 Task: Search one way flight ticket for 4 adults, 2 children, 2 infants in seat and 1 infant on lap in economy from Westerly: Westerly State Airport to Indianapolis: Indianapolis International Airport on 8-5-2023. Choice of flights is Southwest. Number of bags: 10 checked bags. Price is upto 80000. Outbound departure time preference is 21:45.
Action: Mouse moved to (420, 358)
Screenshot: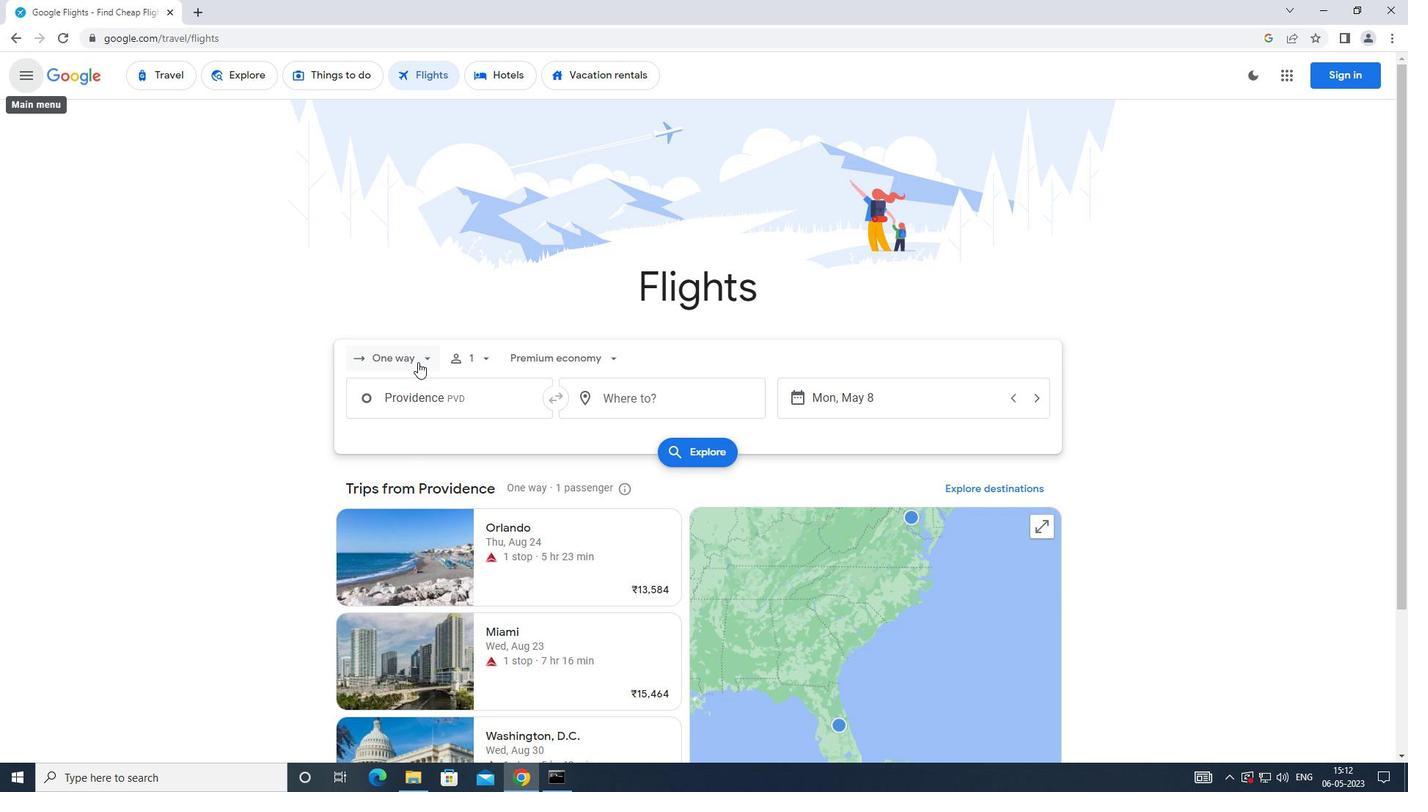 
Action: Mouse pressed left at (420, 358)
Screenshot: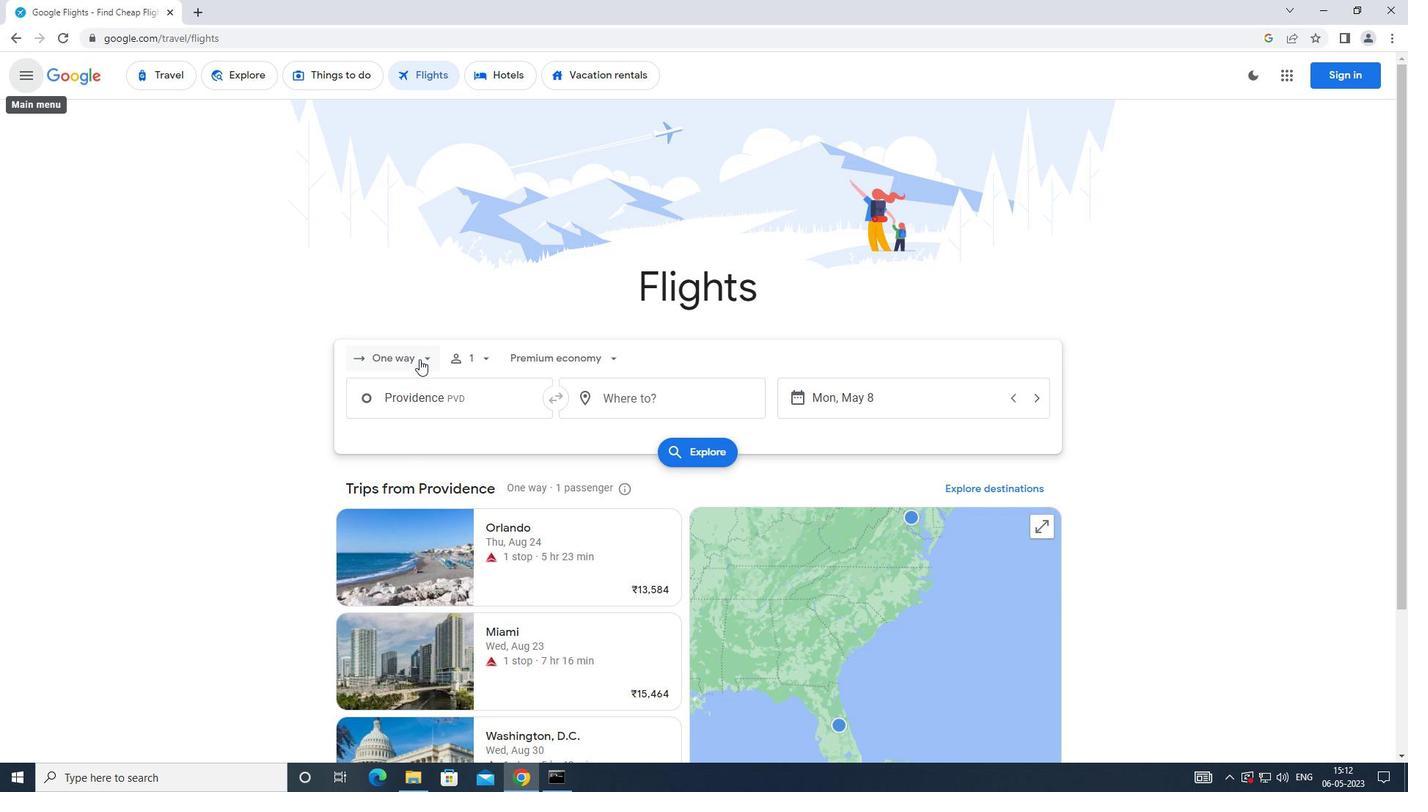 
Action: Mouse moved to (438, 426)
Screenshot: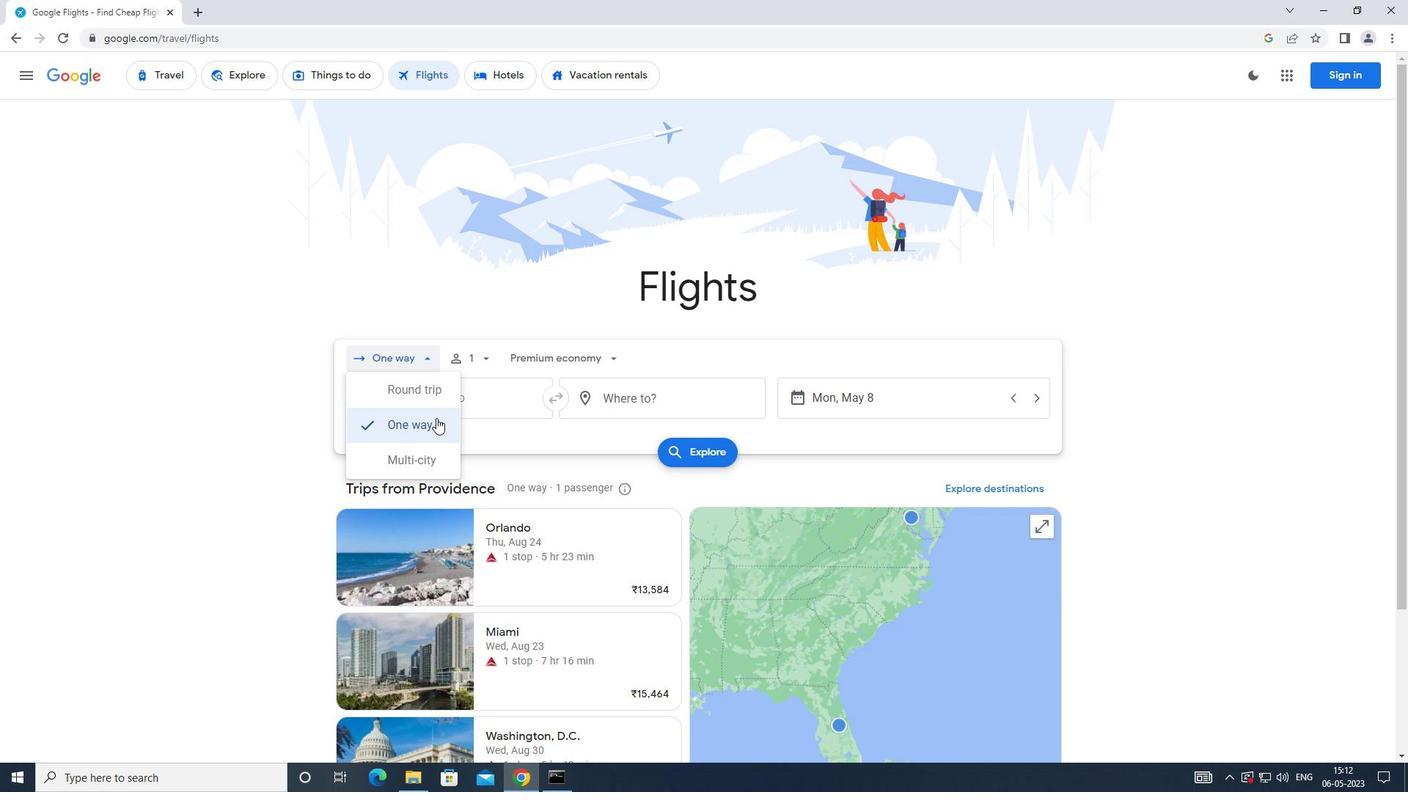 
Action: Mouse pressed left at (438, 426)
Screenshot: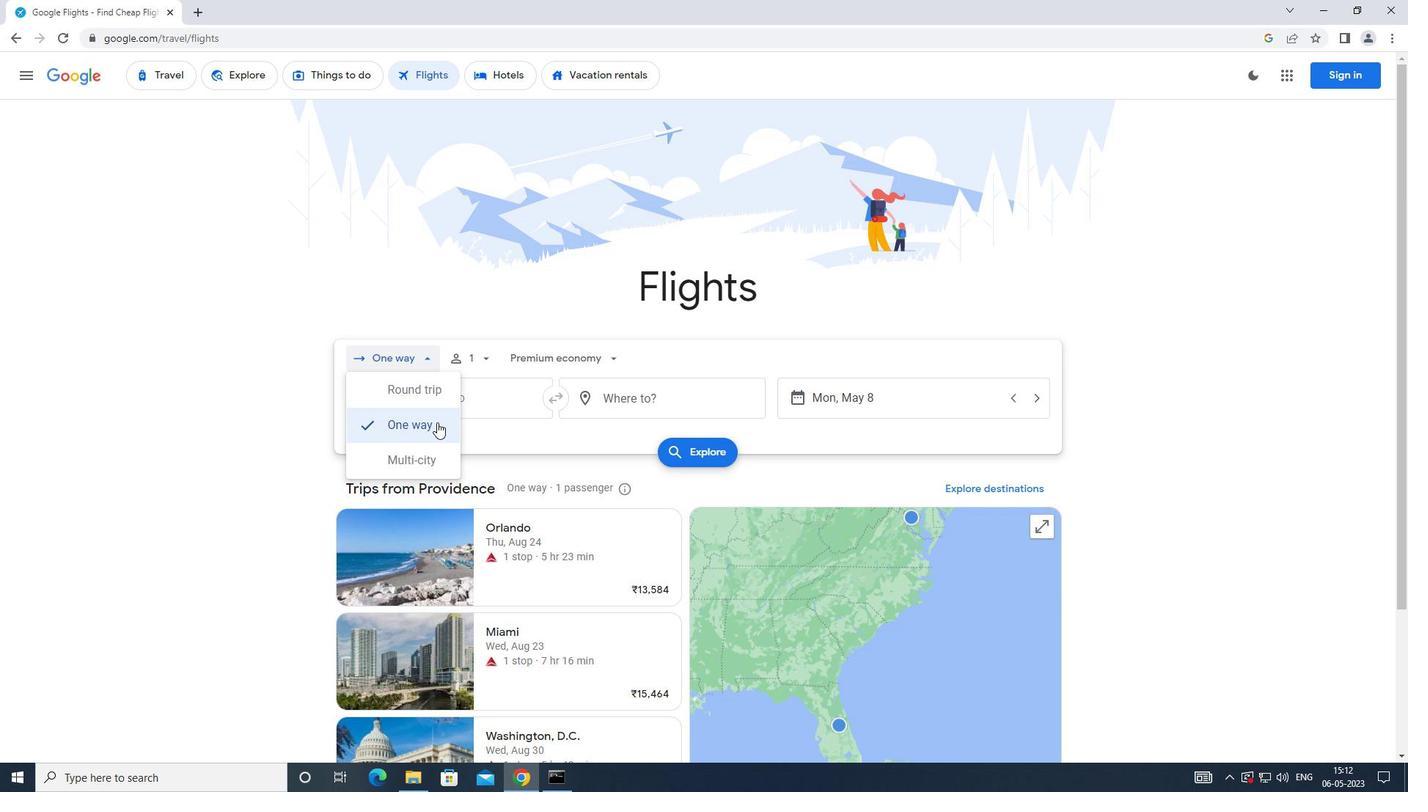 
Action: Mouse moved to (500, 361)
Screenshot: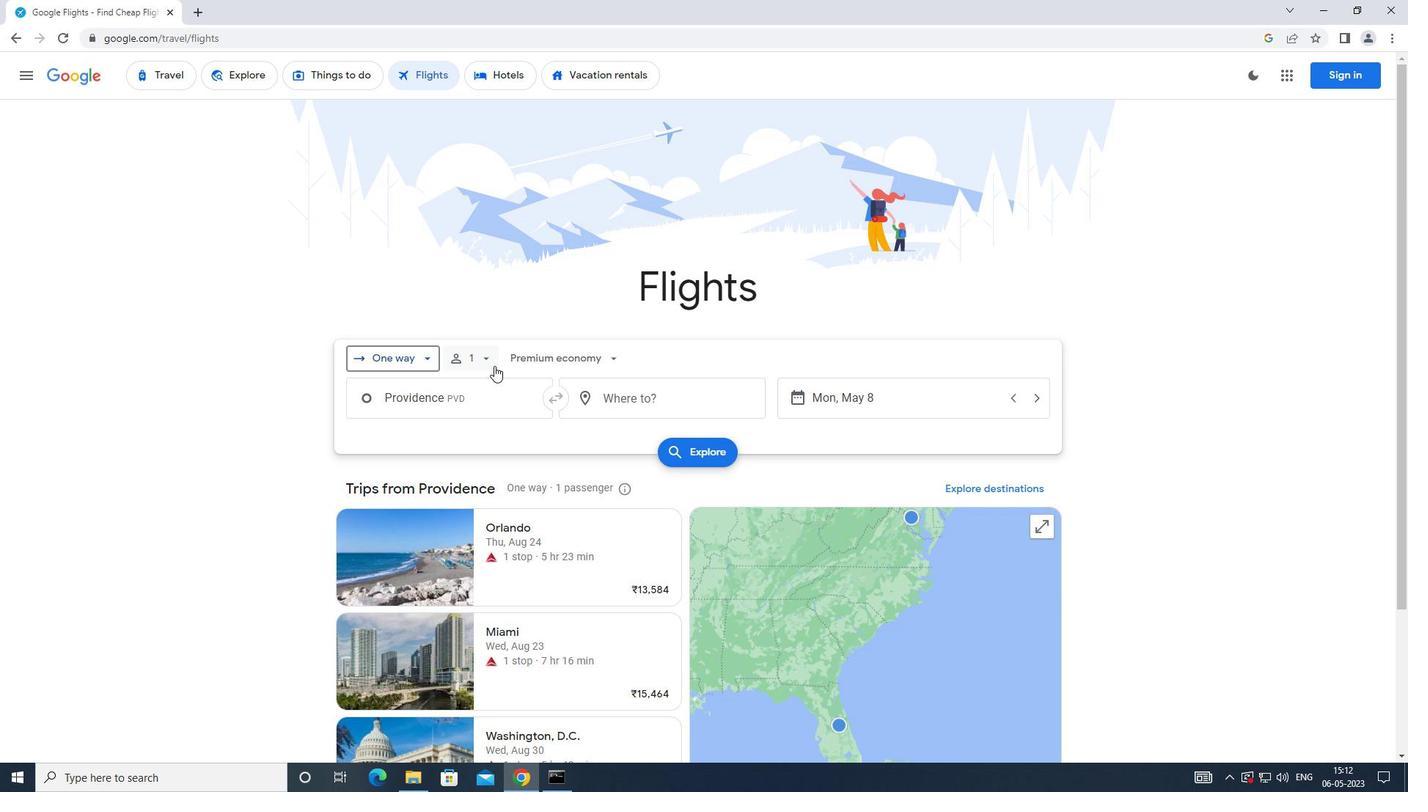 
Action: Mouse pressed left at (500, 361)
Screenshot: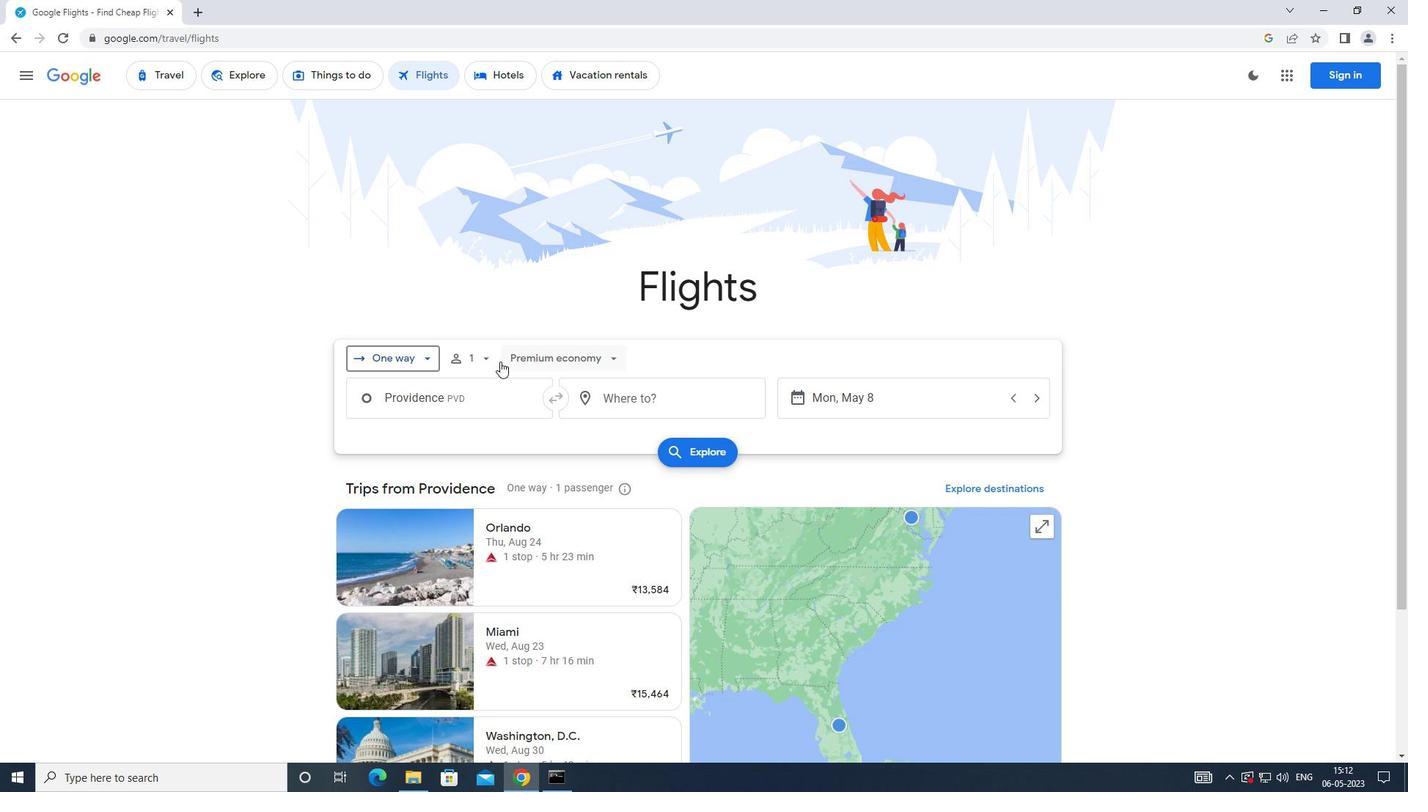 
Action: Mouse moved to (463, 369)
Screenshot: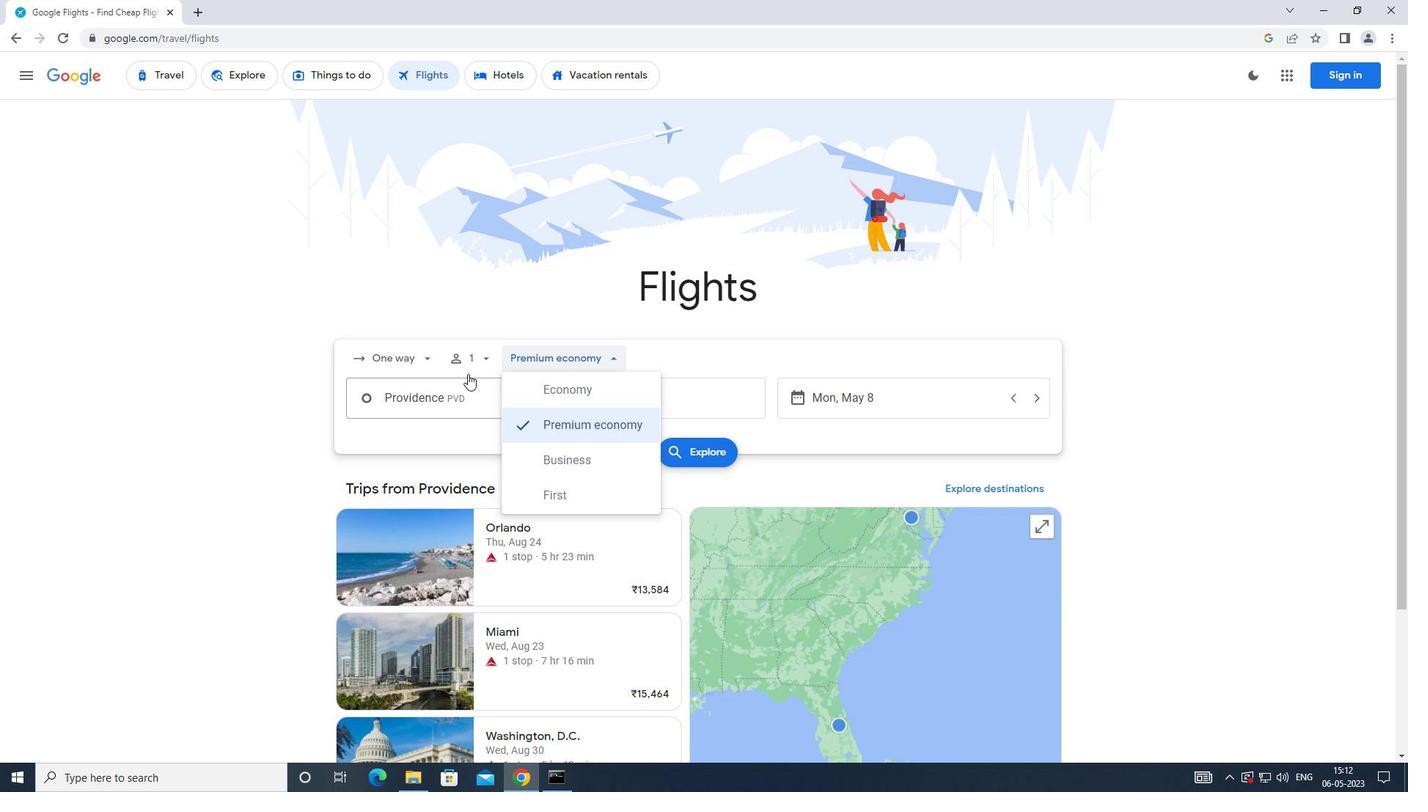 
Action: Mouse pressed left at (463, 369)
Screenshot: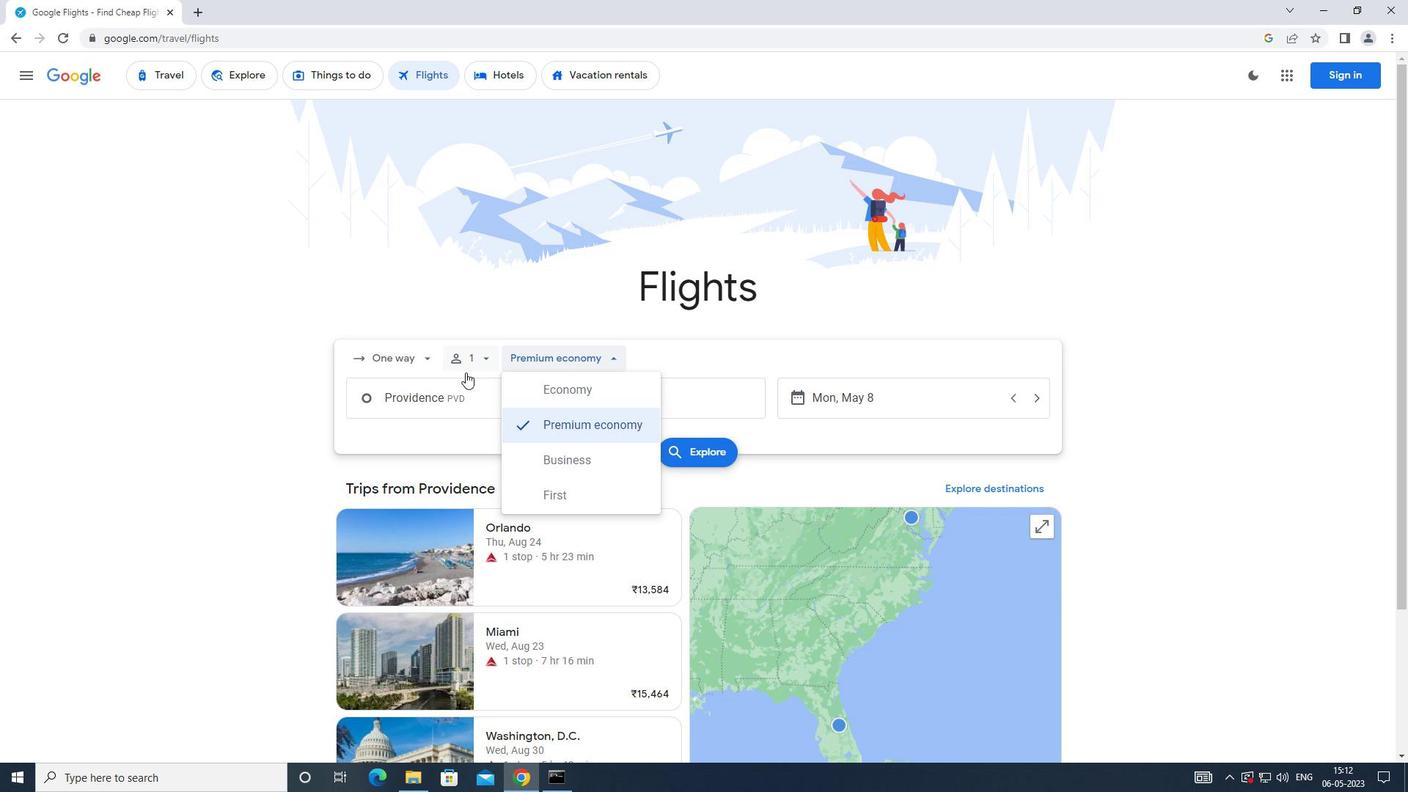 
Action: Mouse moved to (595, 396)
Screenshot: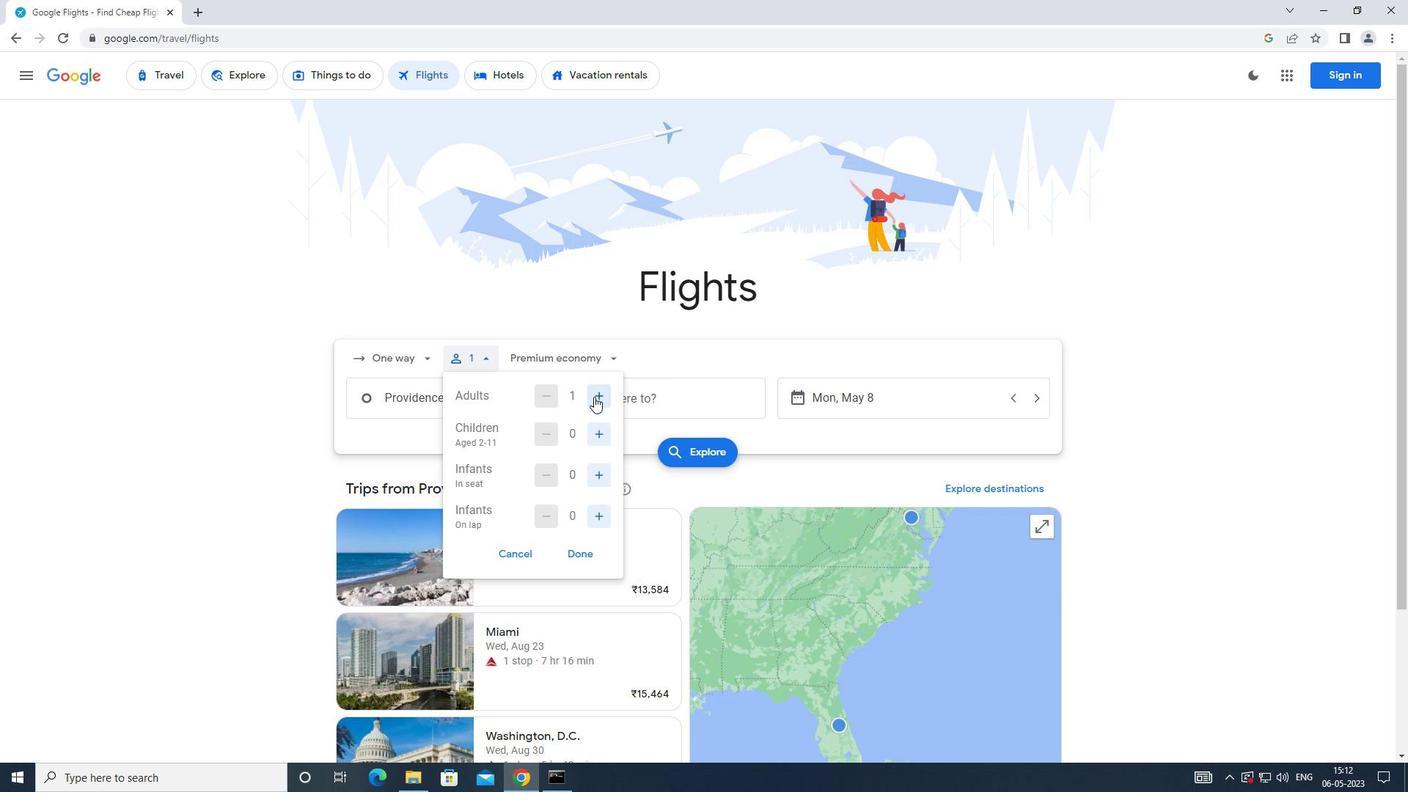 
Action: Mouse pressed left at (595, 396)
Screenshot: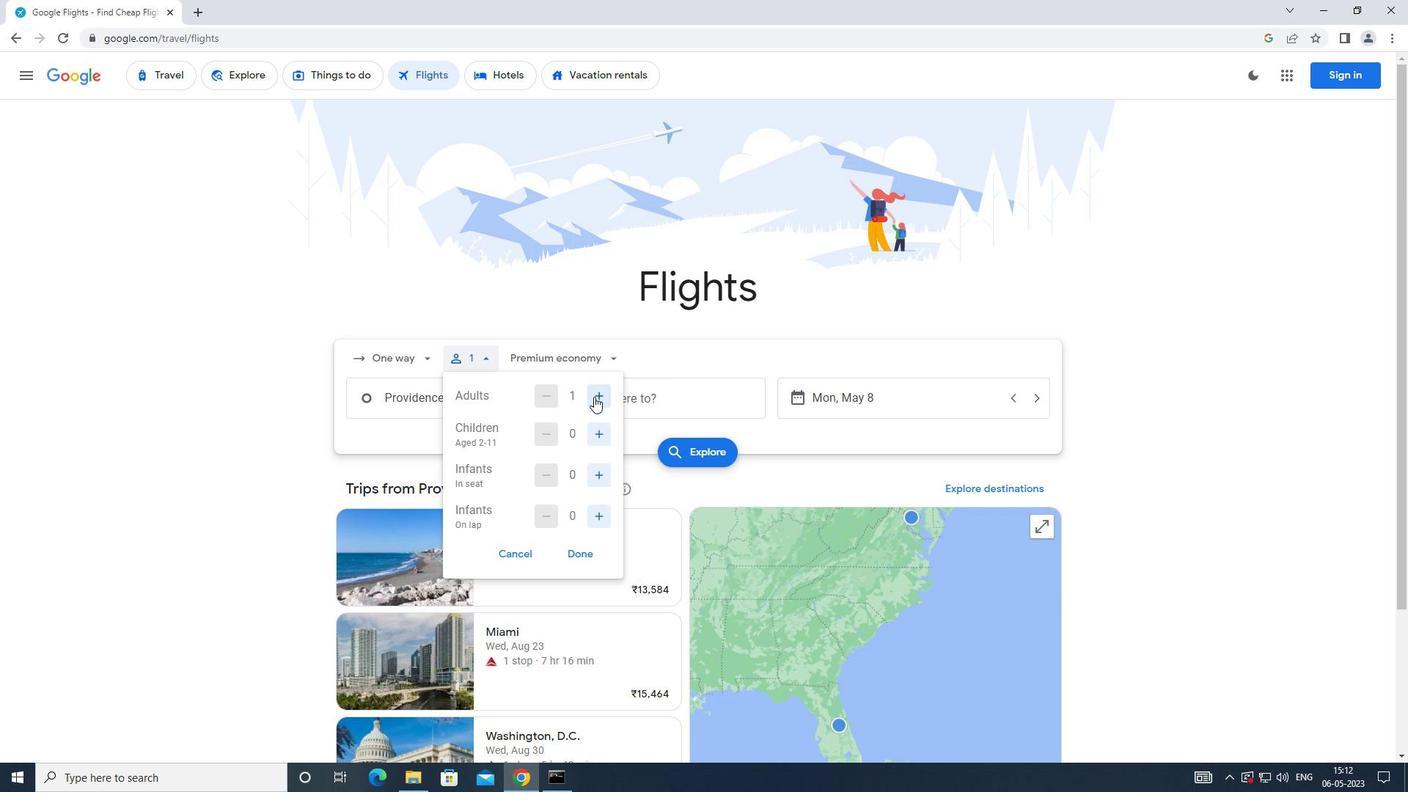 
Action: Mouse pressed left at (595, 396)
Screenshot: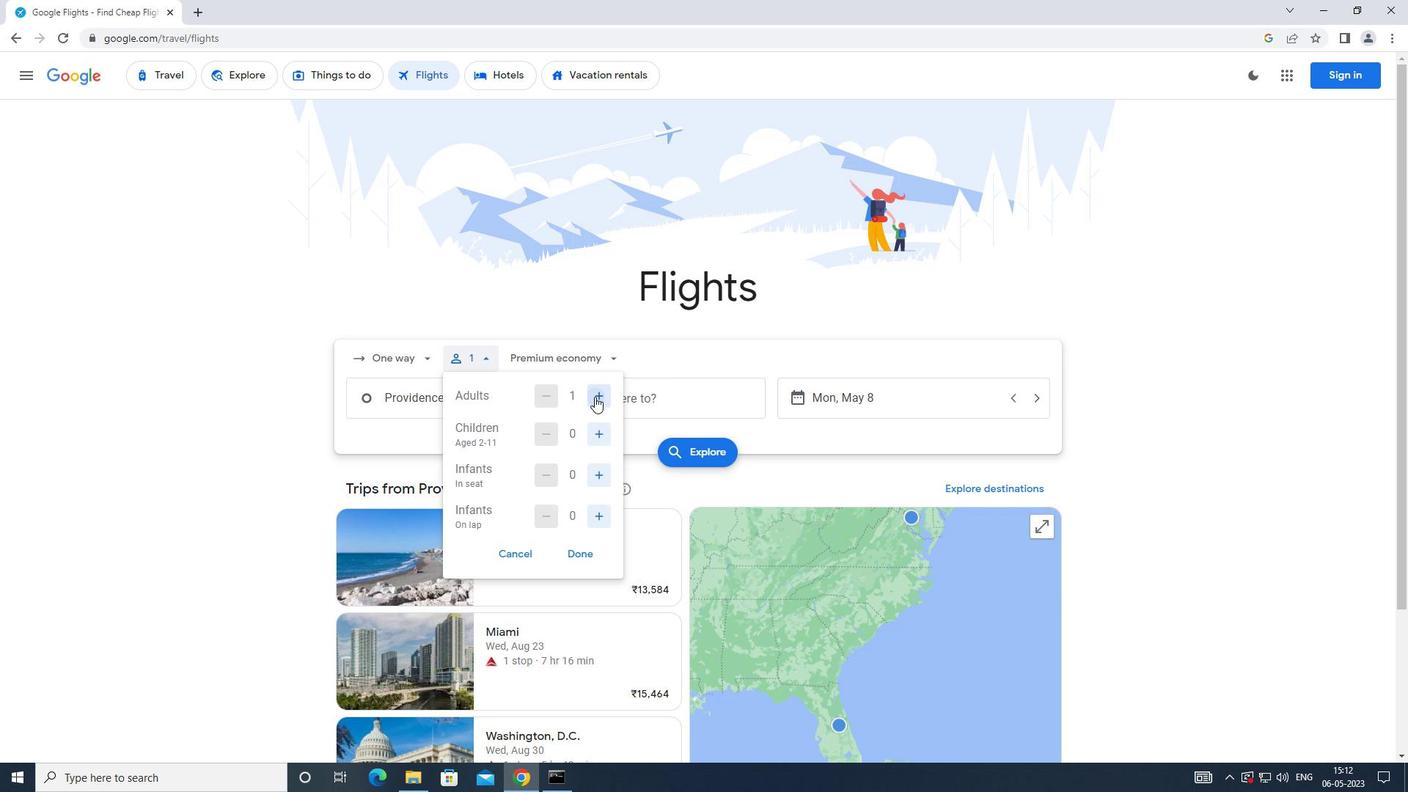 
Action: Mouse pressed left at (595, 396)
Screenshot: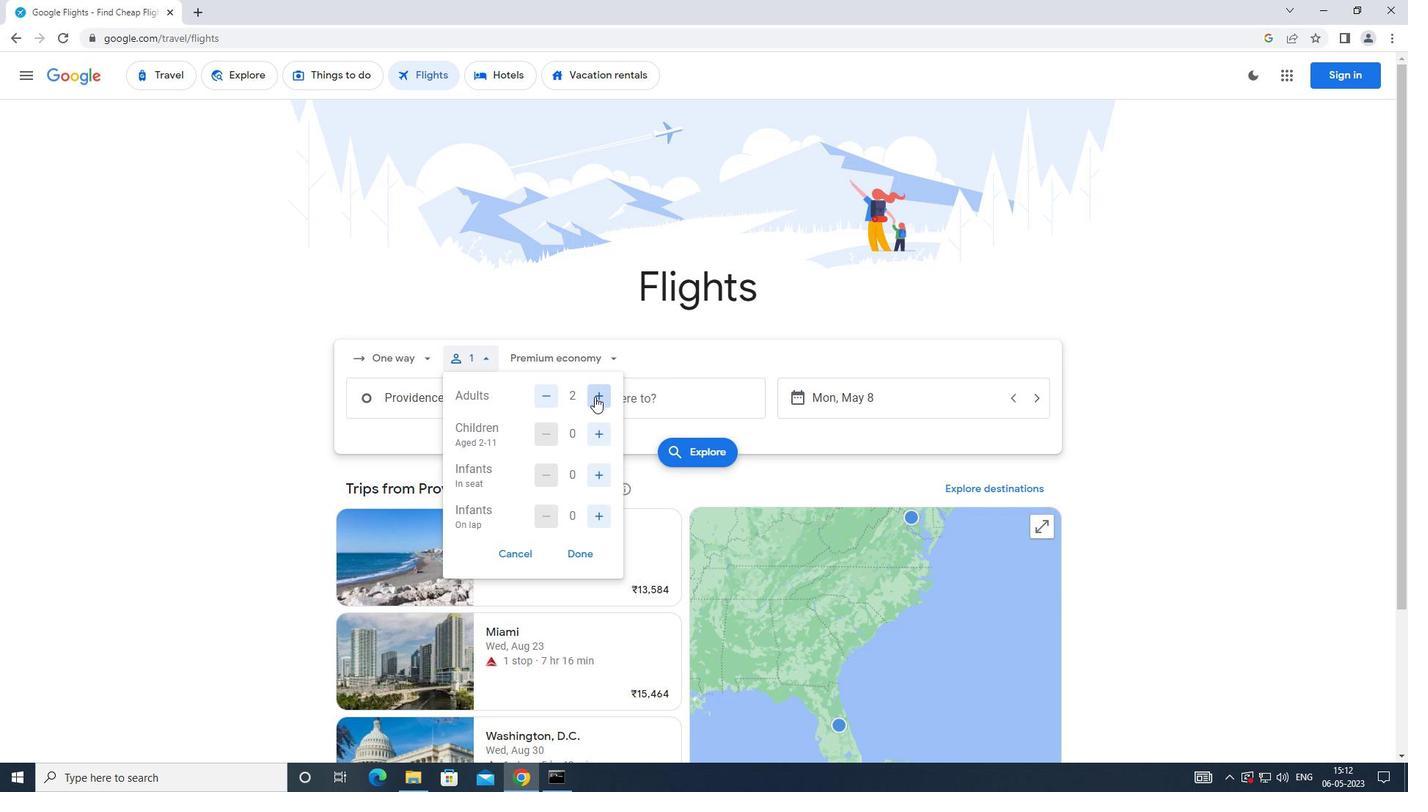 
Action: Mouse moved to (598, 424)
Screenshot: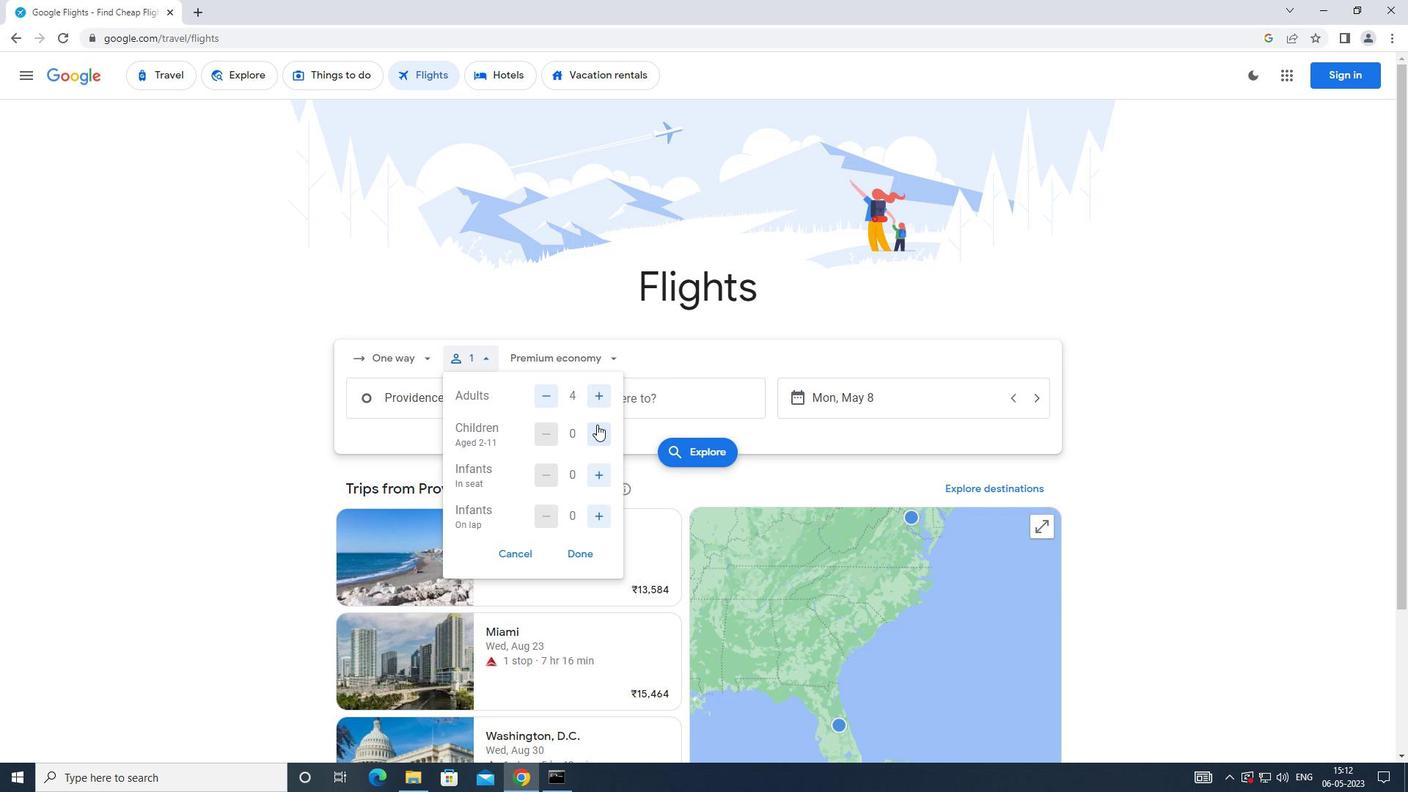 
Action: Mouse pressed left at (598, 424)
Screenshot: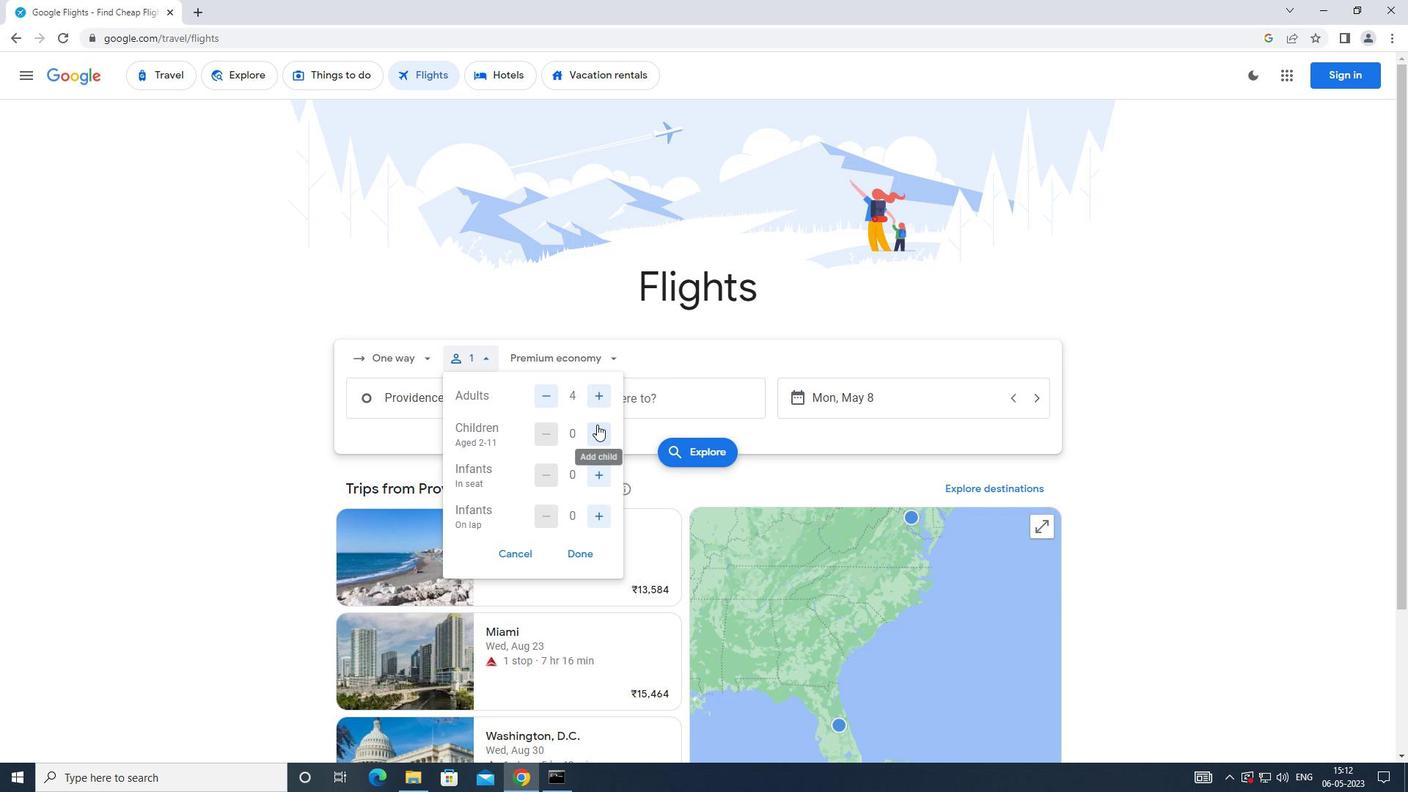 
Action: Mouse moved to (599, 424)
Screenshot: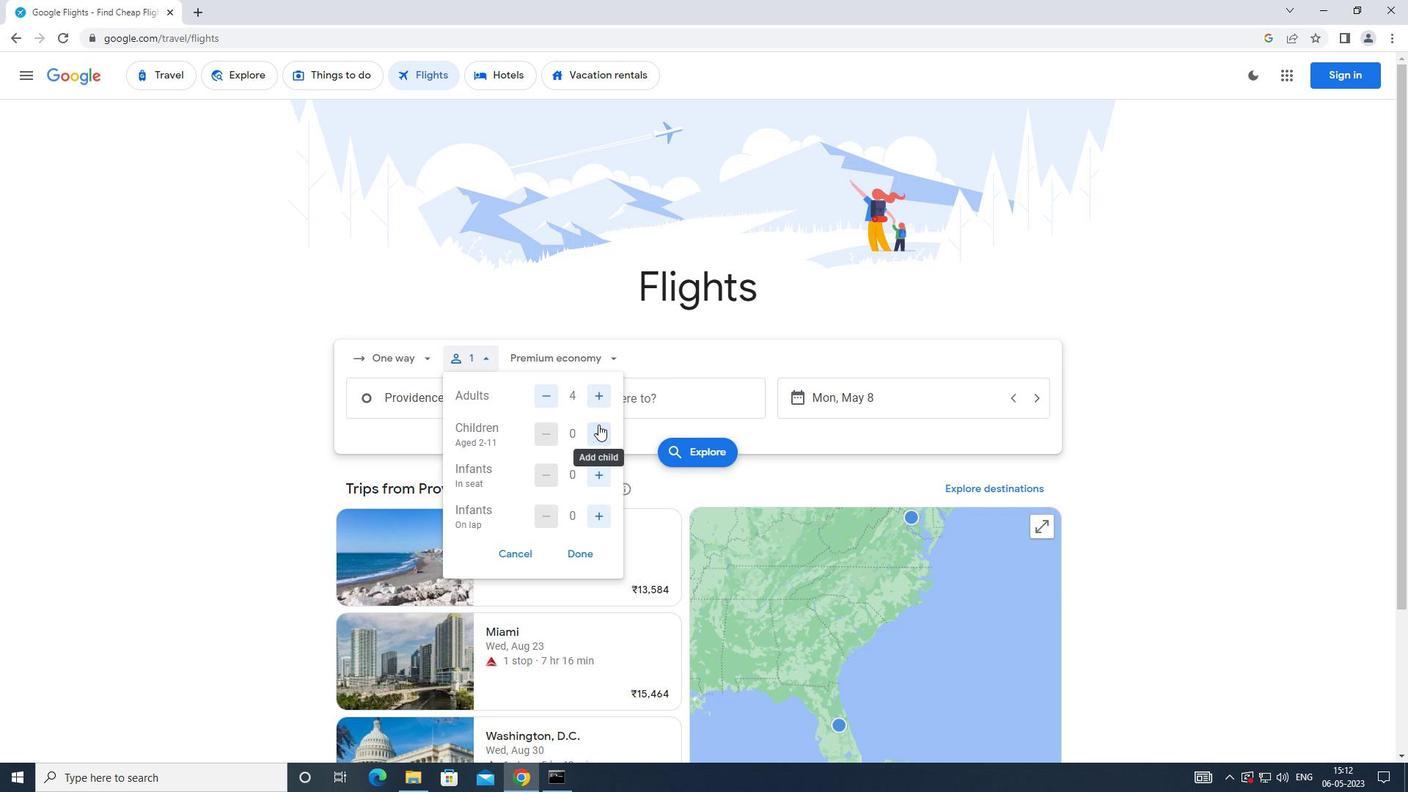 
Action: Mouse pressed left at (599, 424)
Screenshot: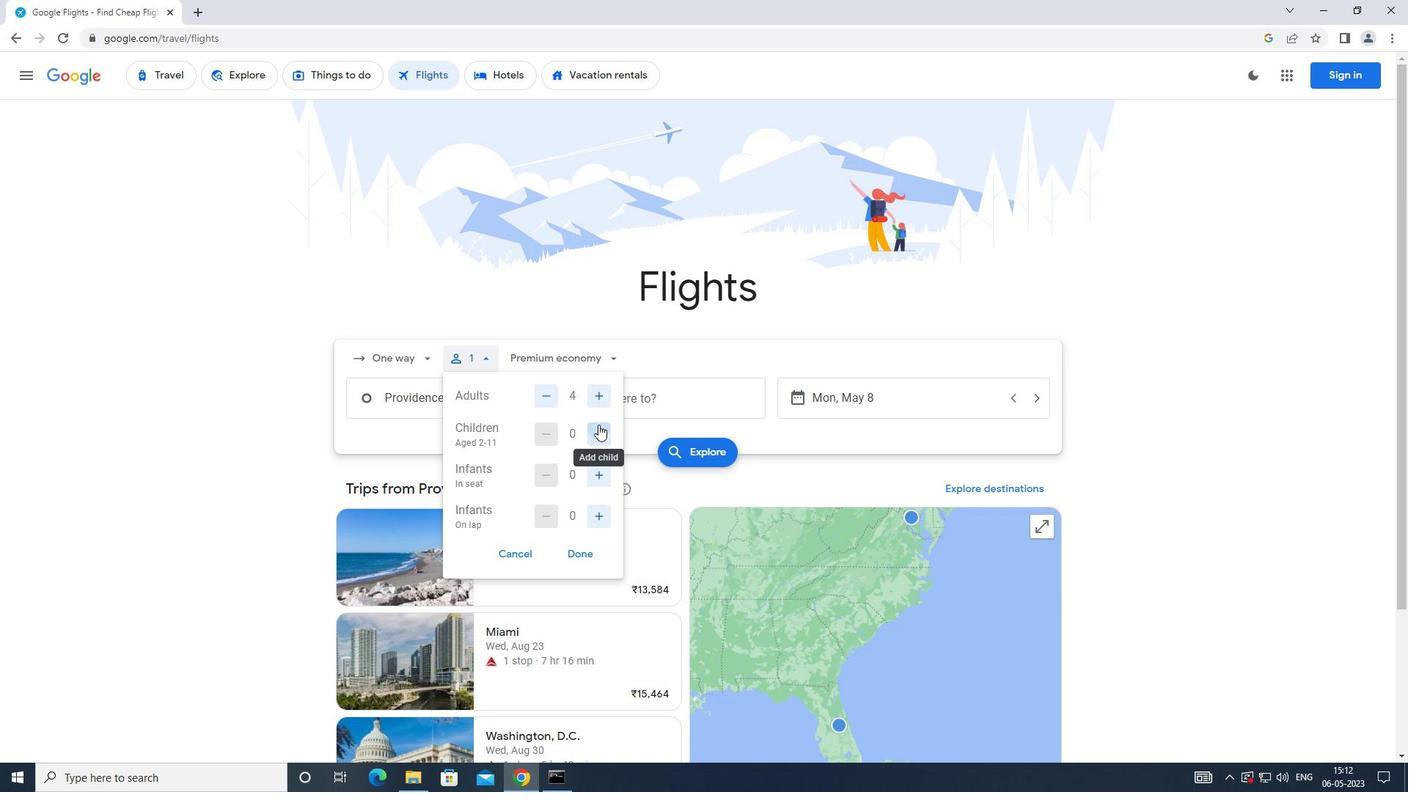 
Action: Mouse pressed left at (599, 424)
Screenshot: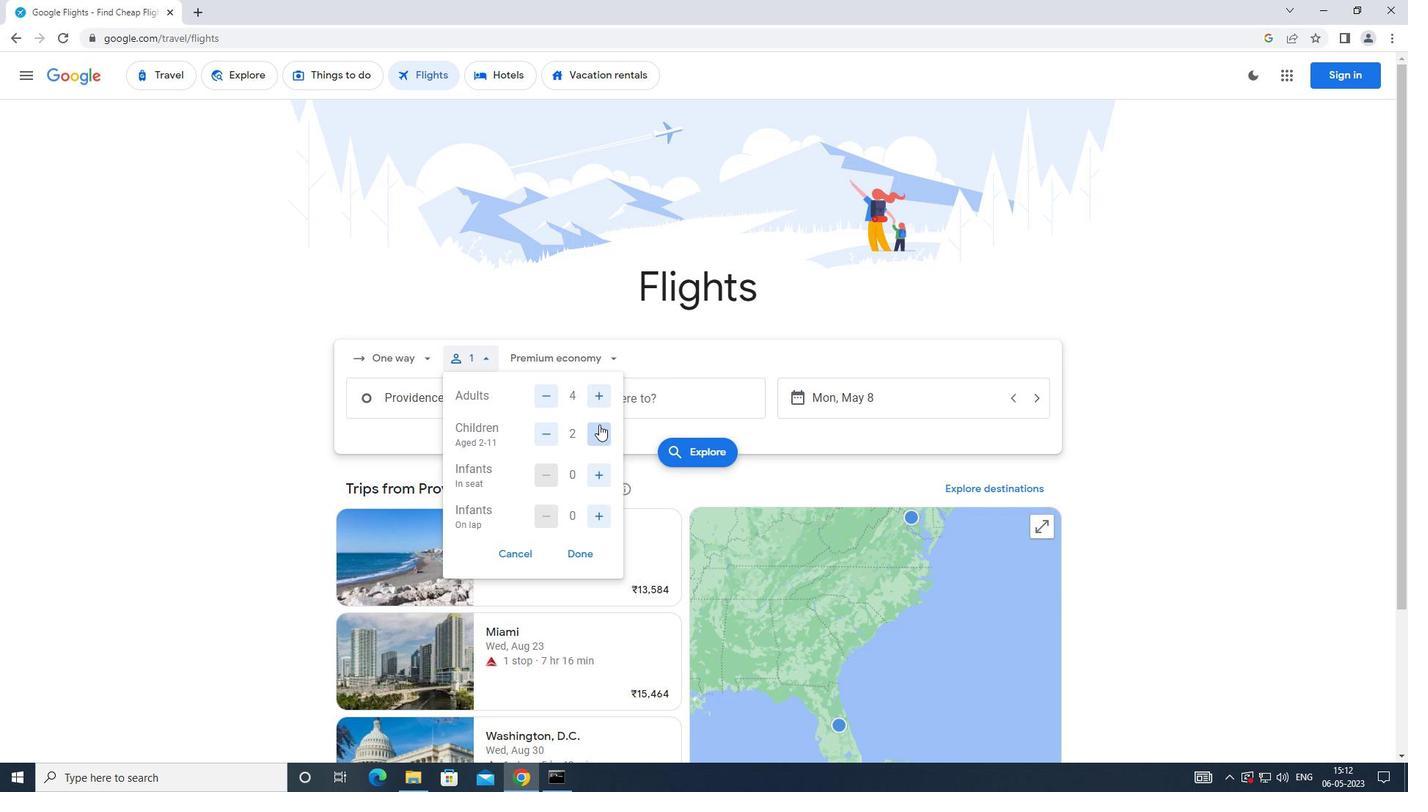 
Action: Mouse moved to (554, 439)
Screenshot: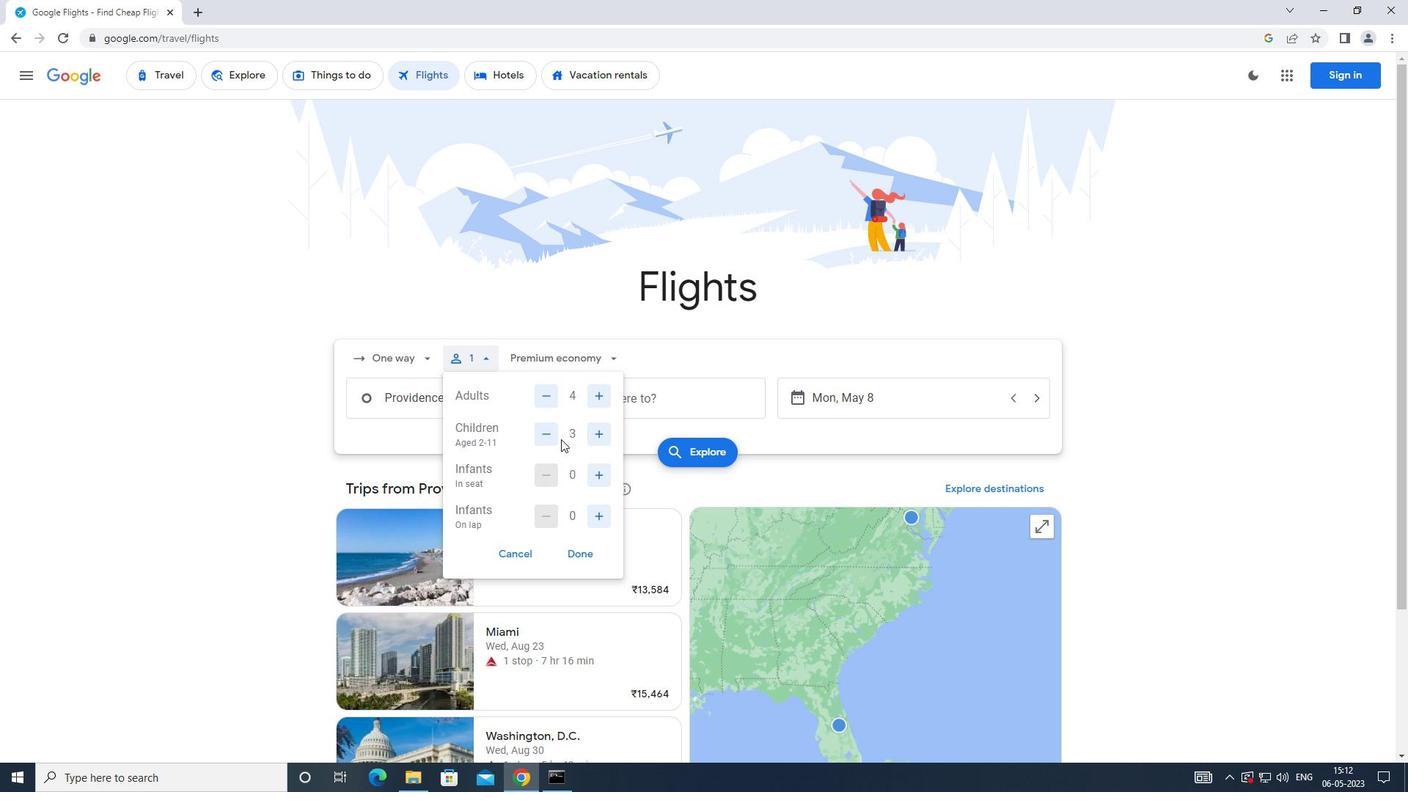 
Action: Mouse pressed left at (554, 439)
Screenshot: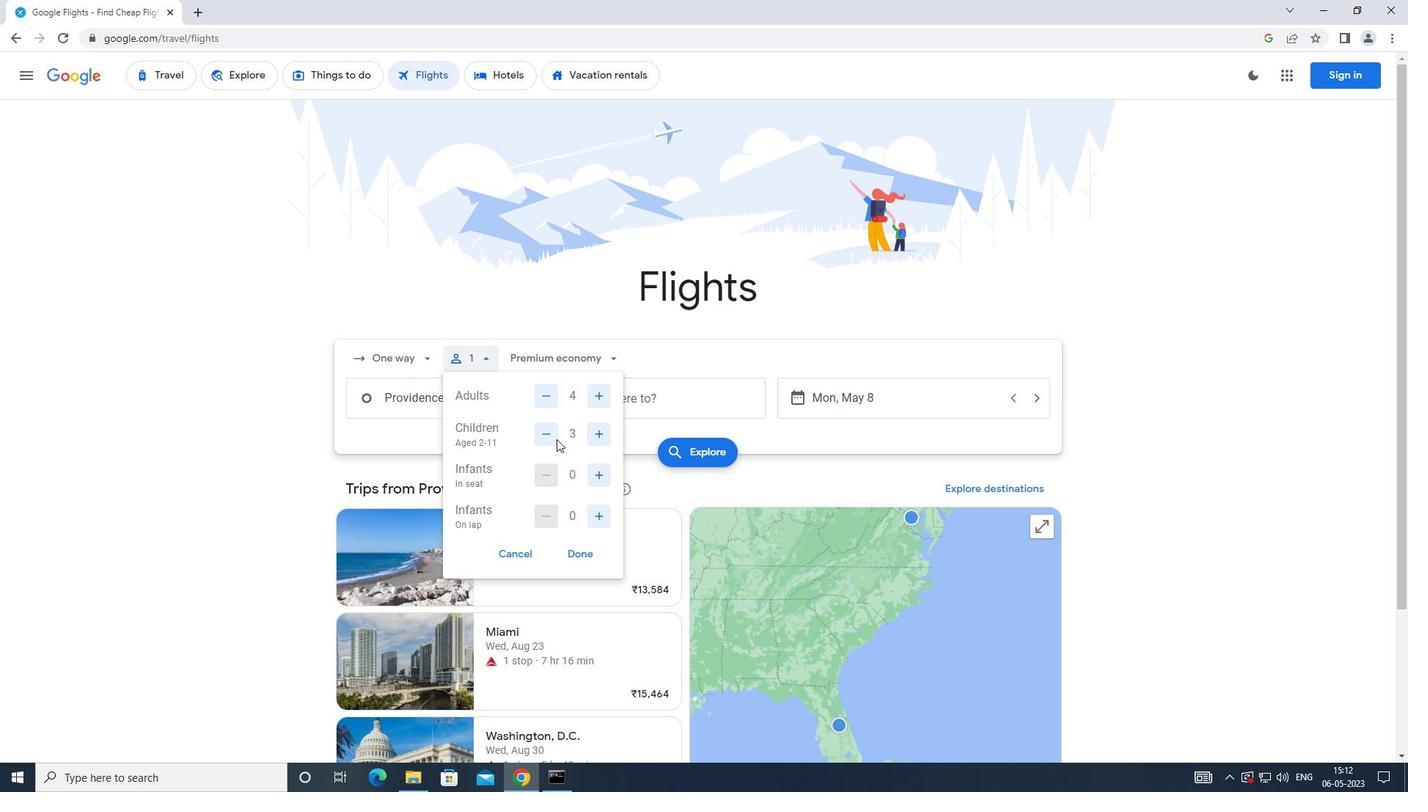 
Action: Mouse moved to (604, 471)
Screenshot: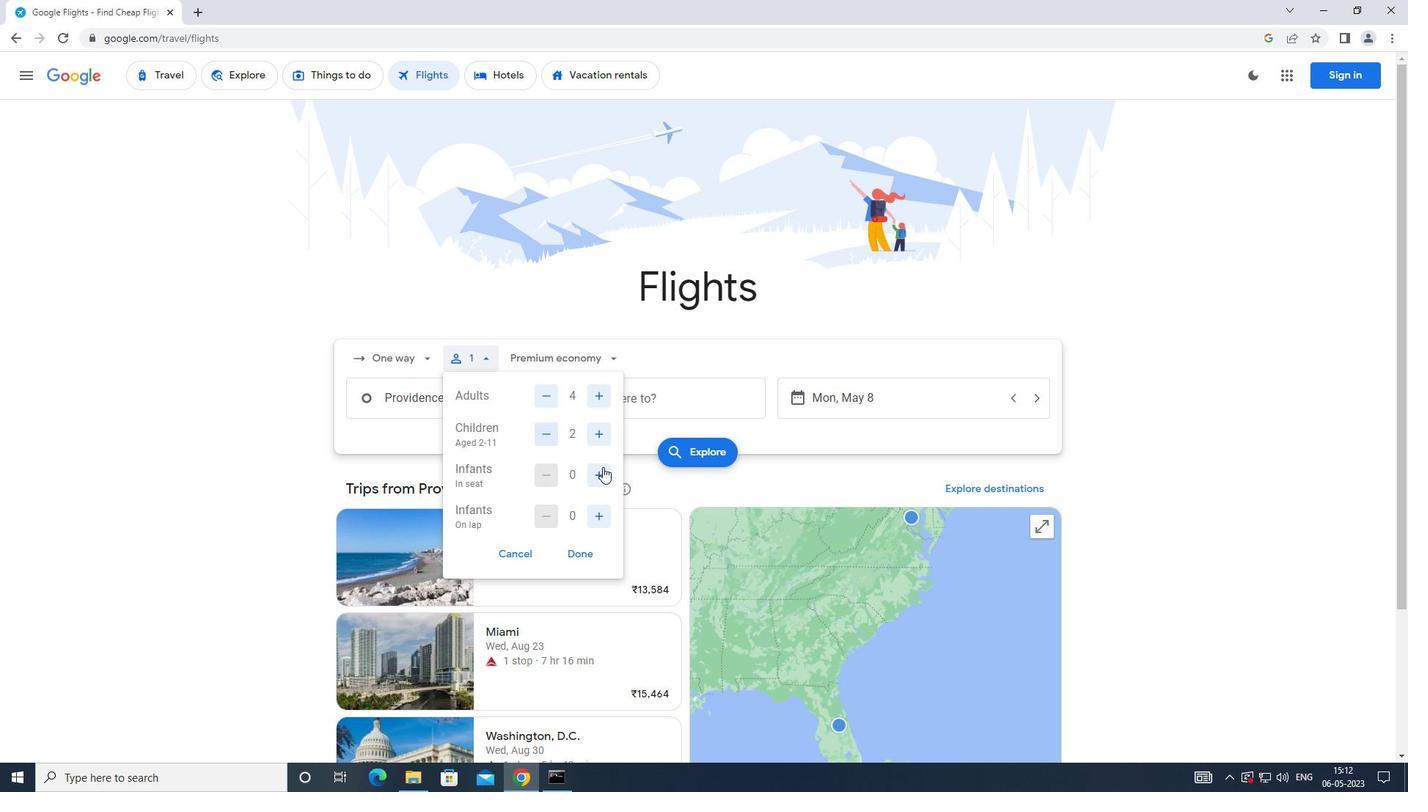 
Action: Mouse pressed left at (604, 471)
Screenshot: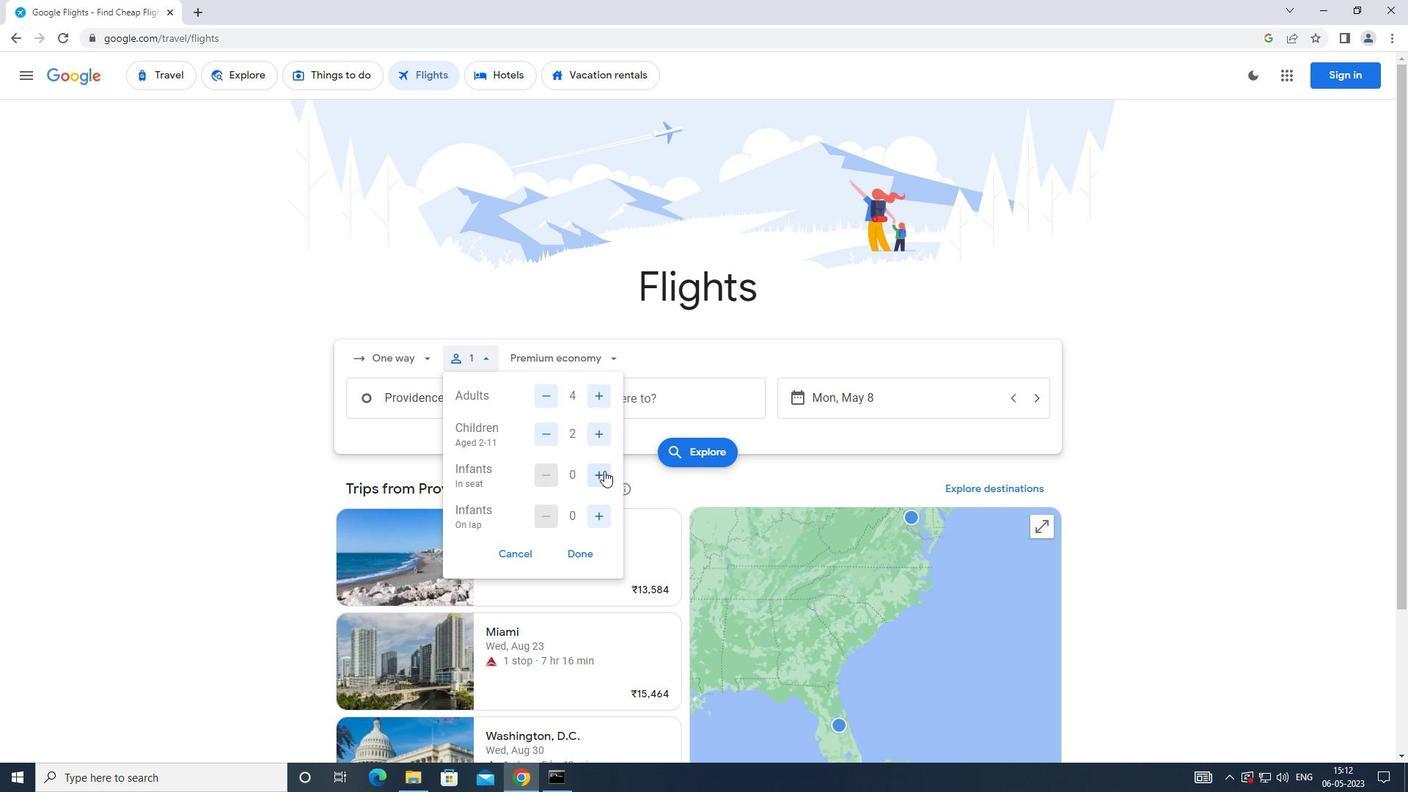 
Action: Mouse moved to (604, 471)
Screenshot: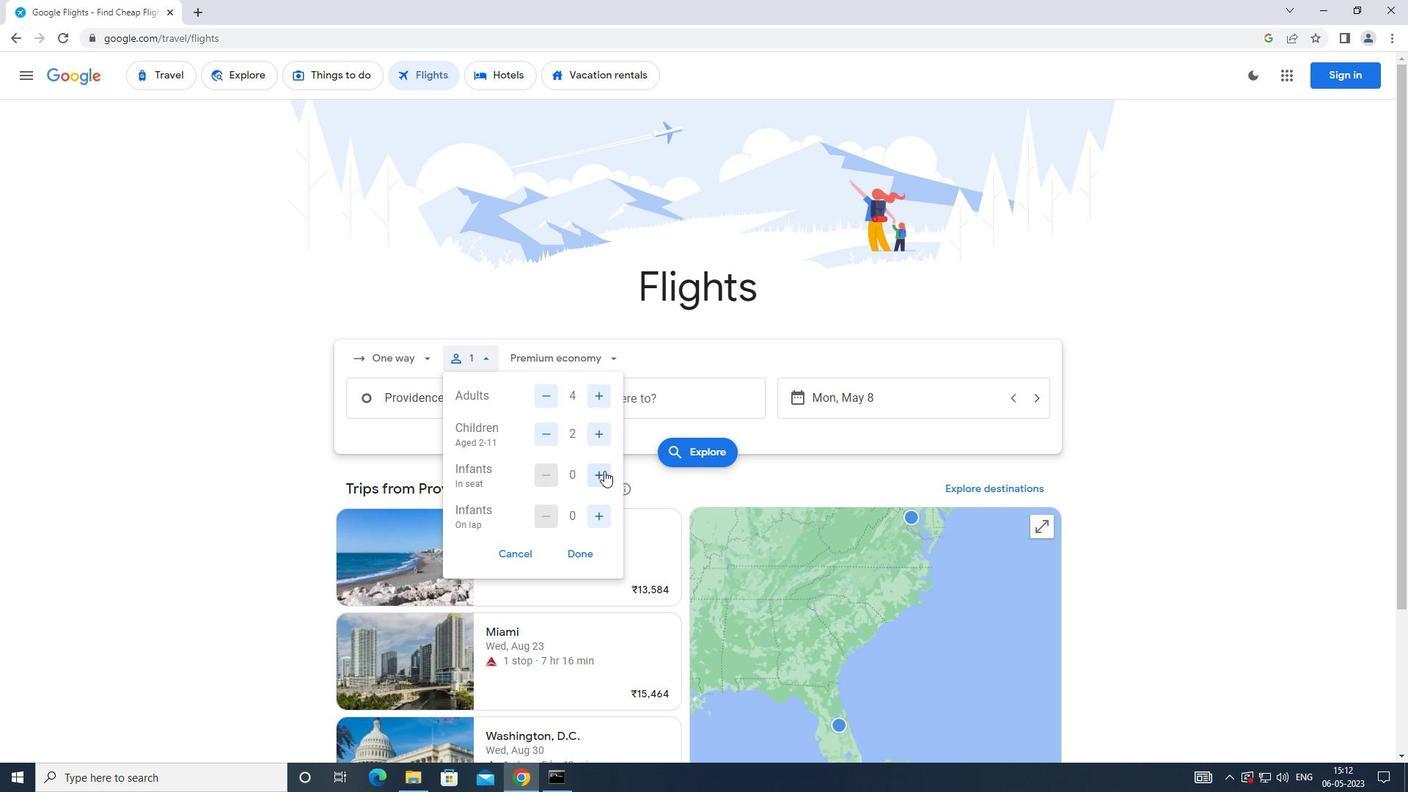 
Action: Mouse pressed left at (604, 471)
Screenshot: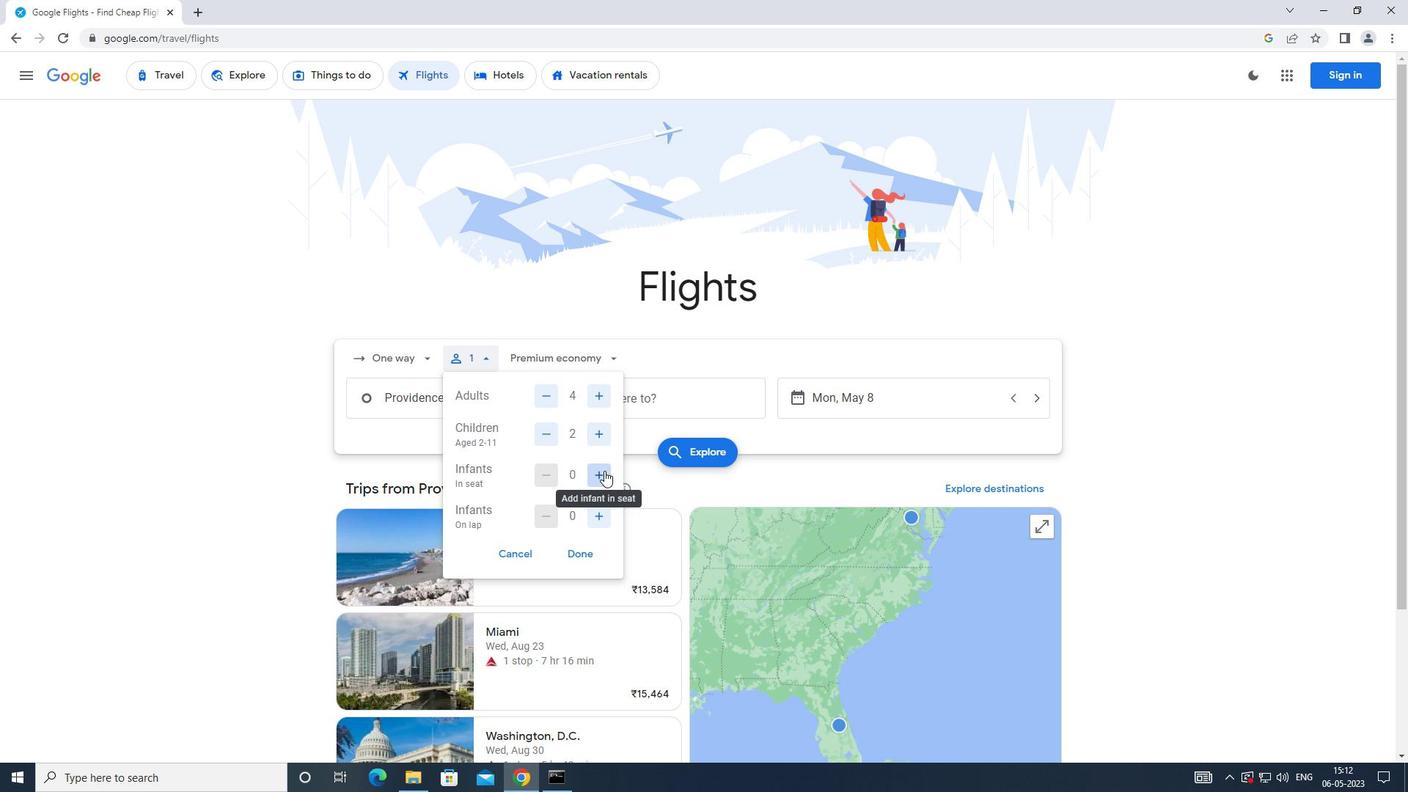 
Action: Mouse moved to (598, 513)
Screenshot: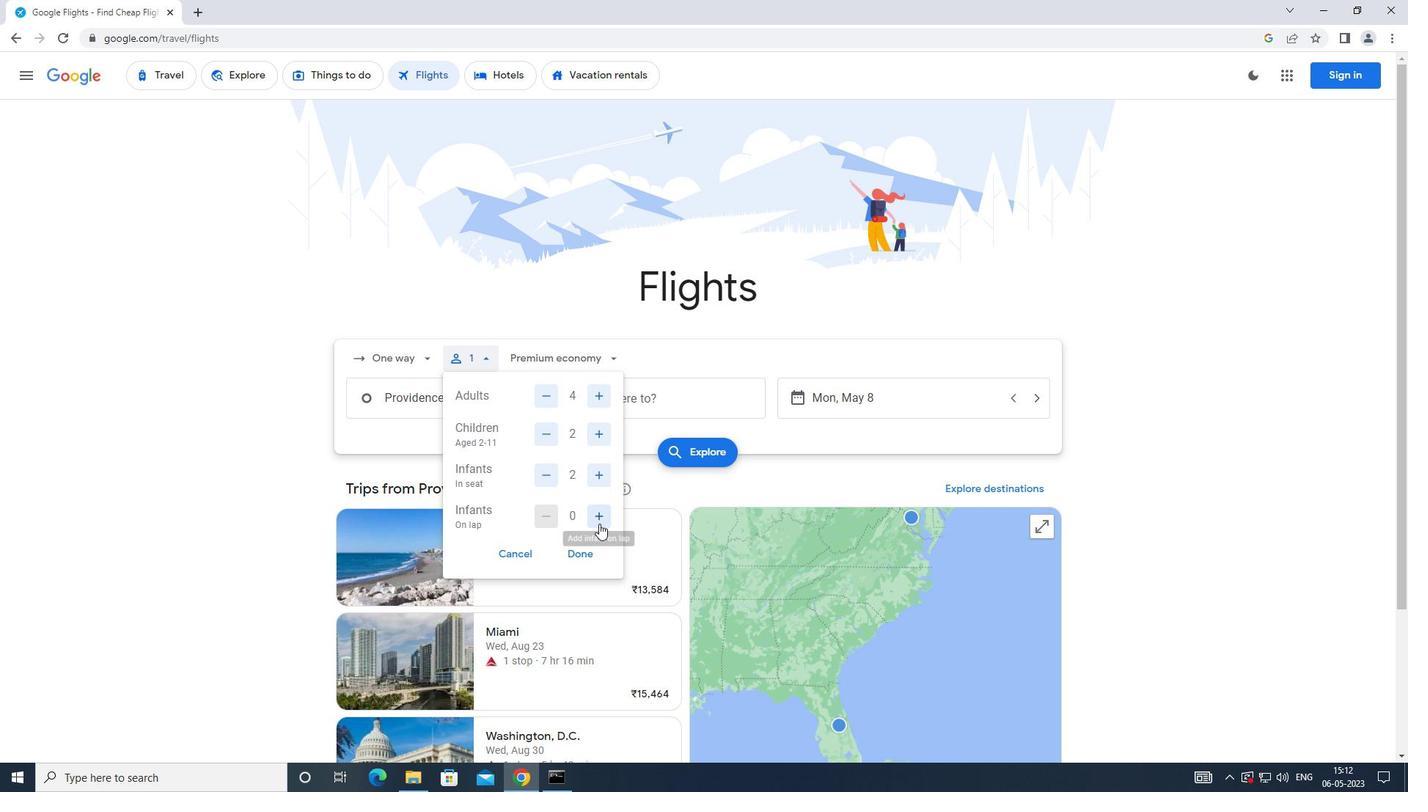 
Action: Mouse pressed left at (598, 513)
Screenshot: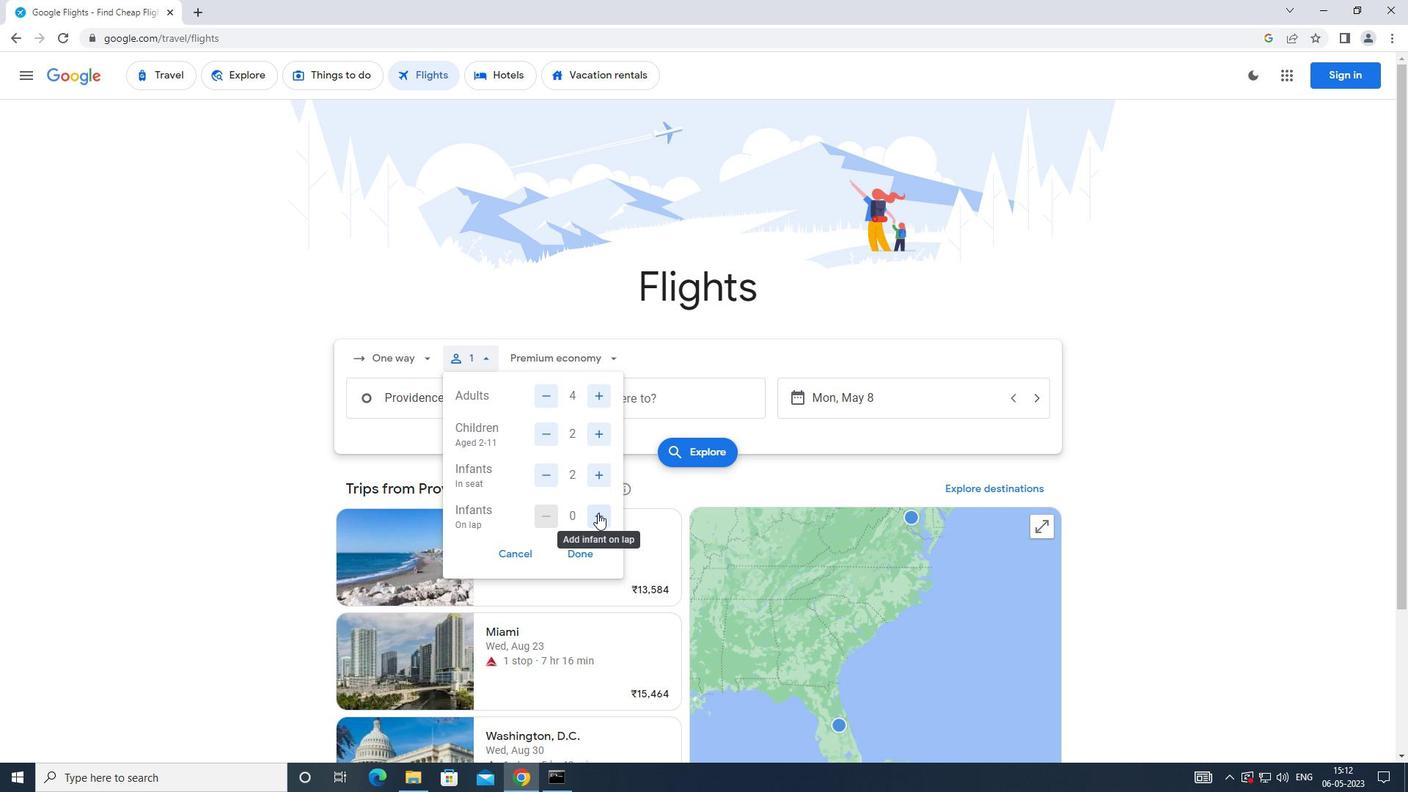 
Action: Mouse moved to (587, 551)
Screenshot: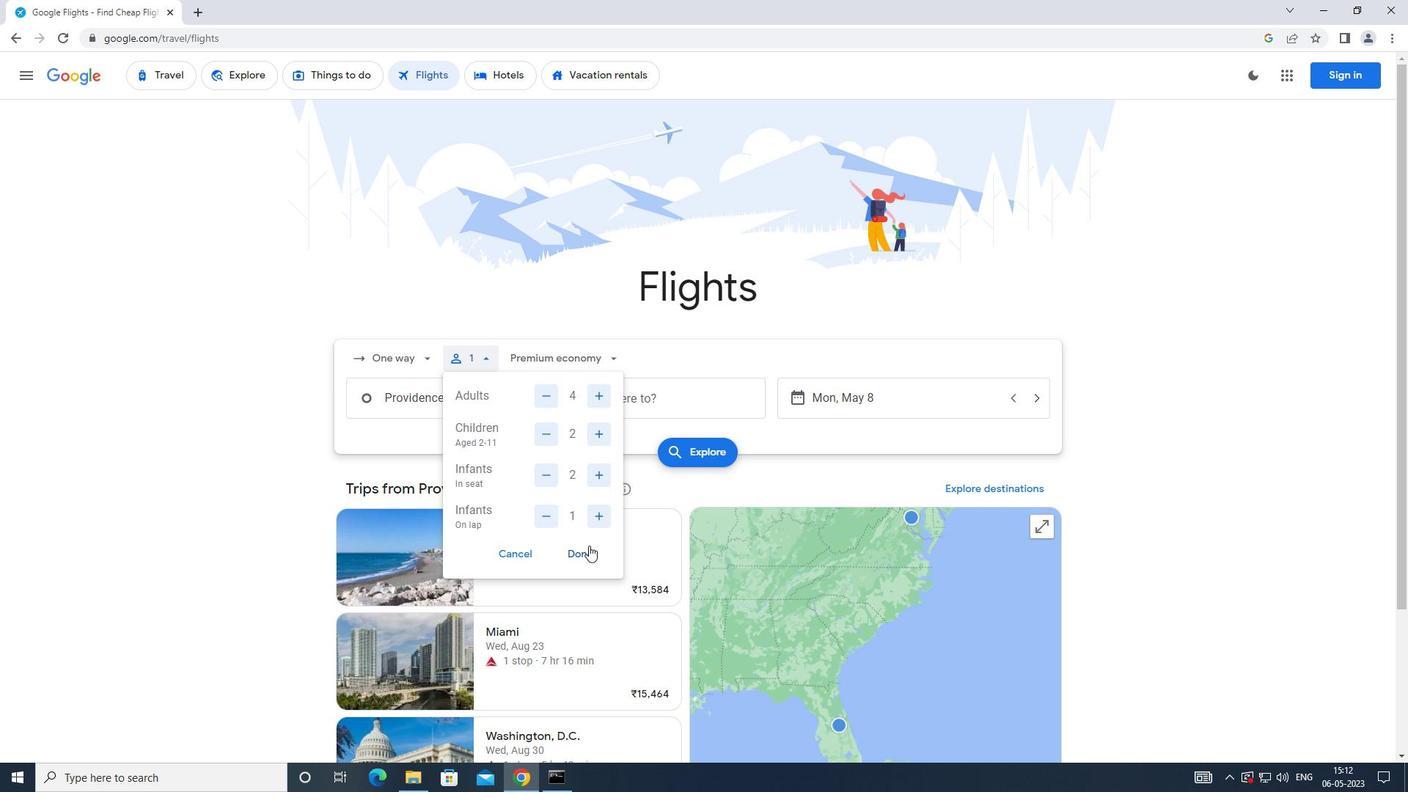 
Action: Mouse pressed left at (587, 551)
Screenshot: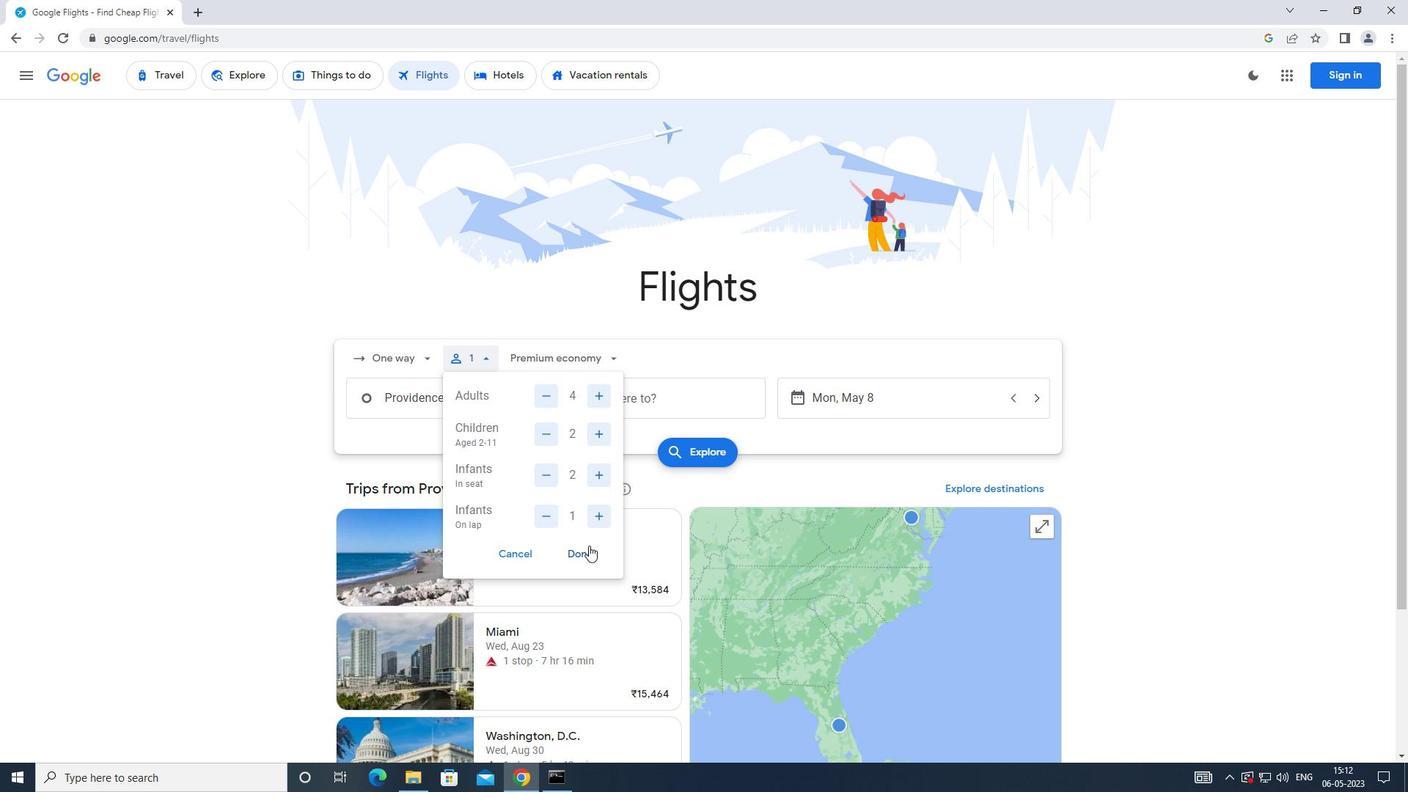 
Action: Mouse moved to (573, 368)
Screenshot: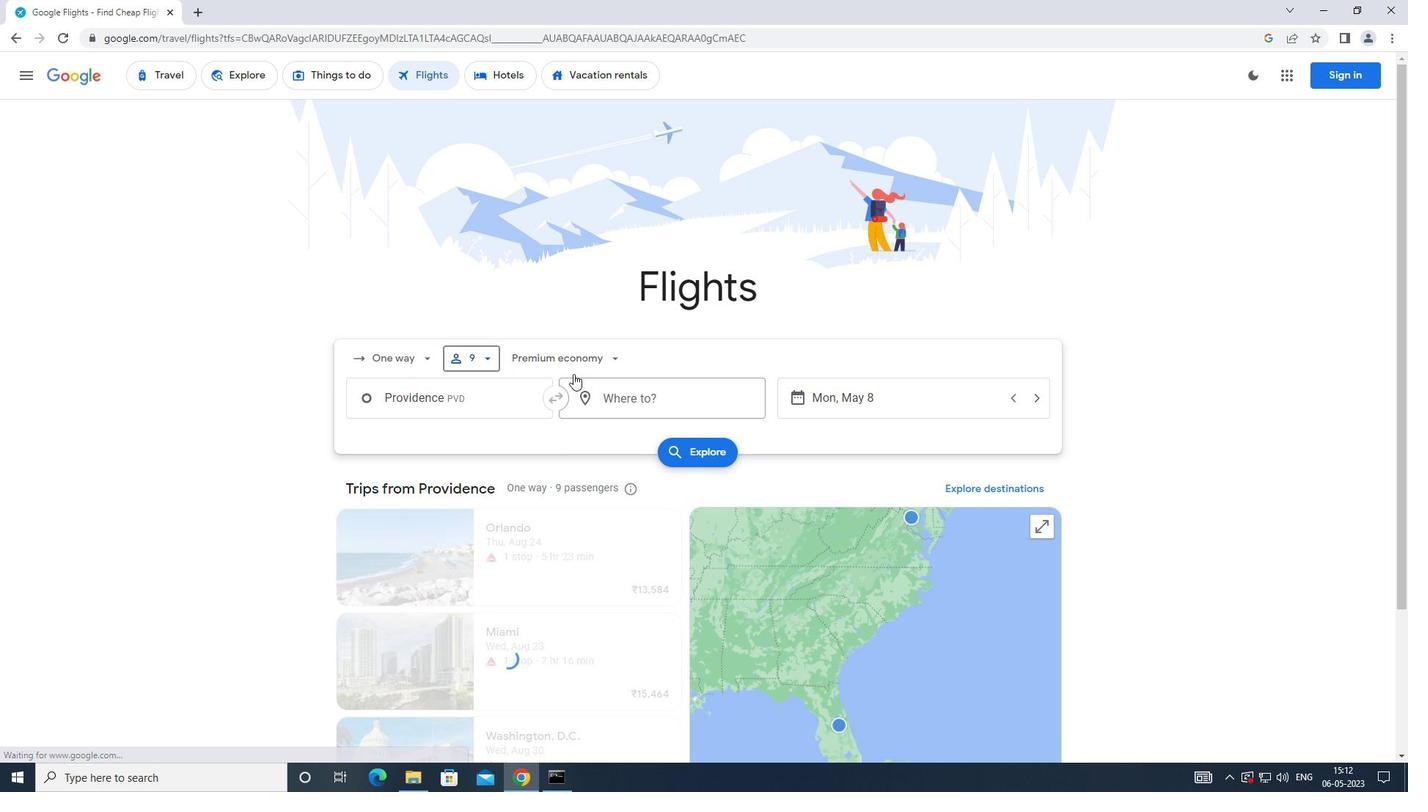 
Action: Mouse pressed left at (573, 368)
Screenshot: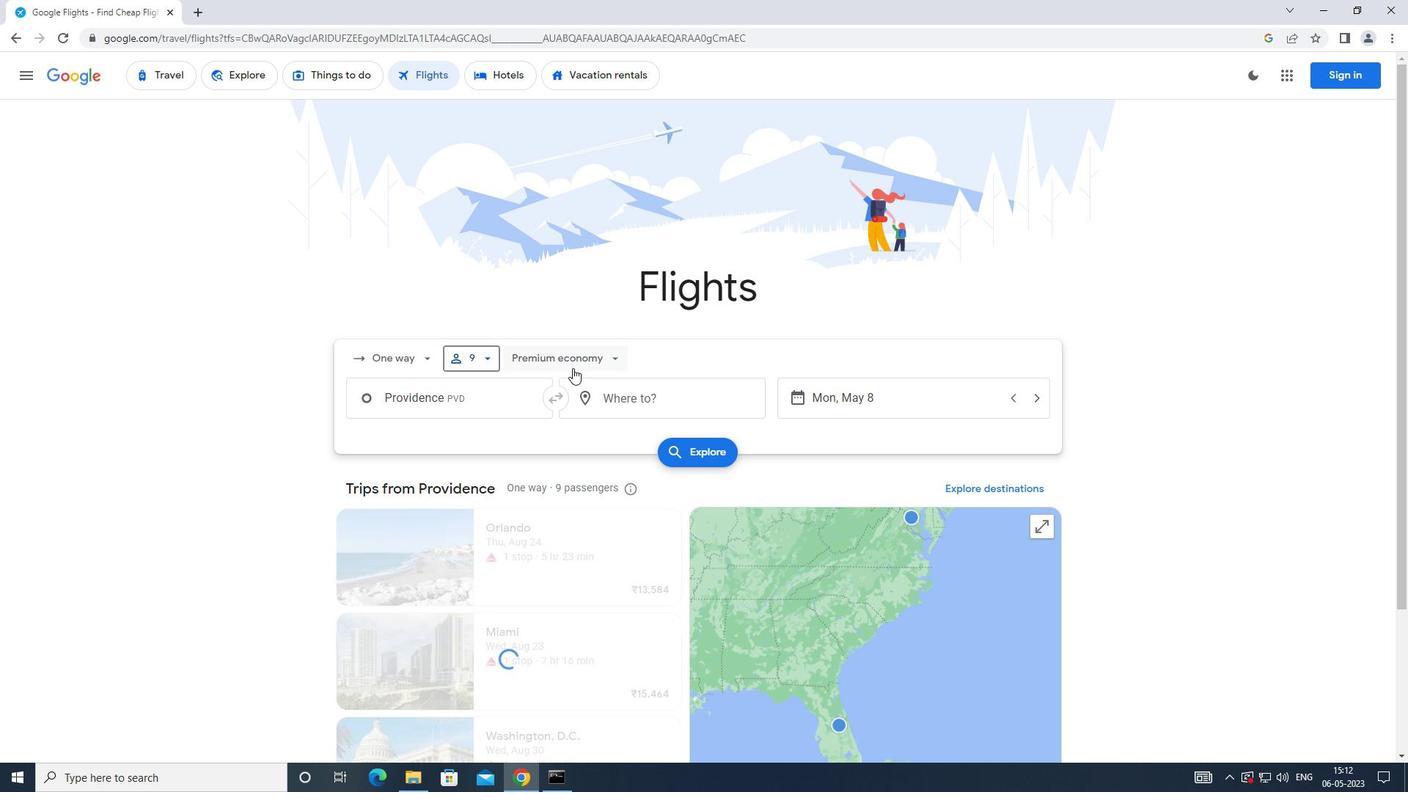 
Action: Mouse moved to (590, 399)
Screenshot: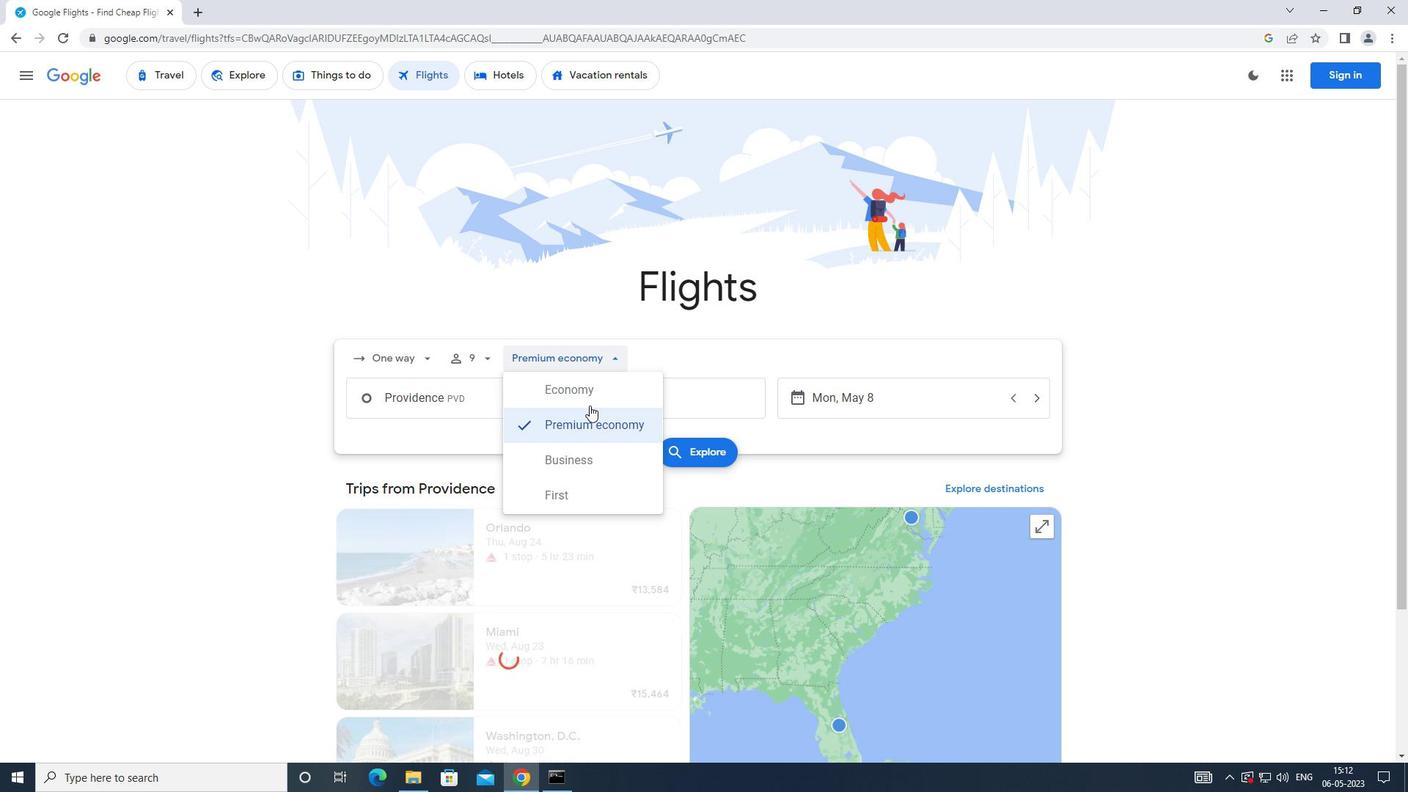 
Action: Mouse pressed left at (590, 399)
Screenshot: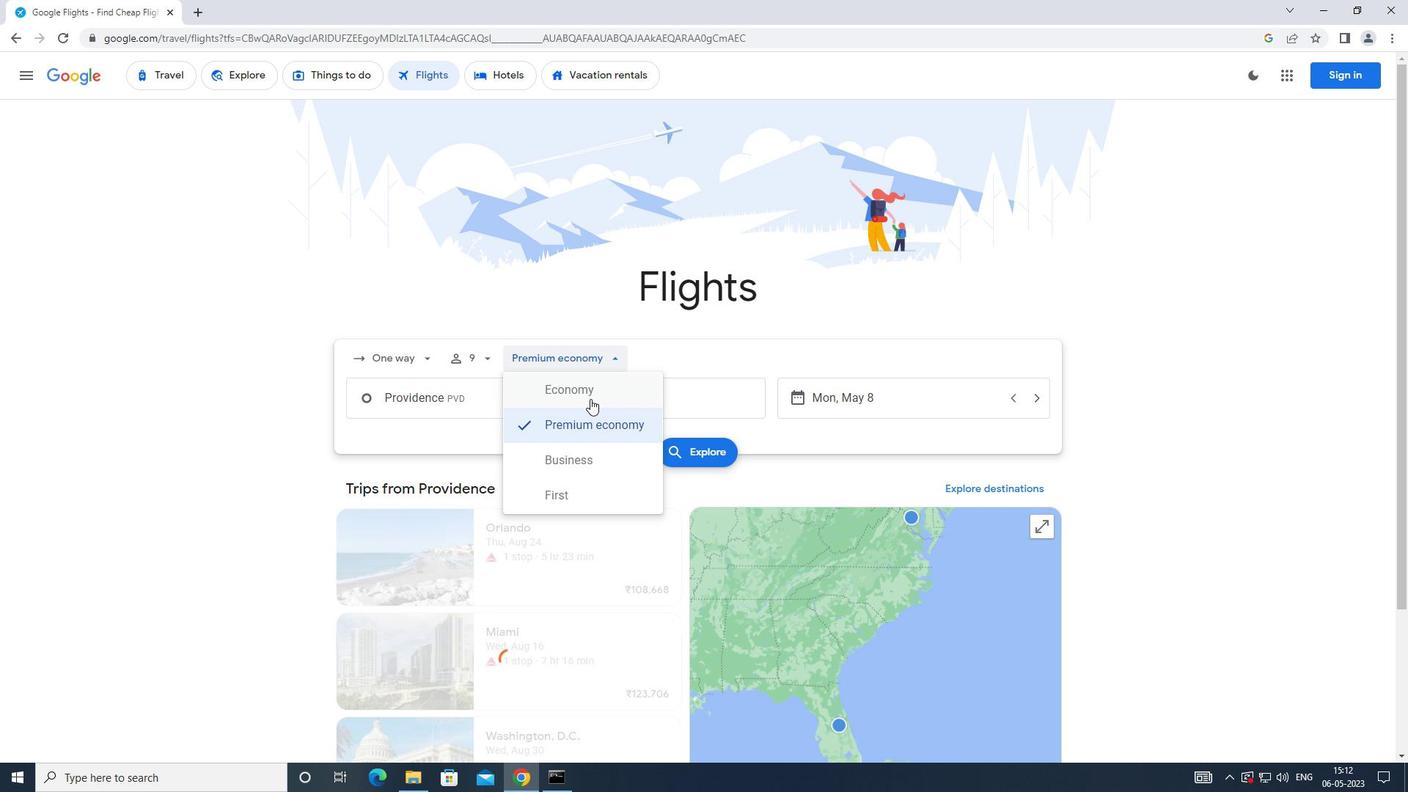 
Action: Mouse moved to (400, 400)
Screenshot: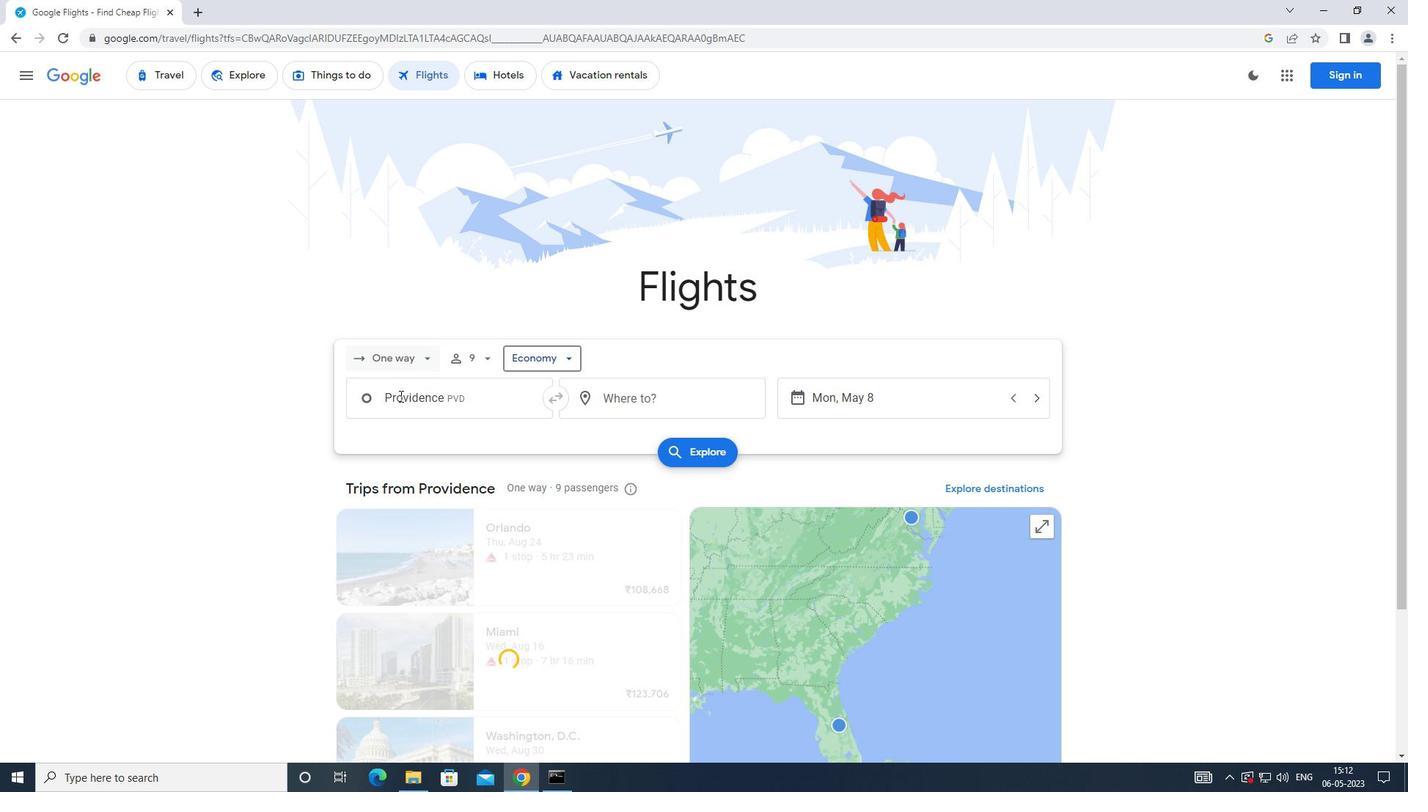 
Action: Mouse pressed left at (400, 400)
Screenshot: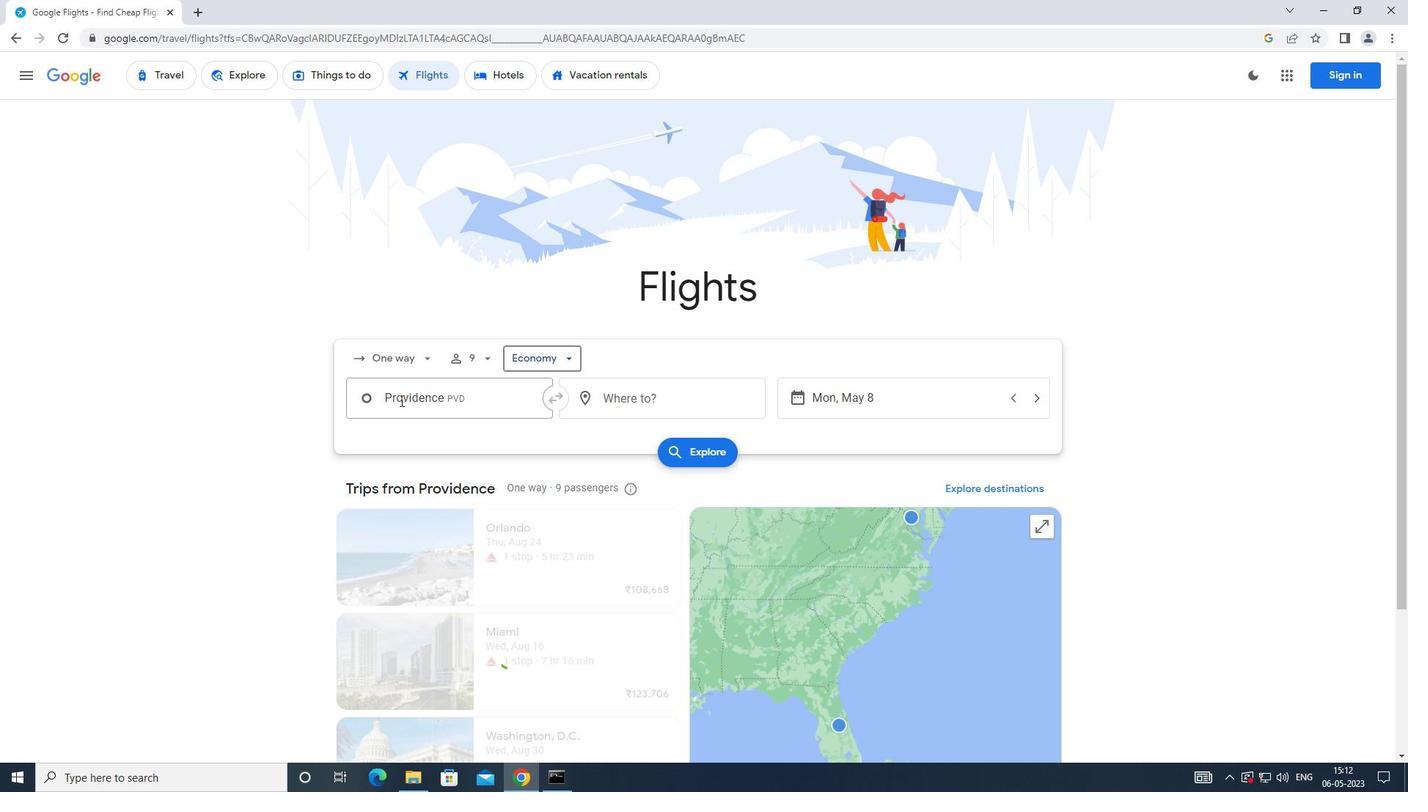 
Action: Mouse moved to (452, 397)
Screenshot: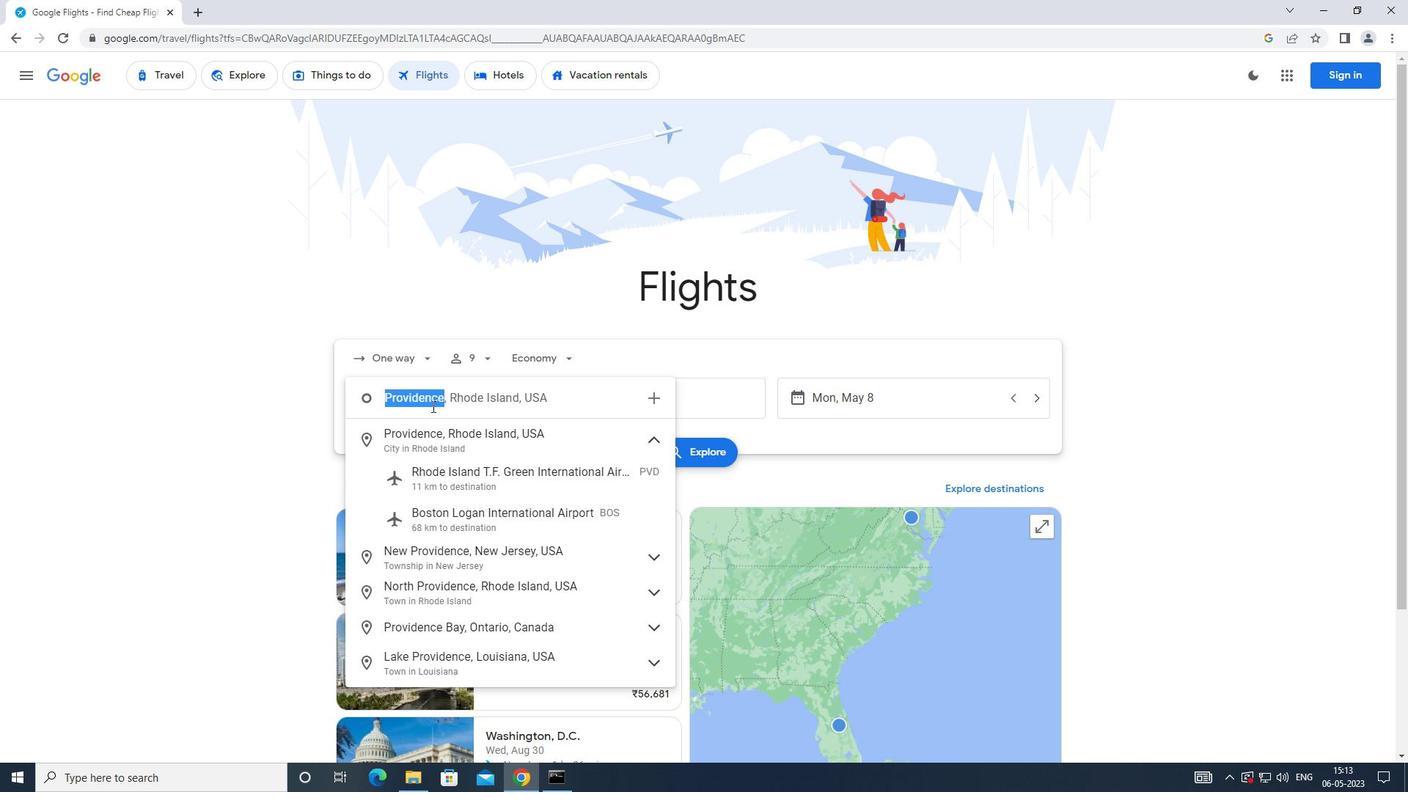 
Action: Key pressed <Key.caps_lock>w<Key.caps_lock>esterly
Screenshot: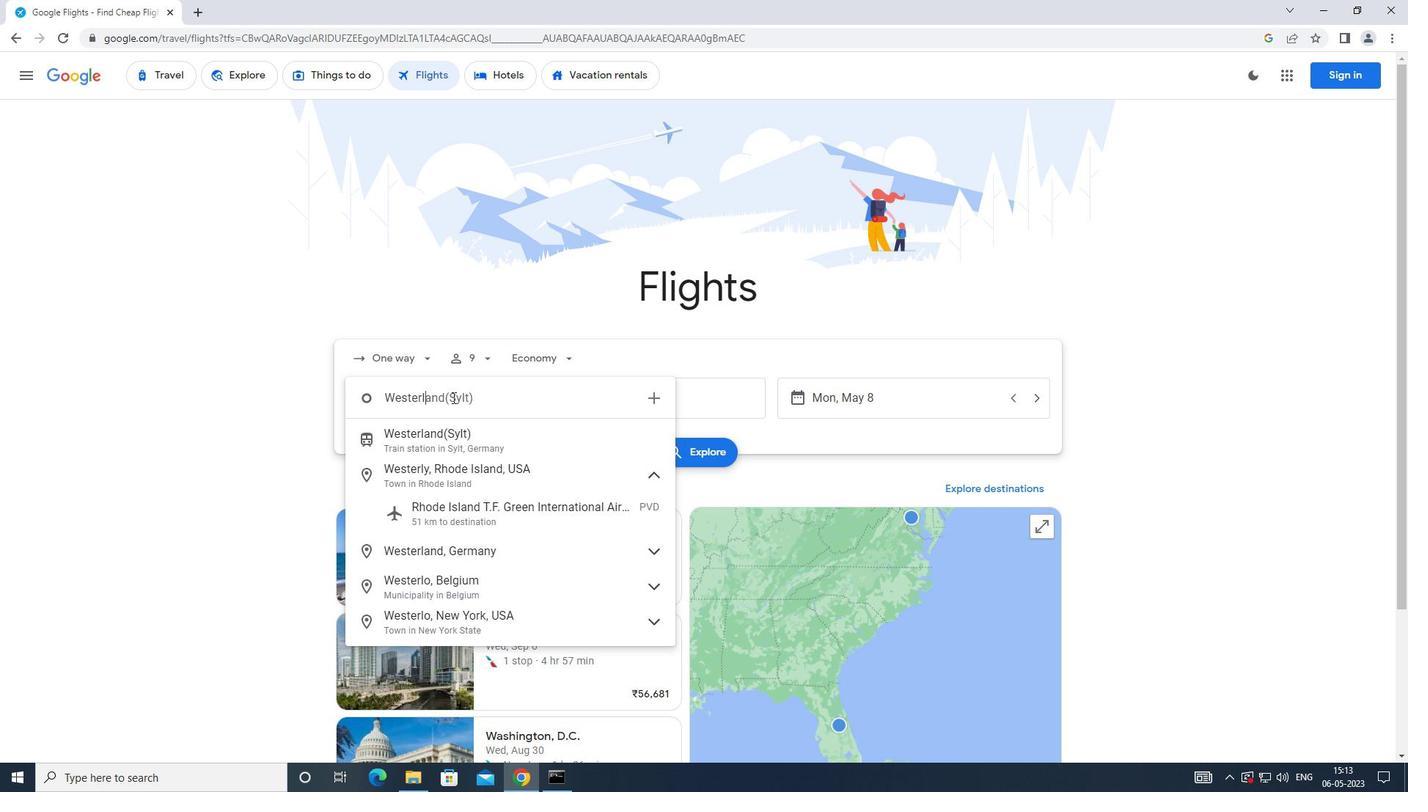 
Action: Mouse moved to (455, 409)
Screenshot: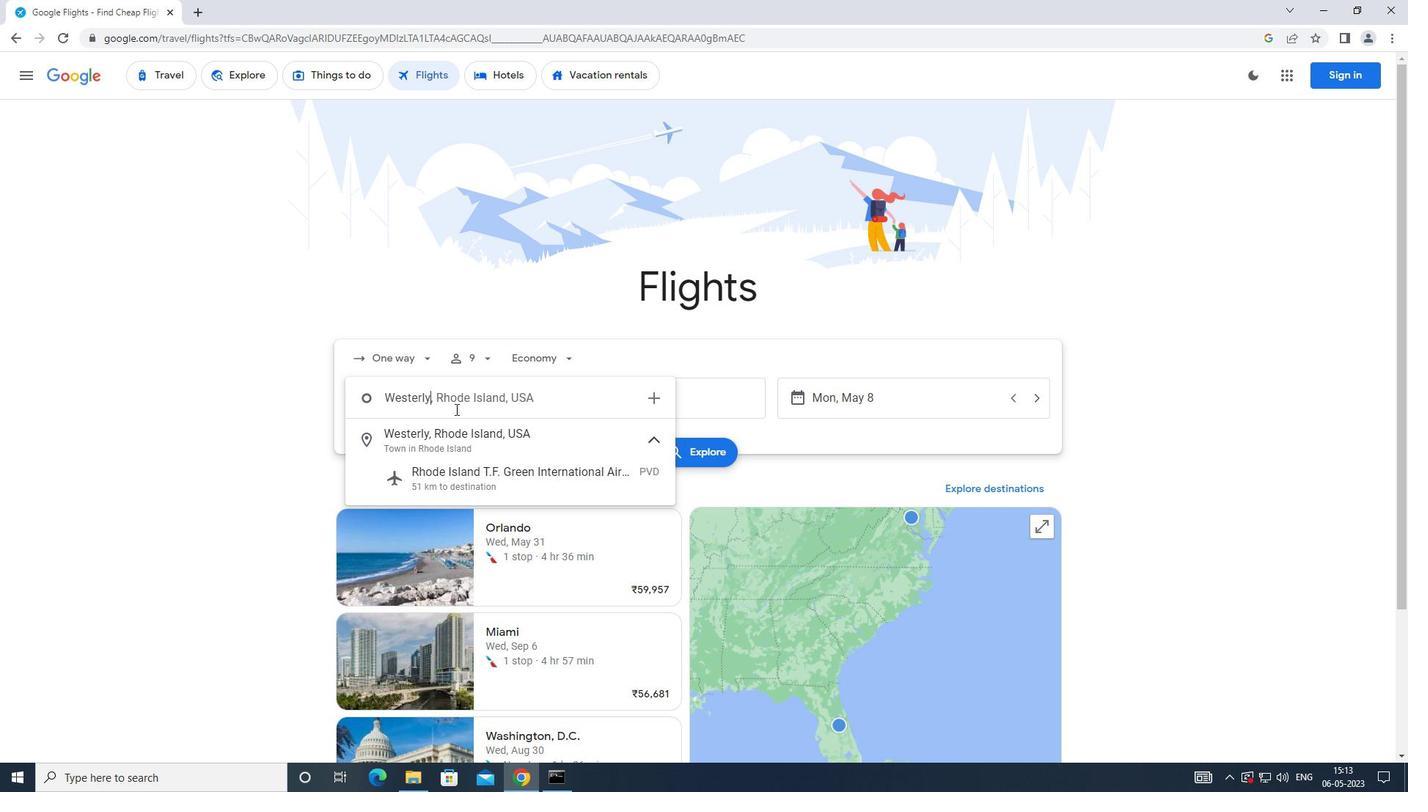 
Action: Key pressed <Key.space><Key.caps_lock>s<Key.caps_lock>a<Key.backspace>tate<Key.enter>
Screenshot: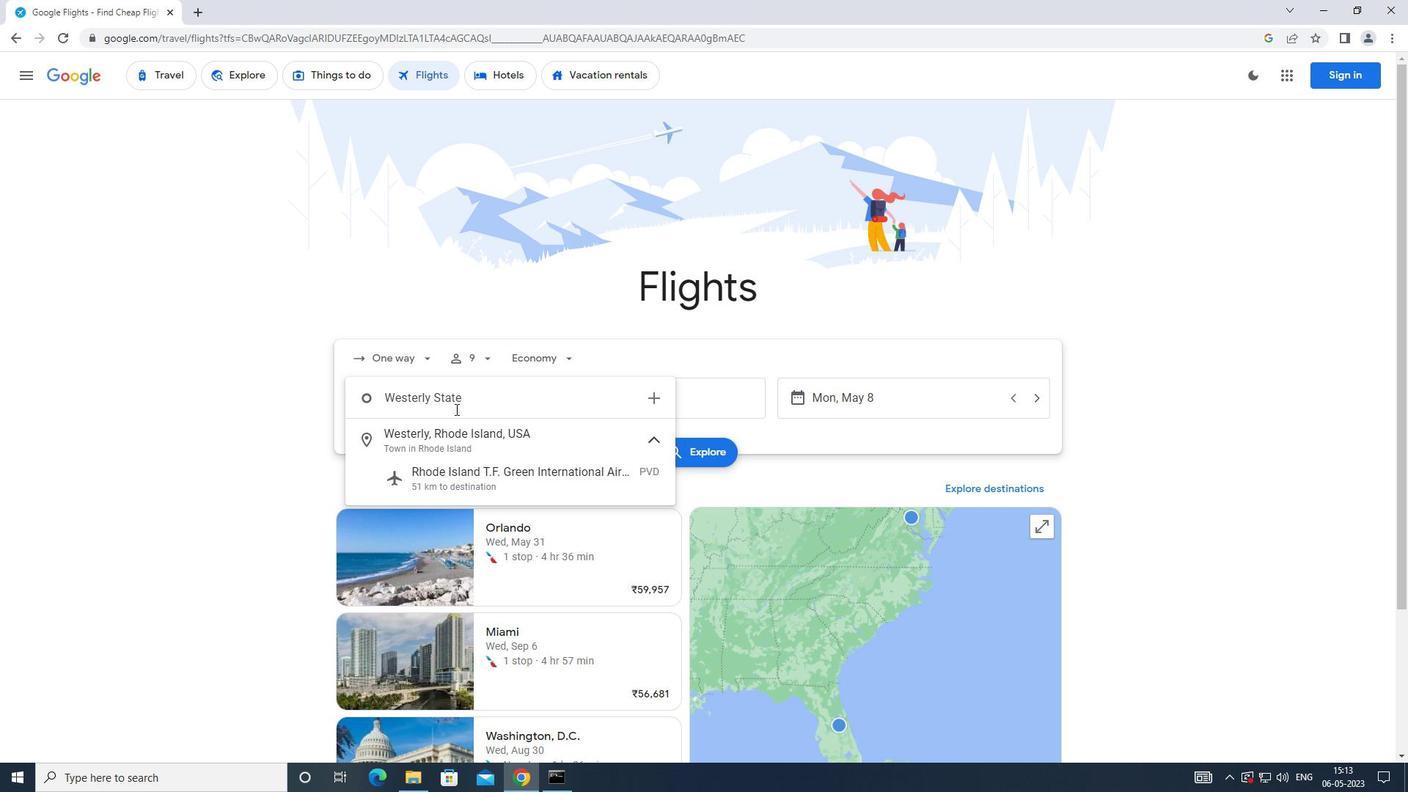 
Action: Mouse moved to (622, 405)
Screenshot: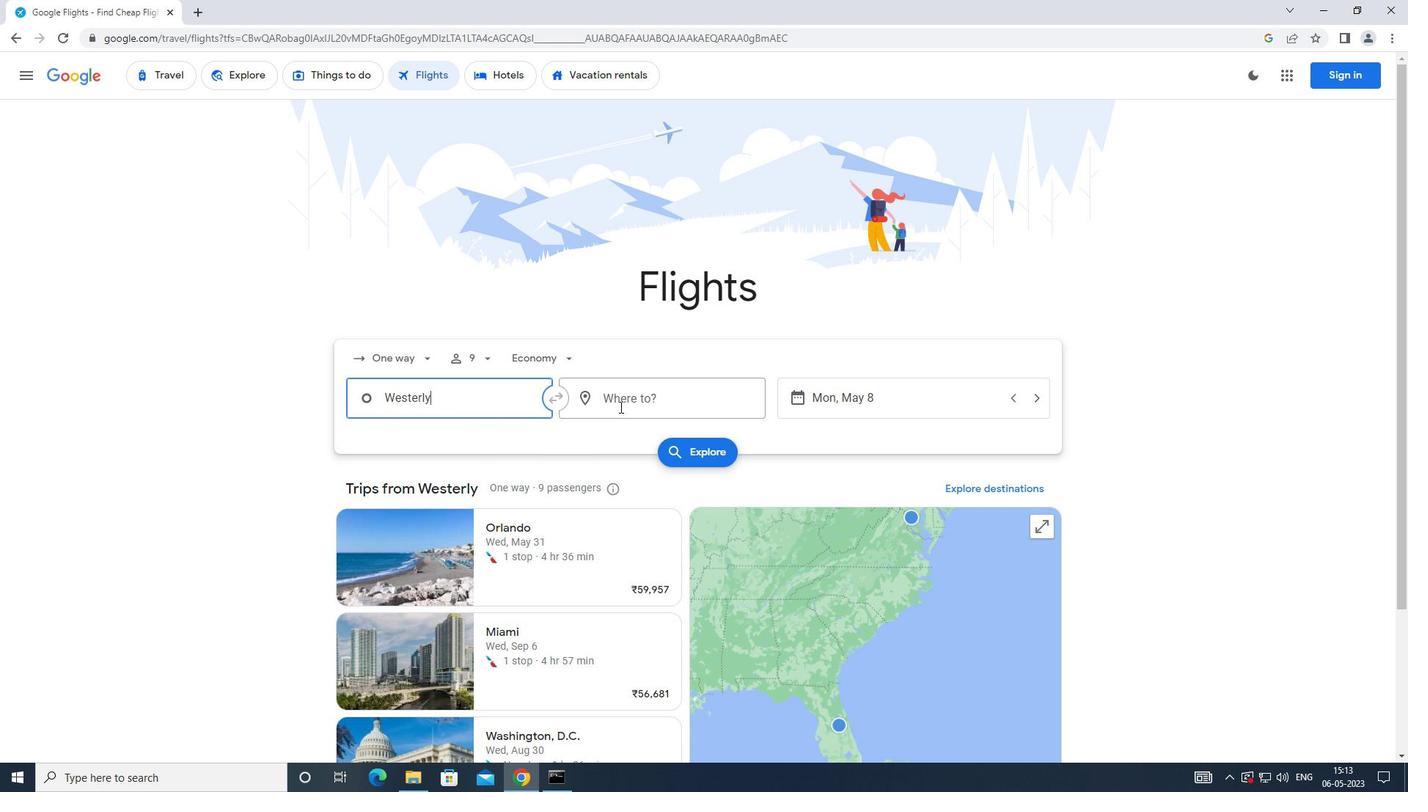 
Action: Mouse pressed left at (622, 405)
Screenshot: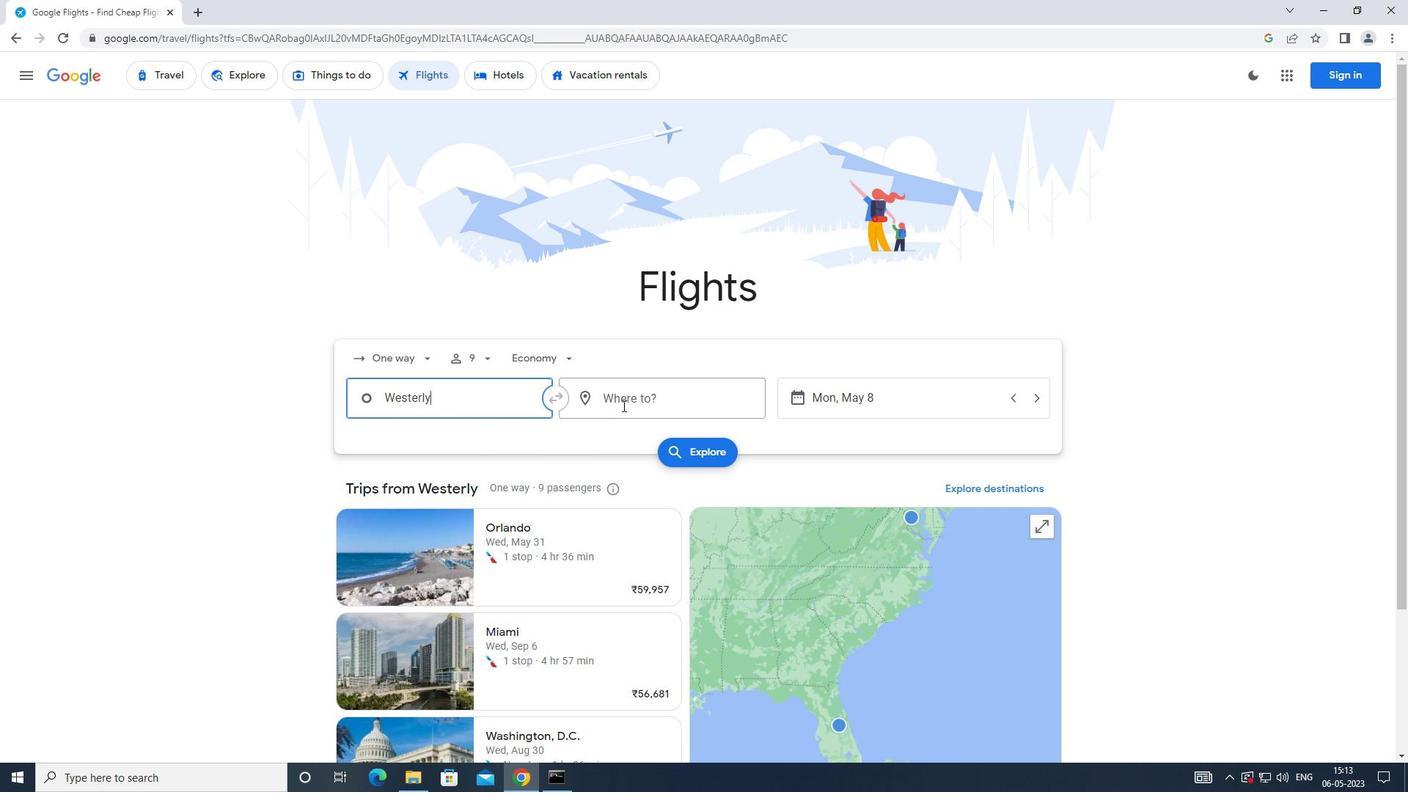 
Action: Mouse moved to (627, 548)
Screenshot: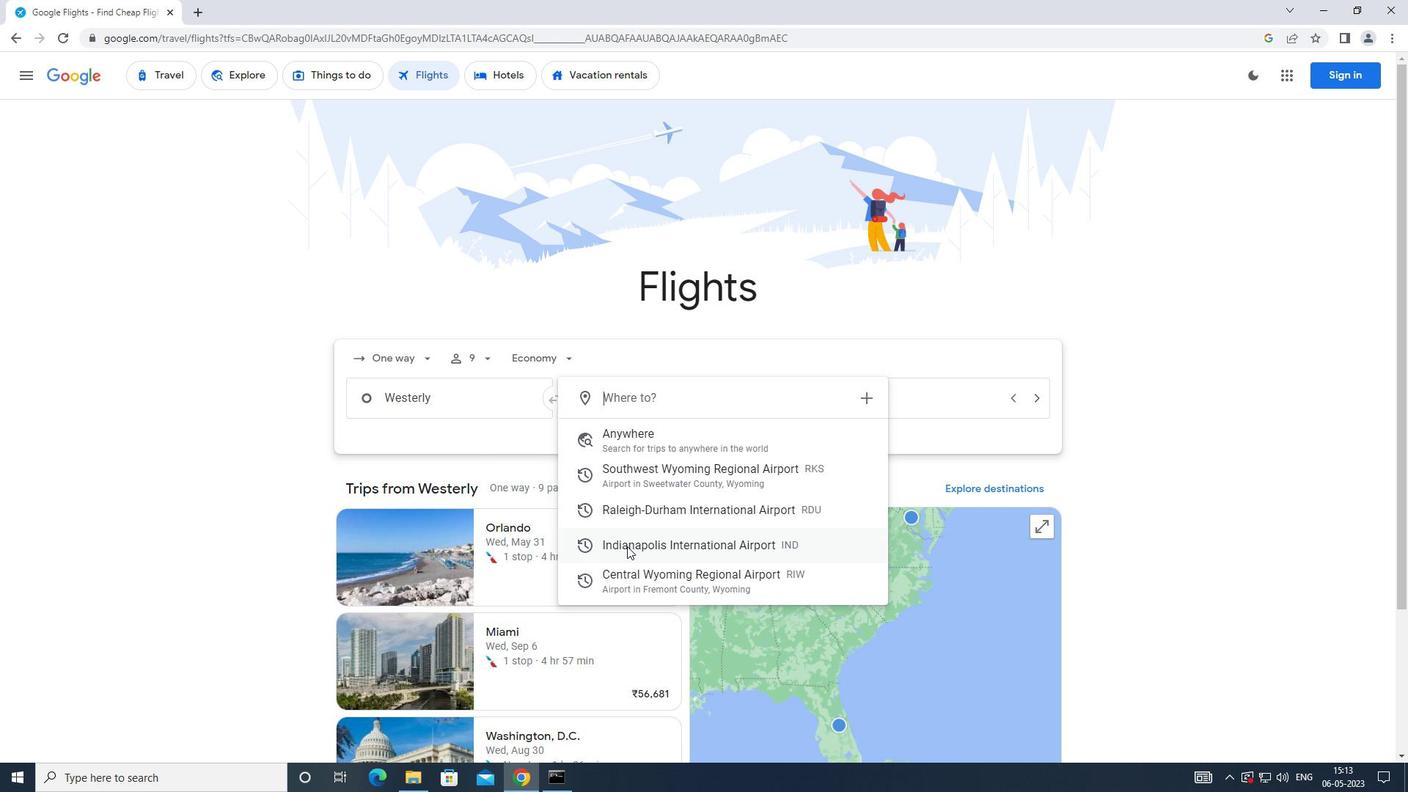 
Action: Mouse pressed left at (627, 548)
Screenshot: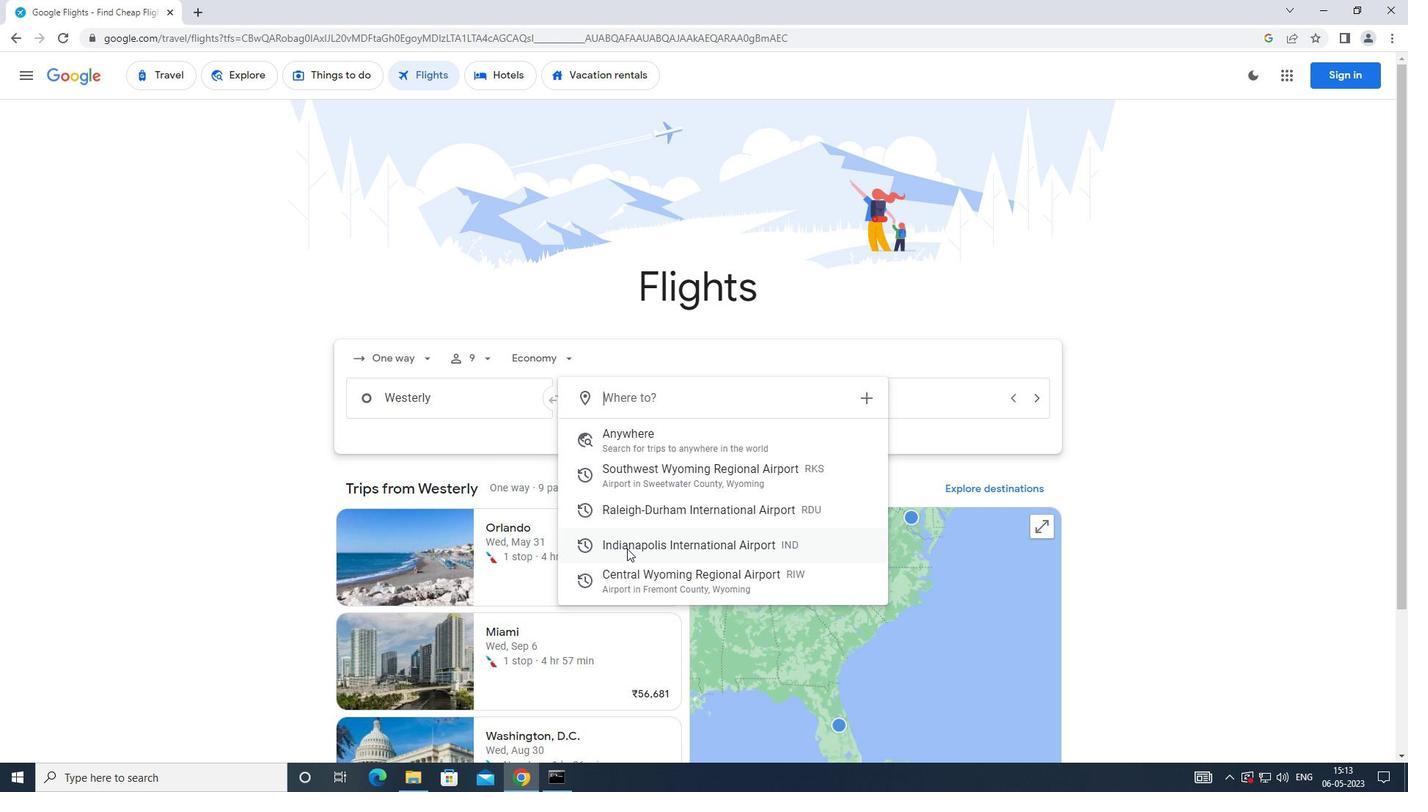 
Action: Mouse moved to (818, 403)
Screenshot: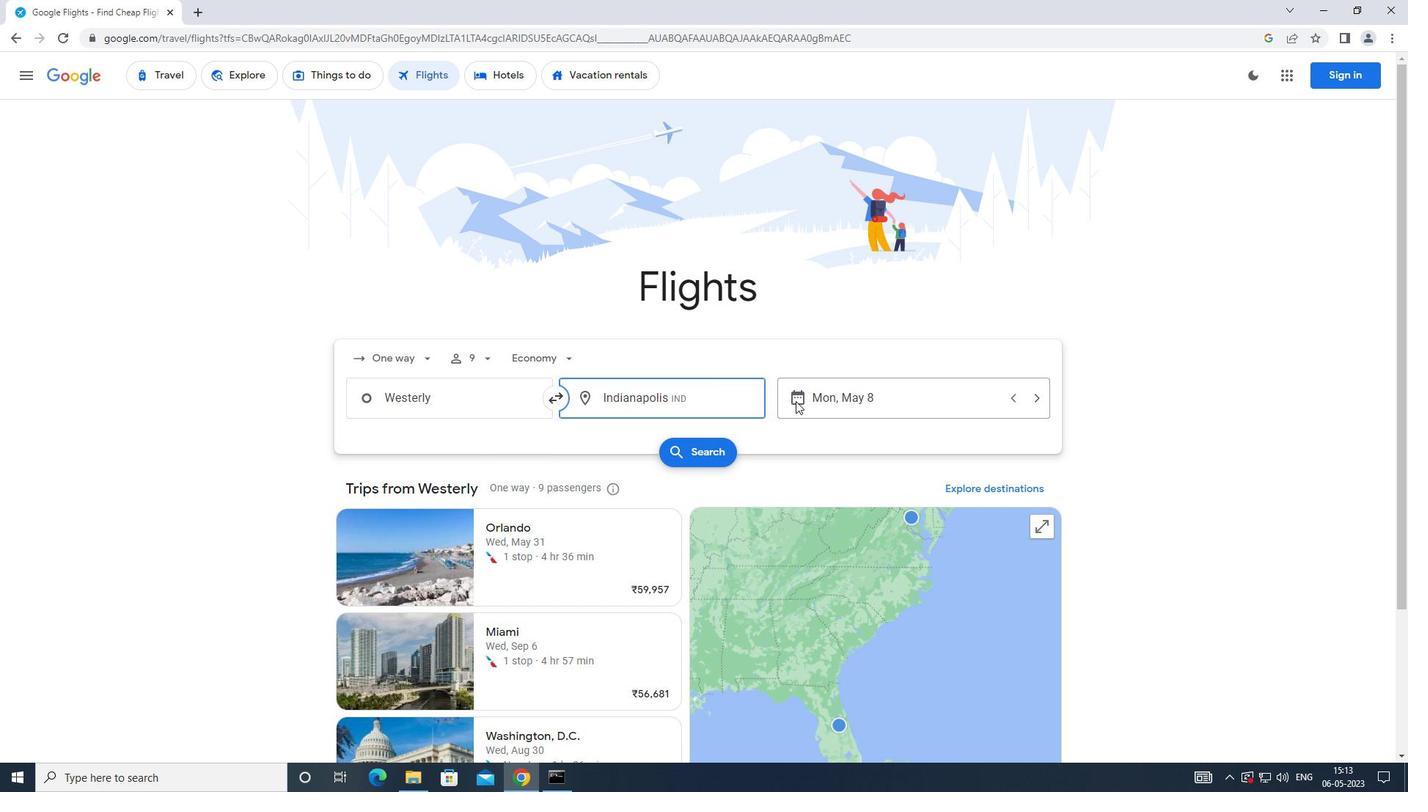 
Action: Mouse pressed left at (818, 403)
Screenshot: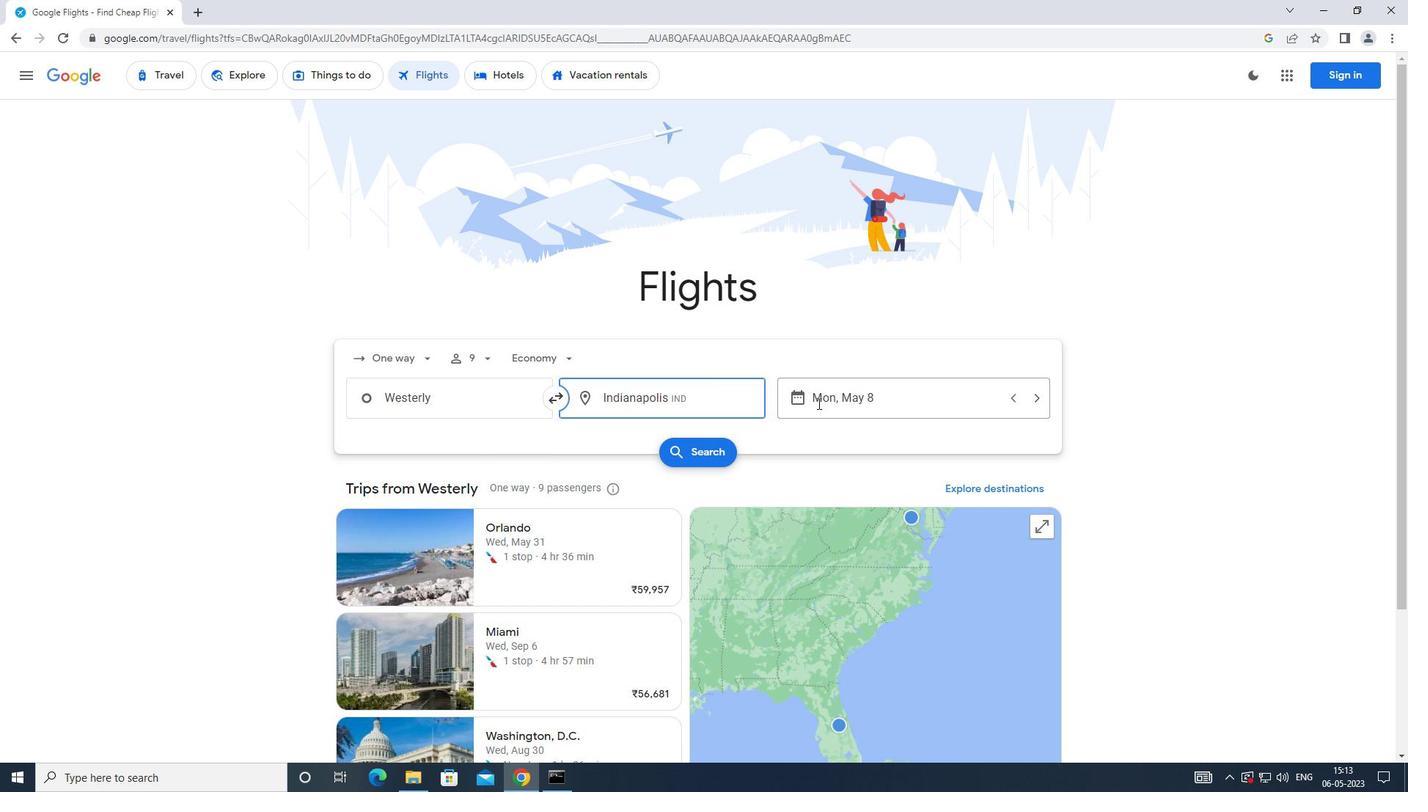
Action: Mouse moved to (565, 520)
Screenshot: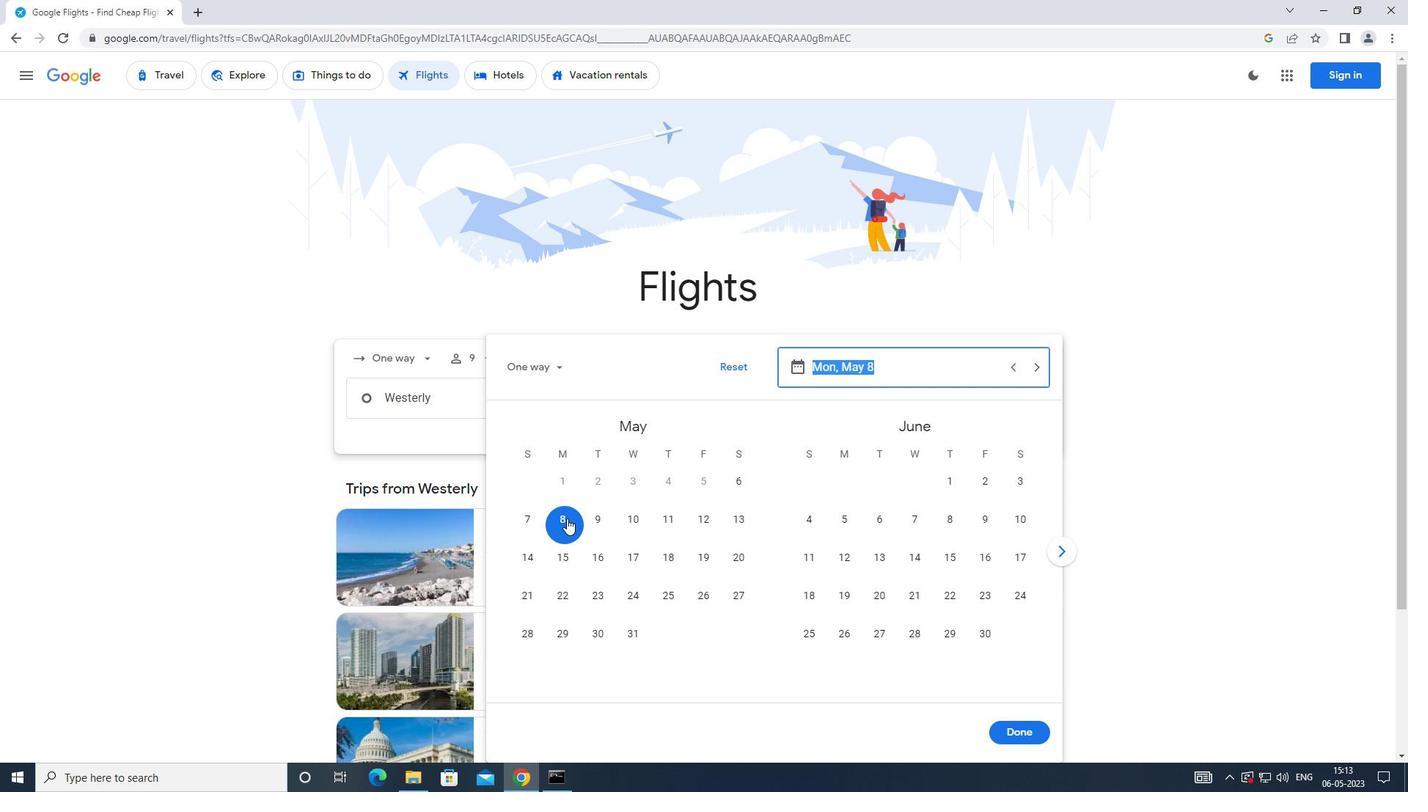 
Action: Mouse pressed left at (565, 520)
Screenshot: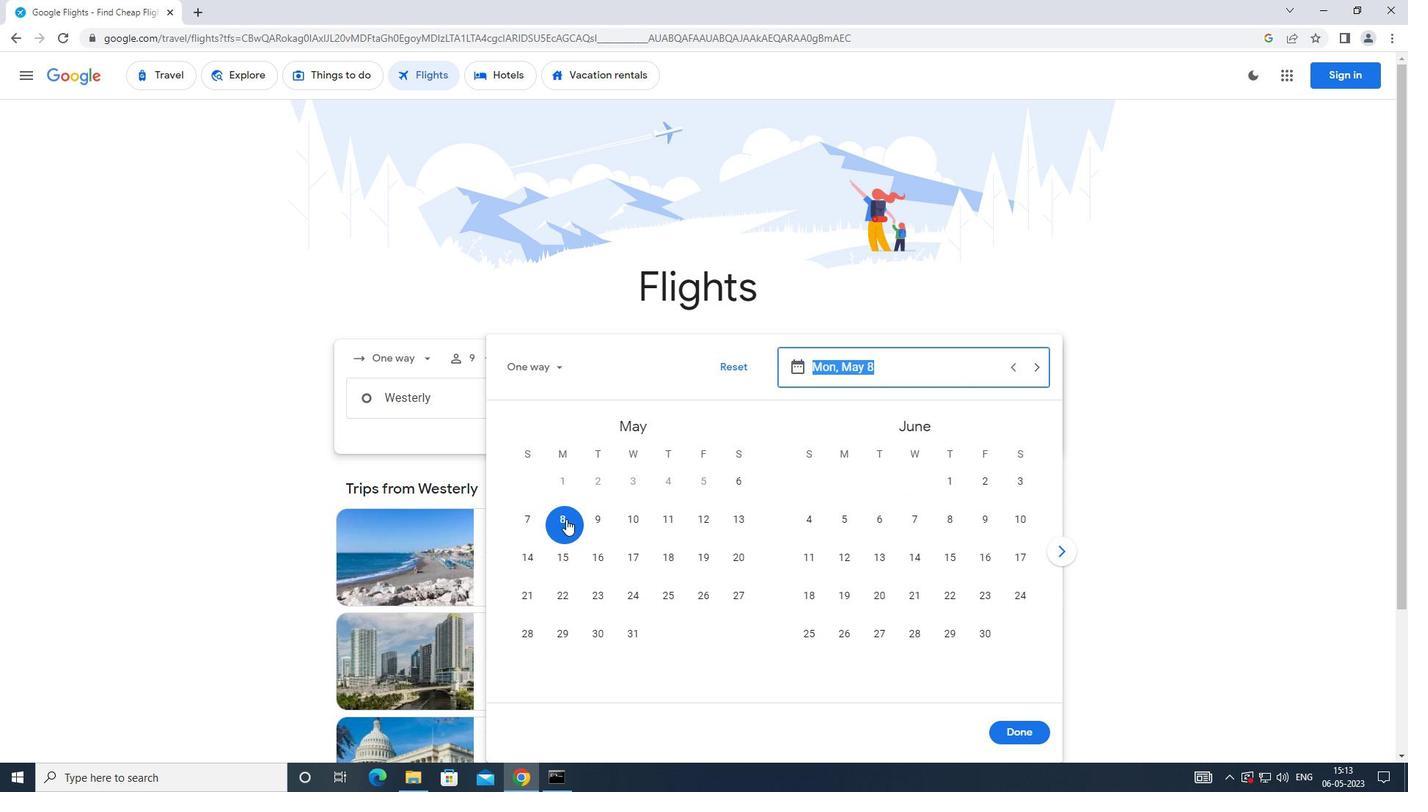 
Action: Mouse moved to (1012, 730)
Screenshot: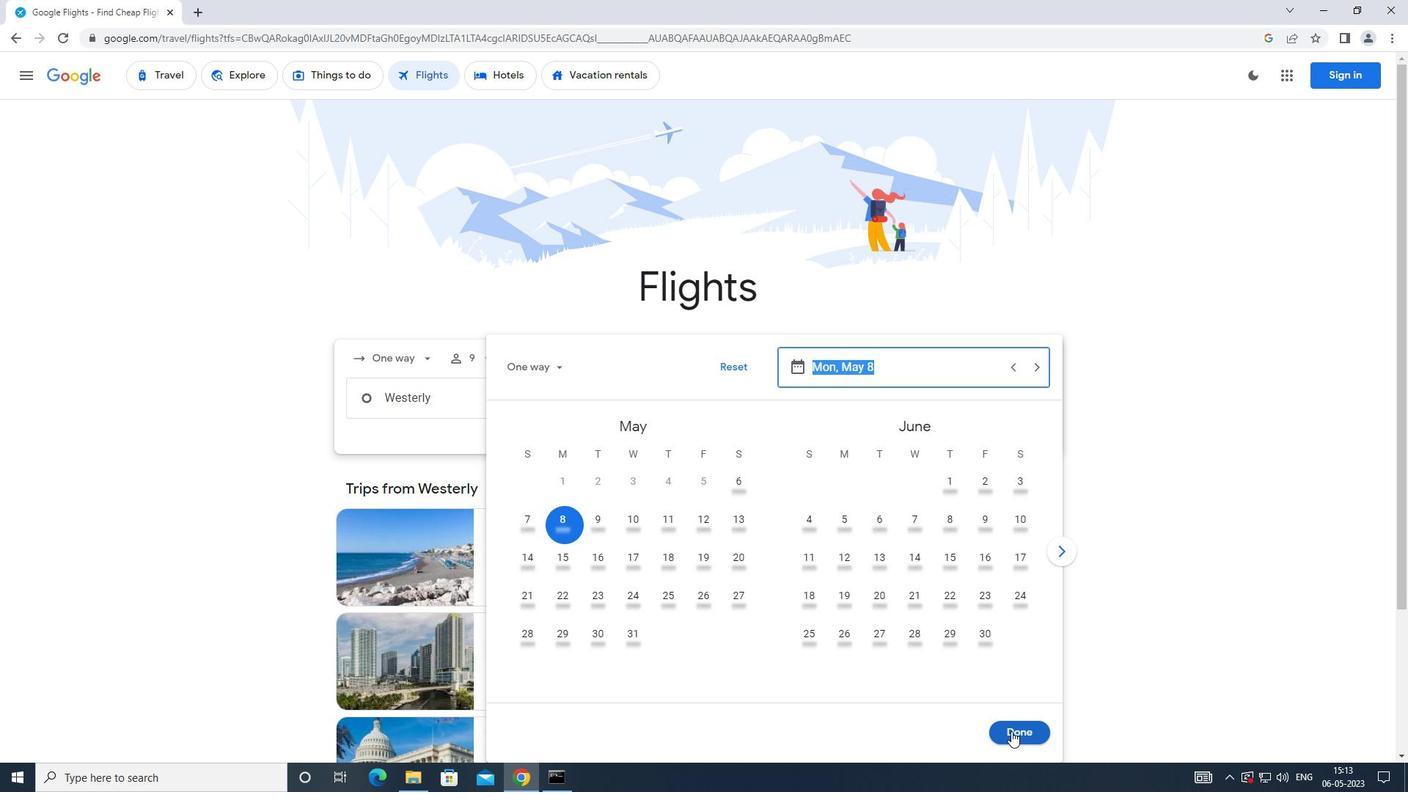 
Action: Mouse pressed left at (1012, 730)
Screenshot: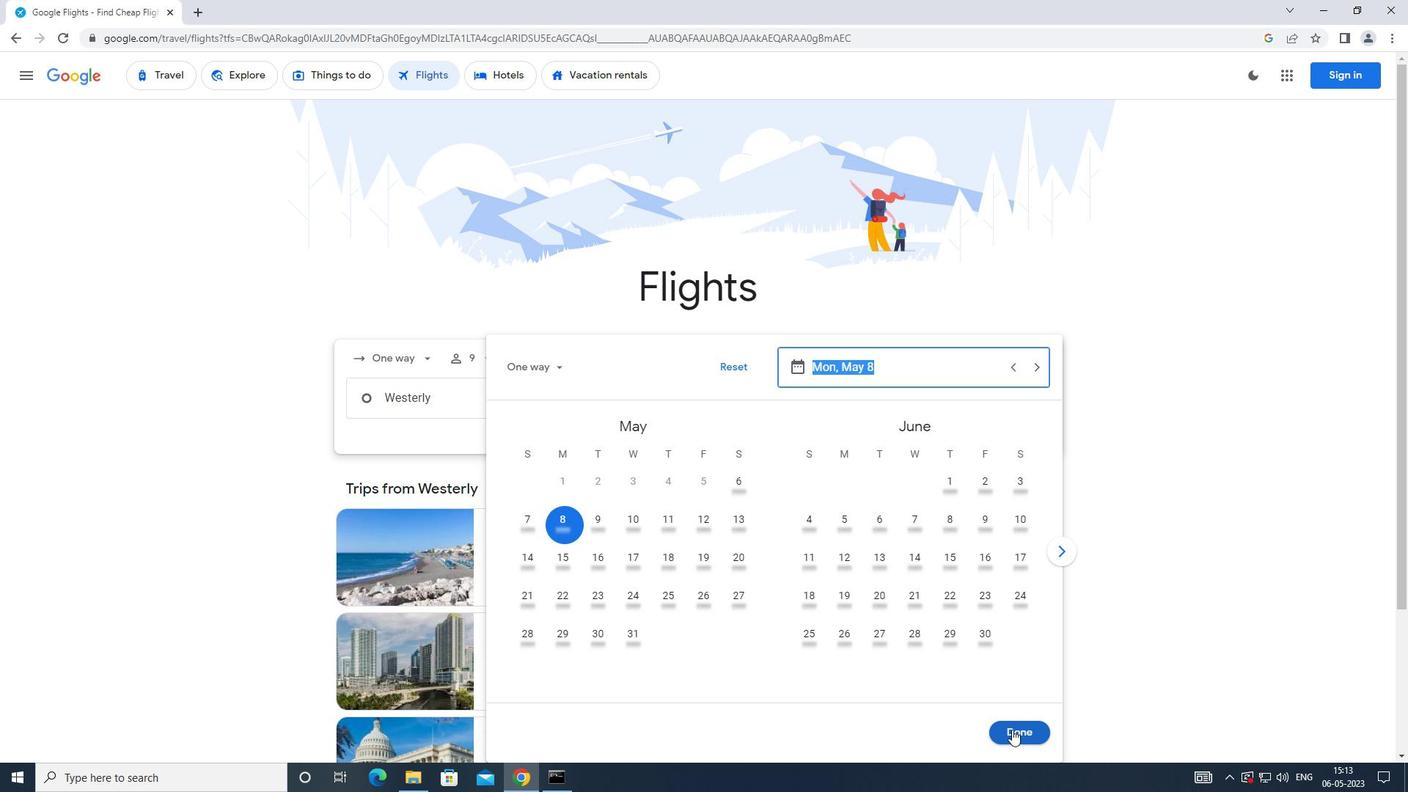 
Action: Mouse moved to (711, 445)
Screenshot: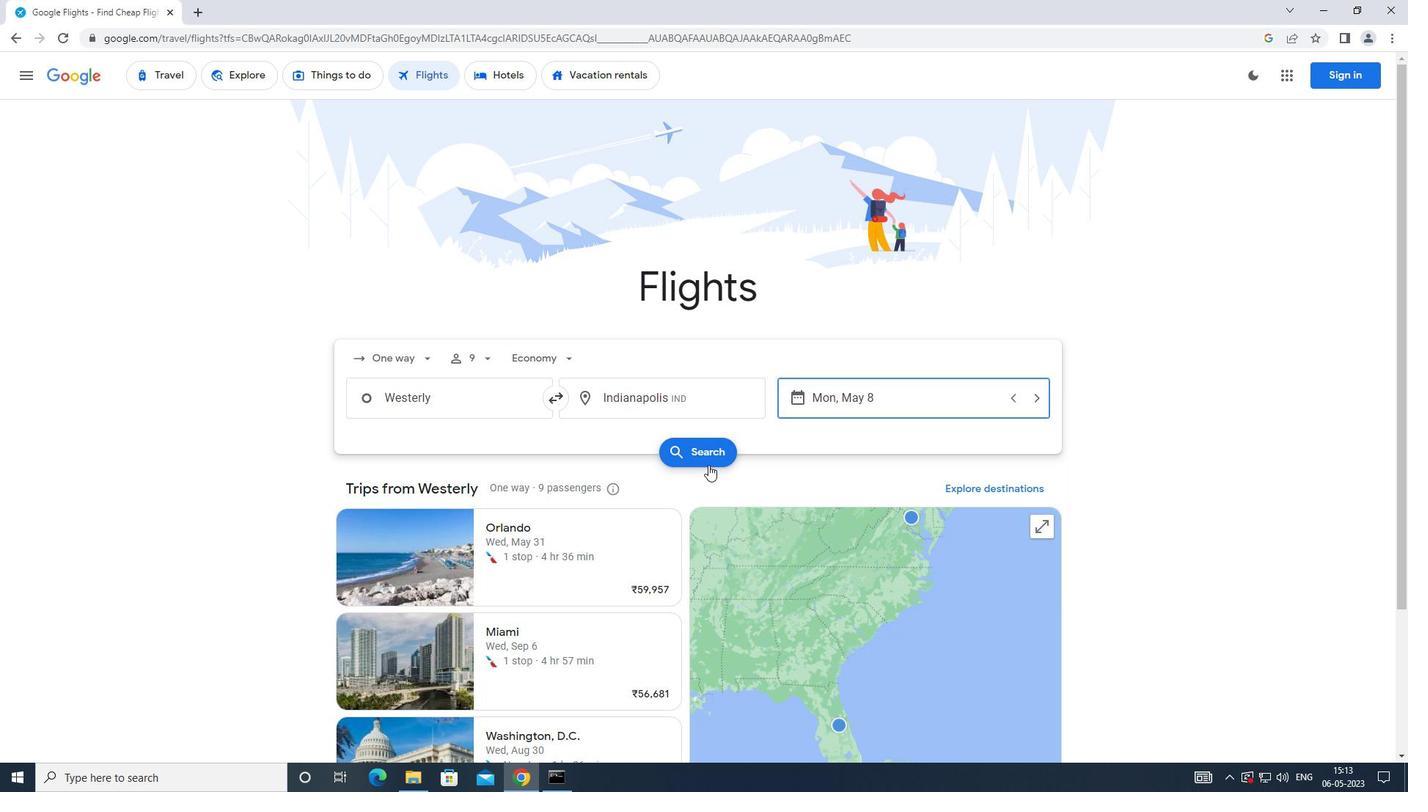 
Action: Mouse pressed left at (711, 445)
Screenshot: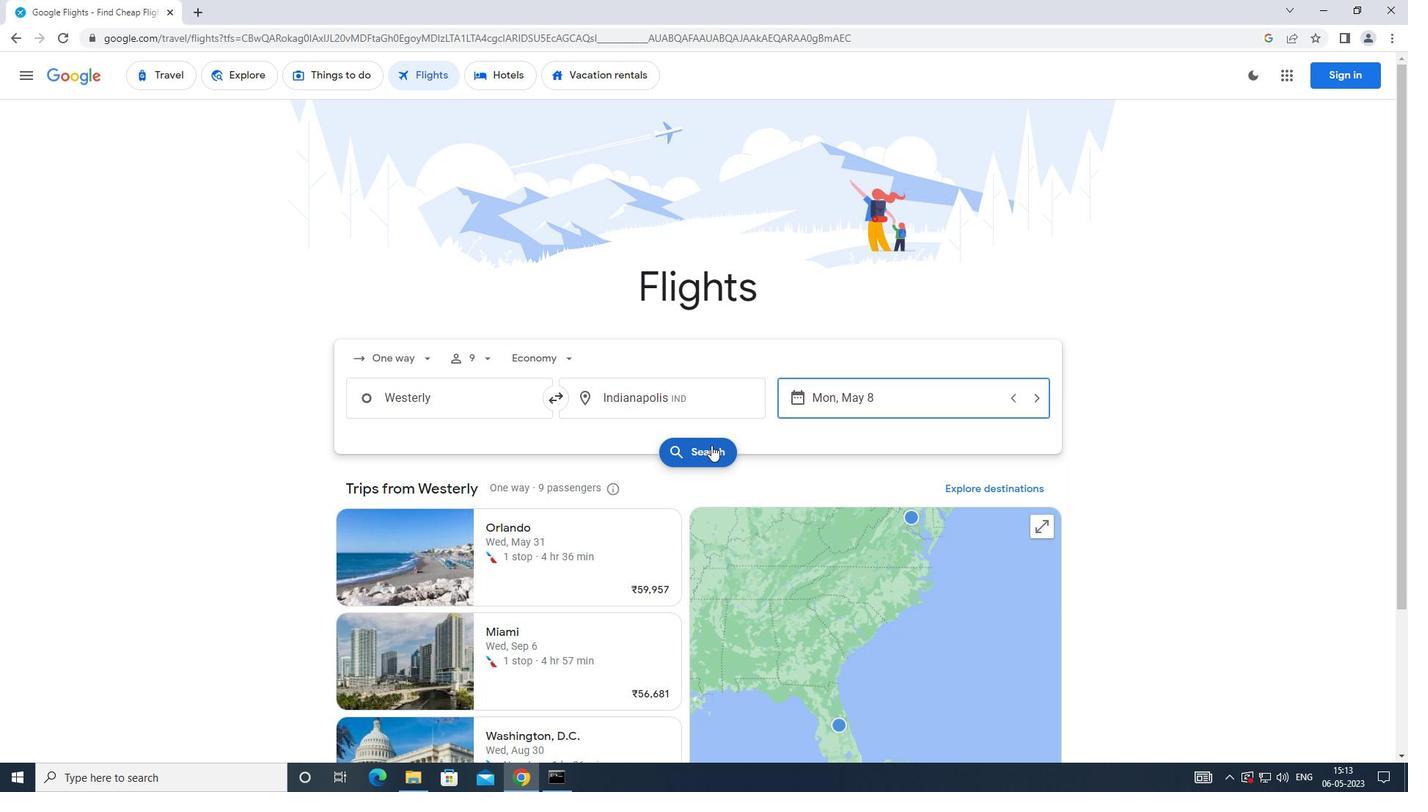 
Action: Mouse moved to (361, 205)
Screenshot: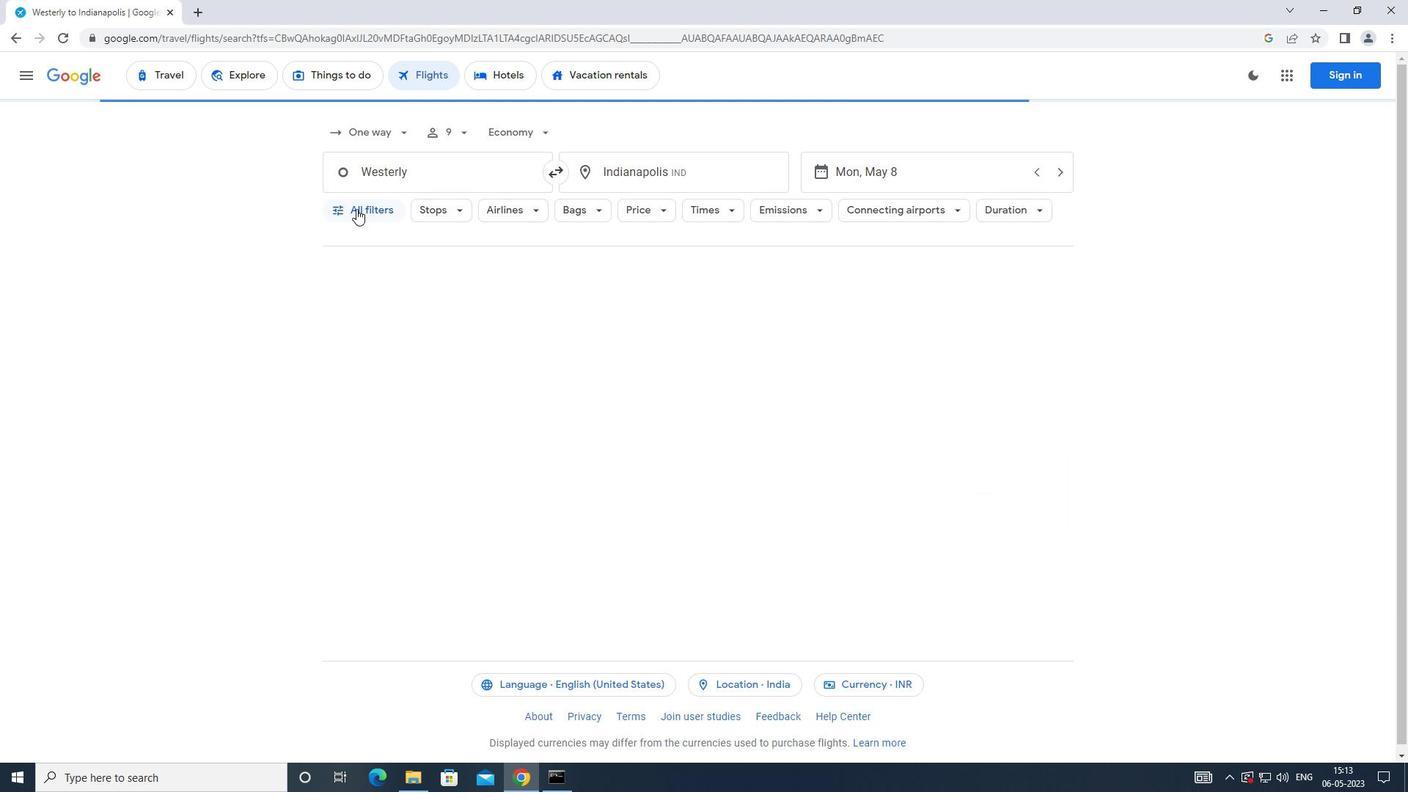 
Action: Mouse pressed left at (361, 205)
Screenshot: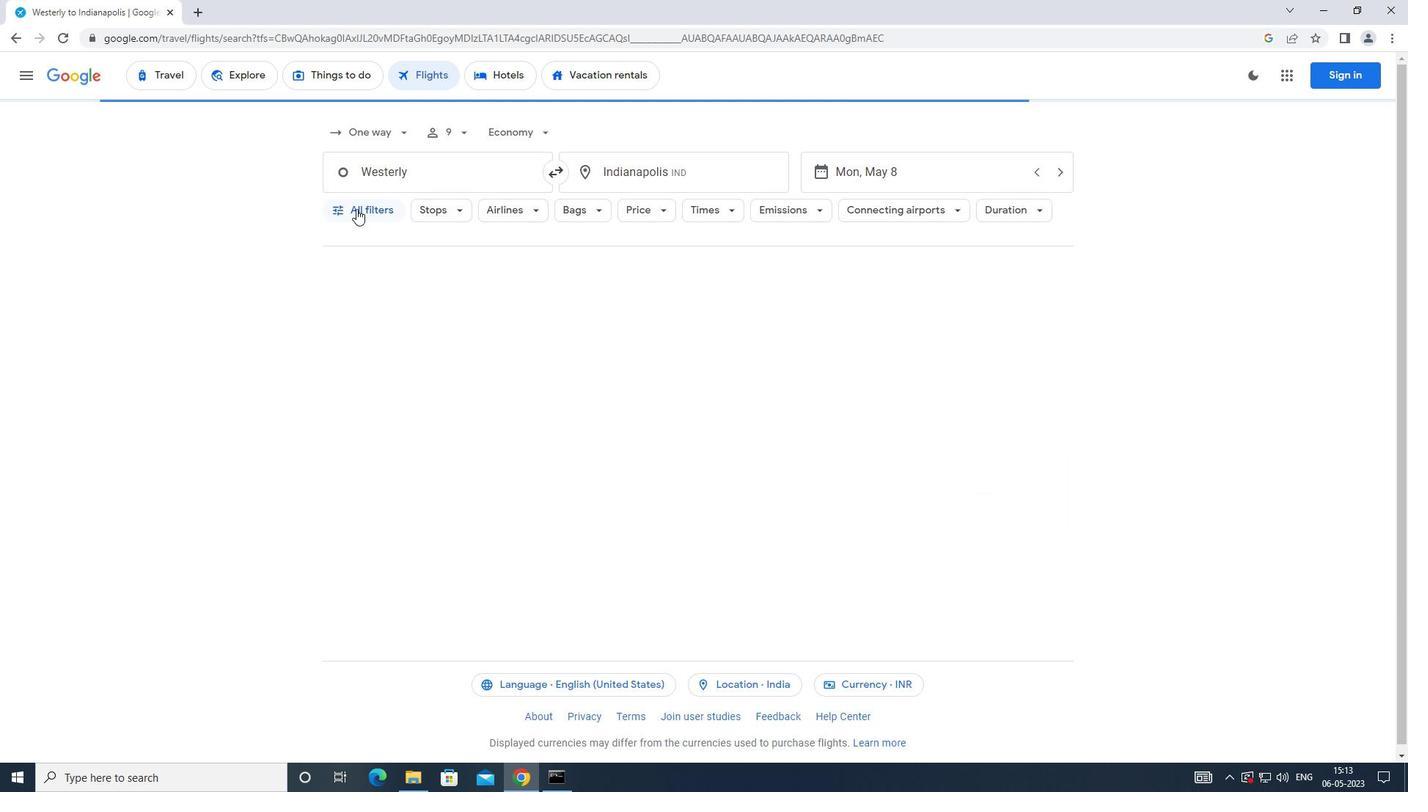 
Action: Mouse moved to (540, 525)
Screenshot: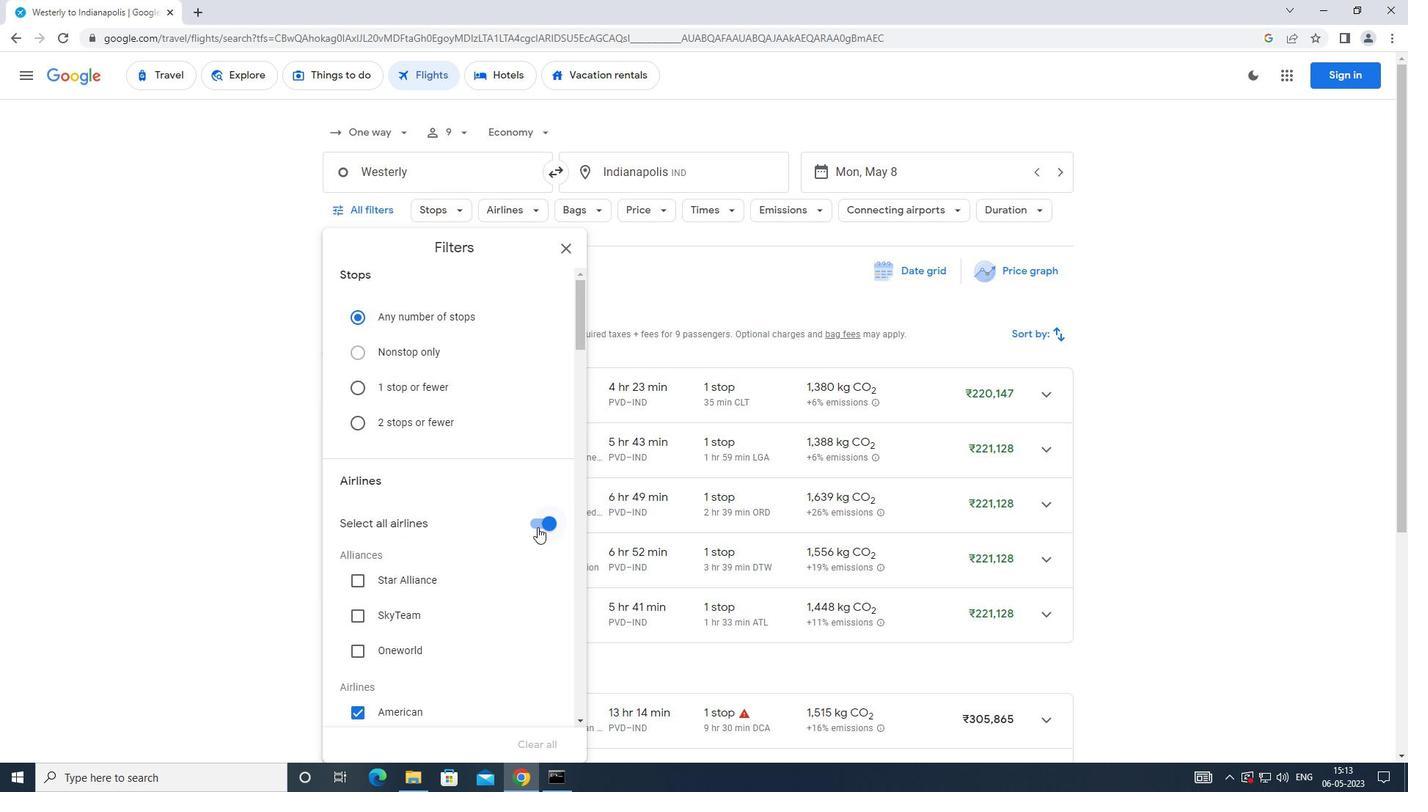 
Action: Mouse pressed left at (540, 525)
Screenshot: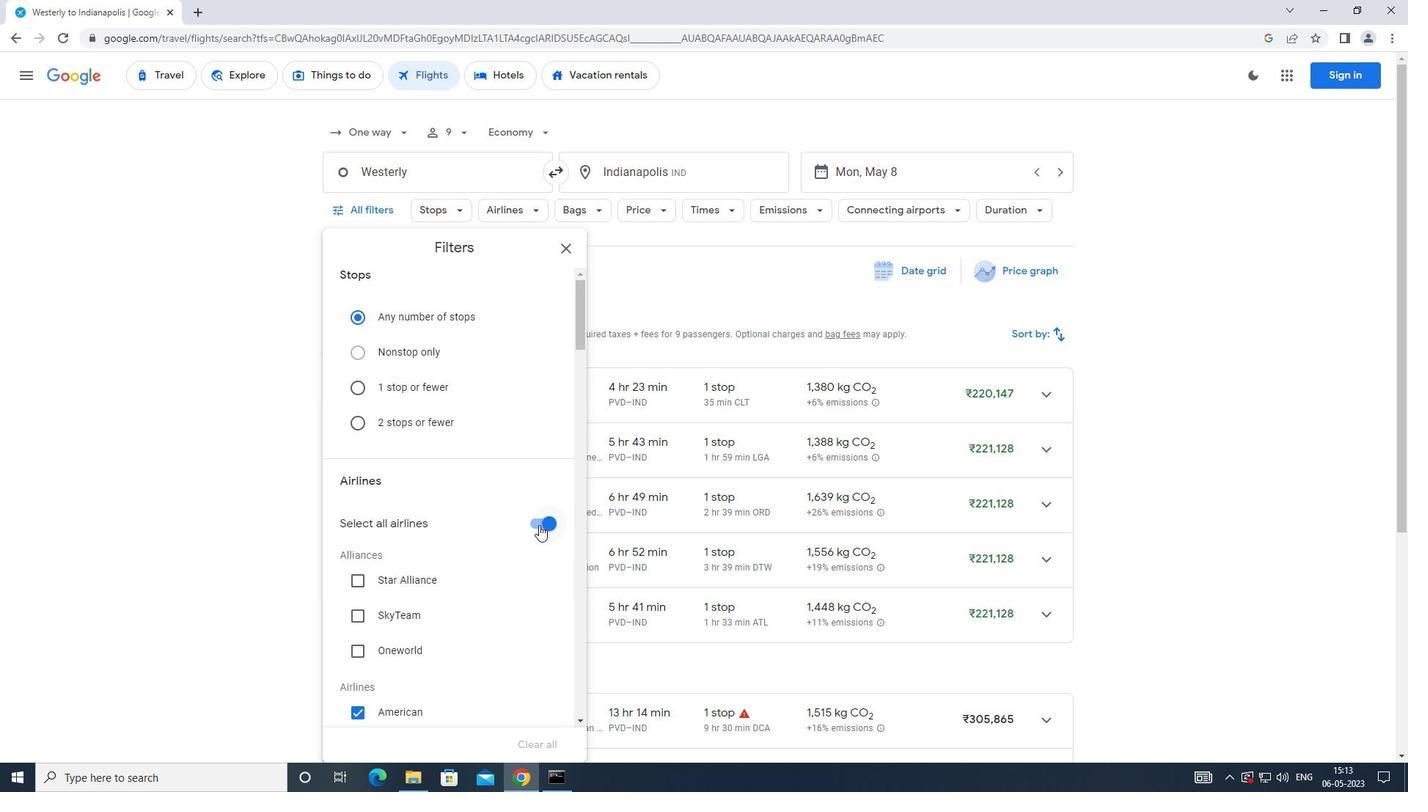 
Action: Mouse moved to (493, 507)
Screenshot: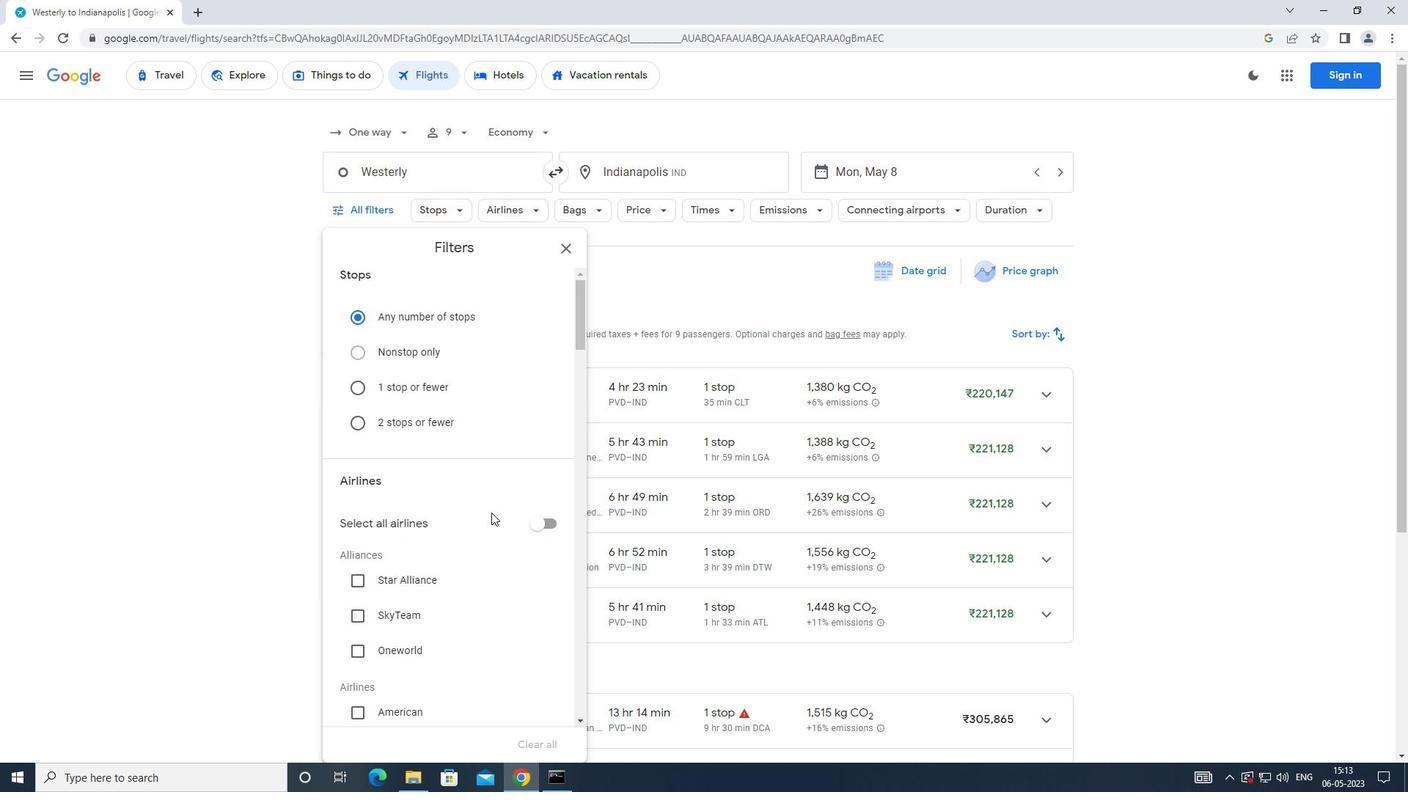 
Action: Mouse scrolled (493, 507) with delta (0, 0)
Screenshot: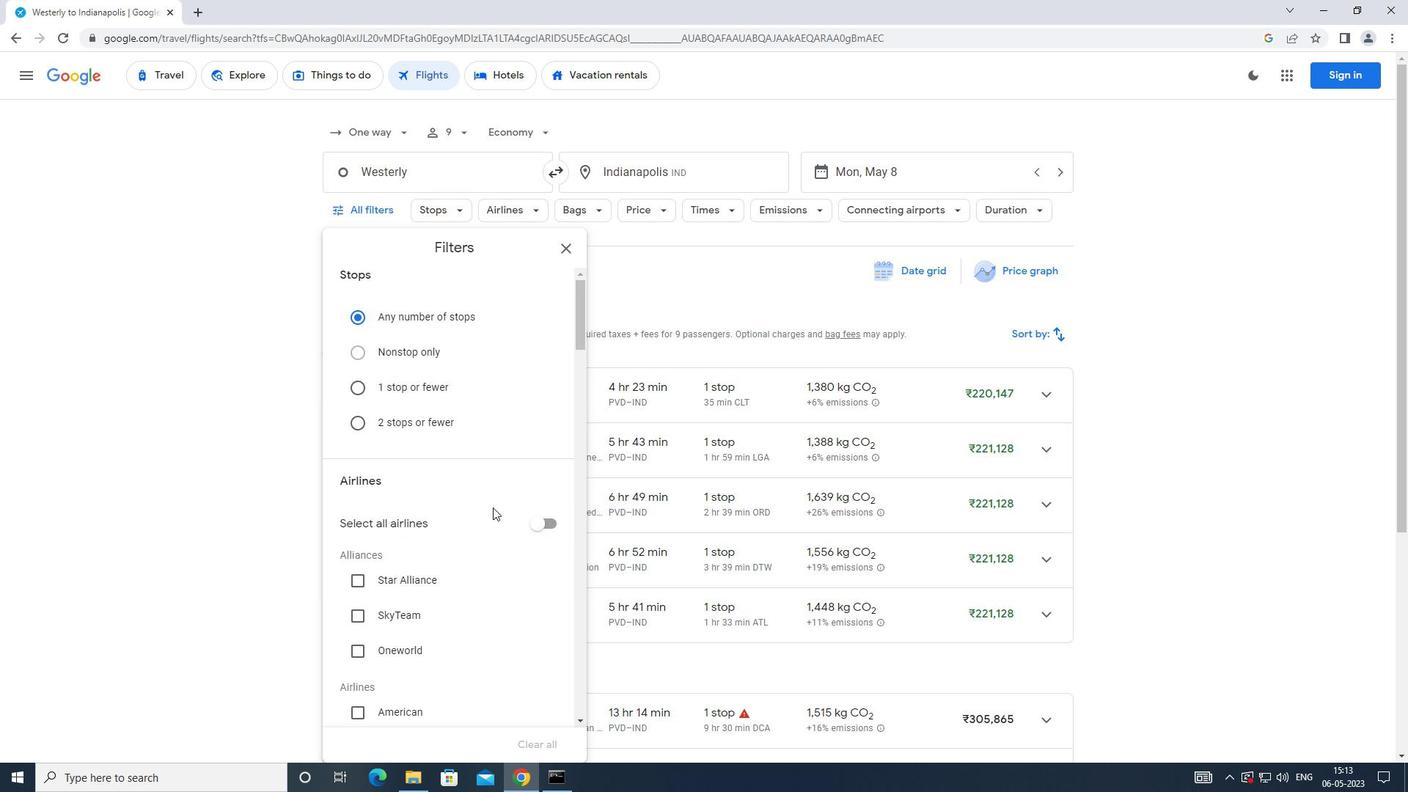 
Action: Mouse scrolled (493, 507) with delta (0, 0)
Screenshot: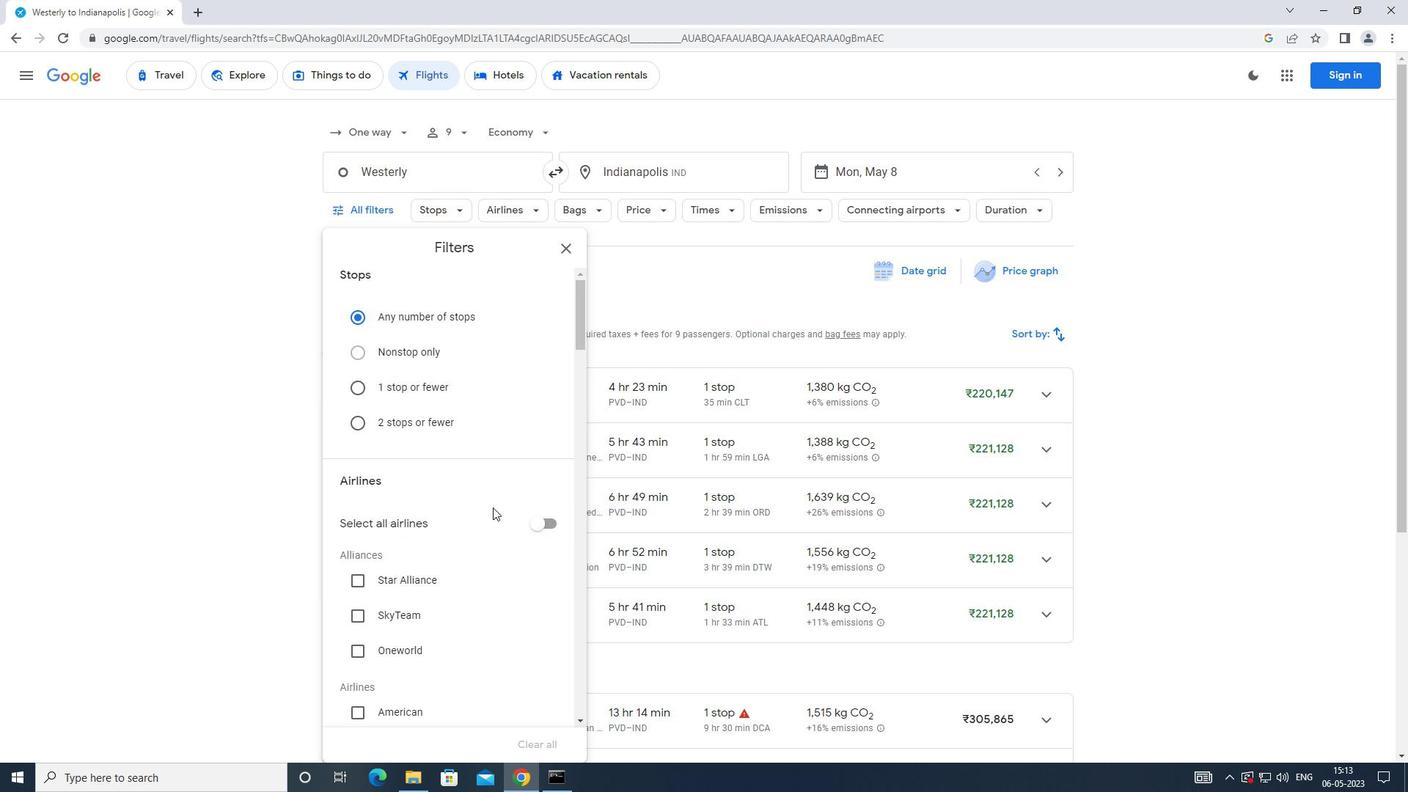 
Action: Mouse moved to (493, 506)
Screenshot: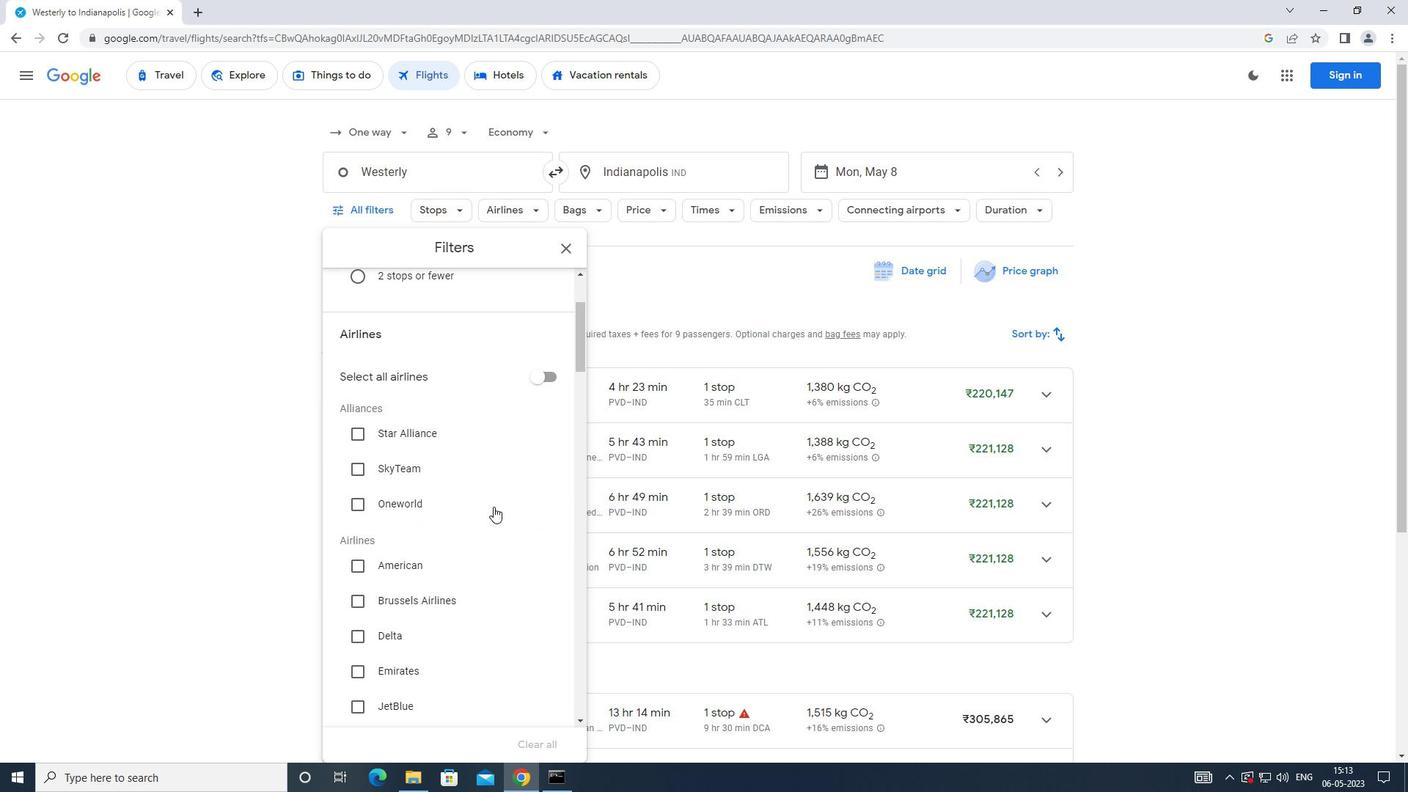 
Action: Mouse scrolled (493, 505) with delta (0, 0)
Screenshot: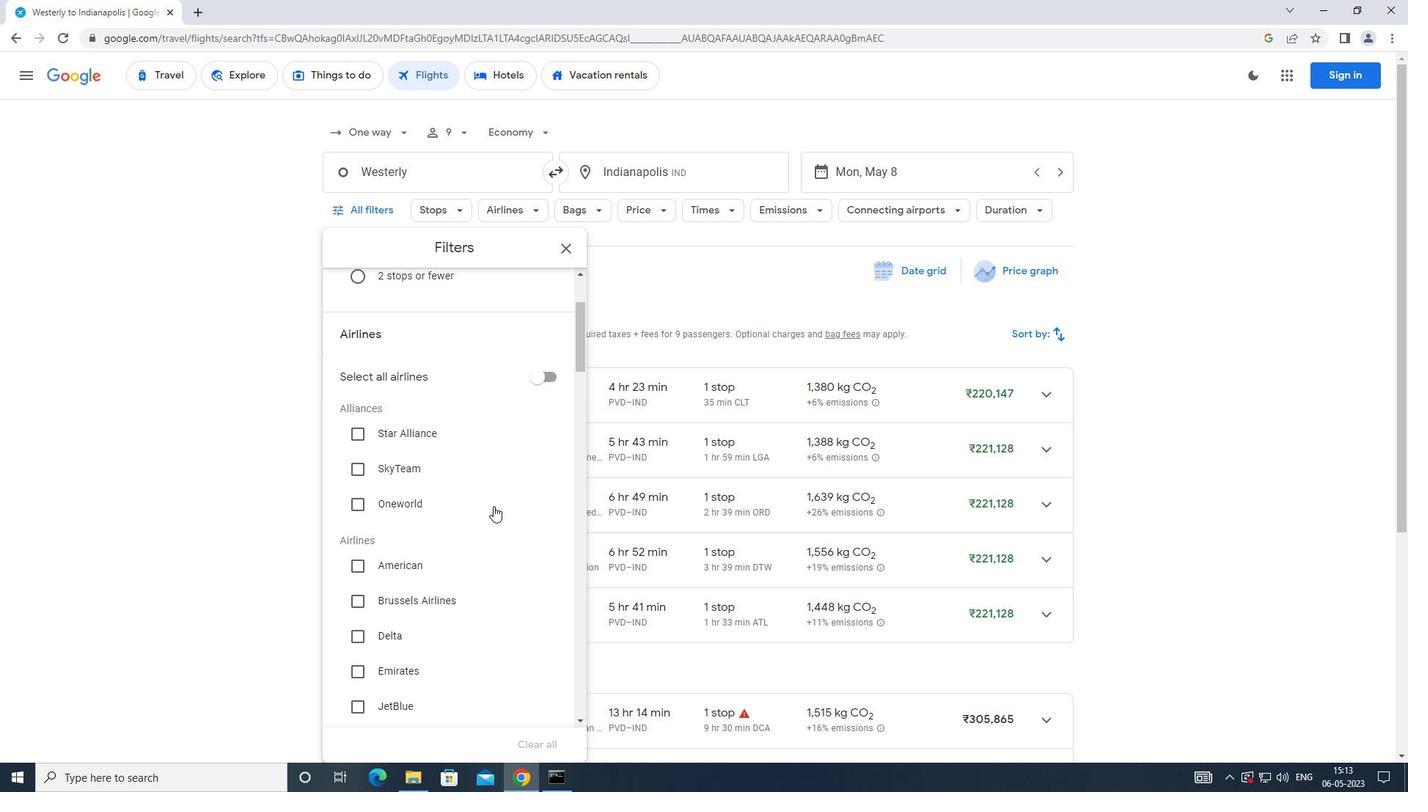 
Action: Mouse scrolled (493, 505) with delta (0, 0)
Screenshot: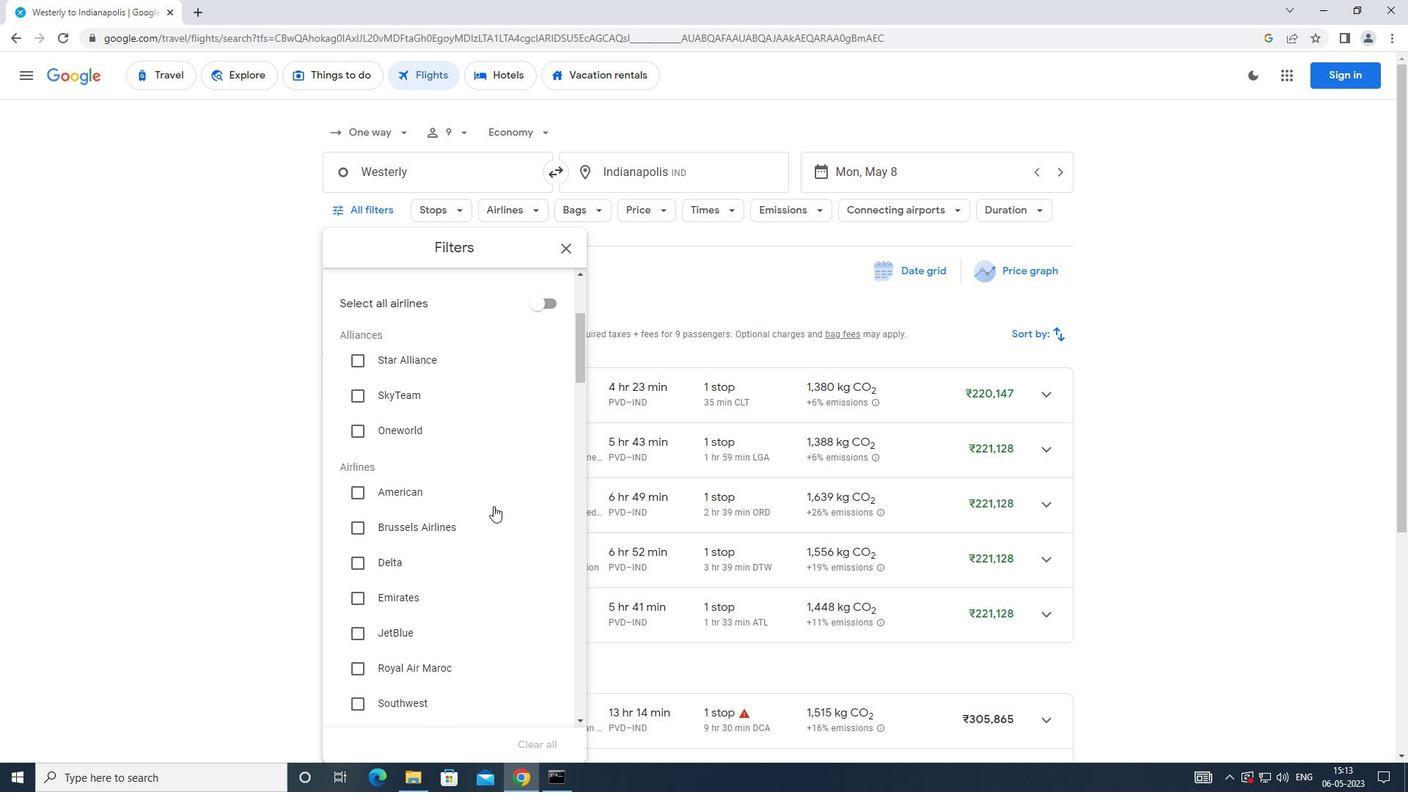 
Action: Mouse moved to (494, 506)
Screenshot: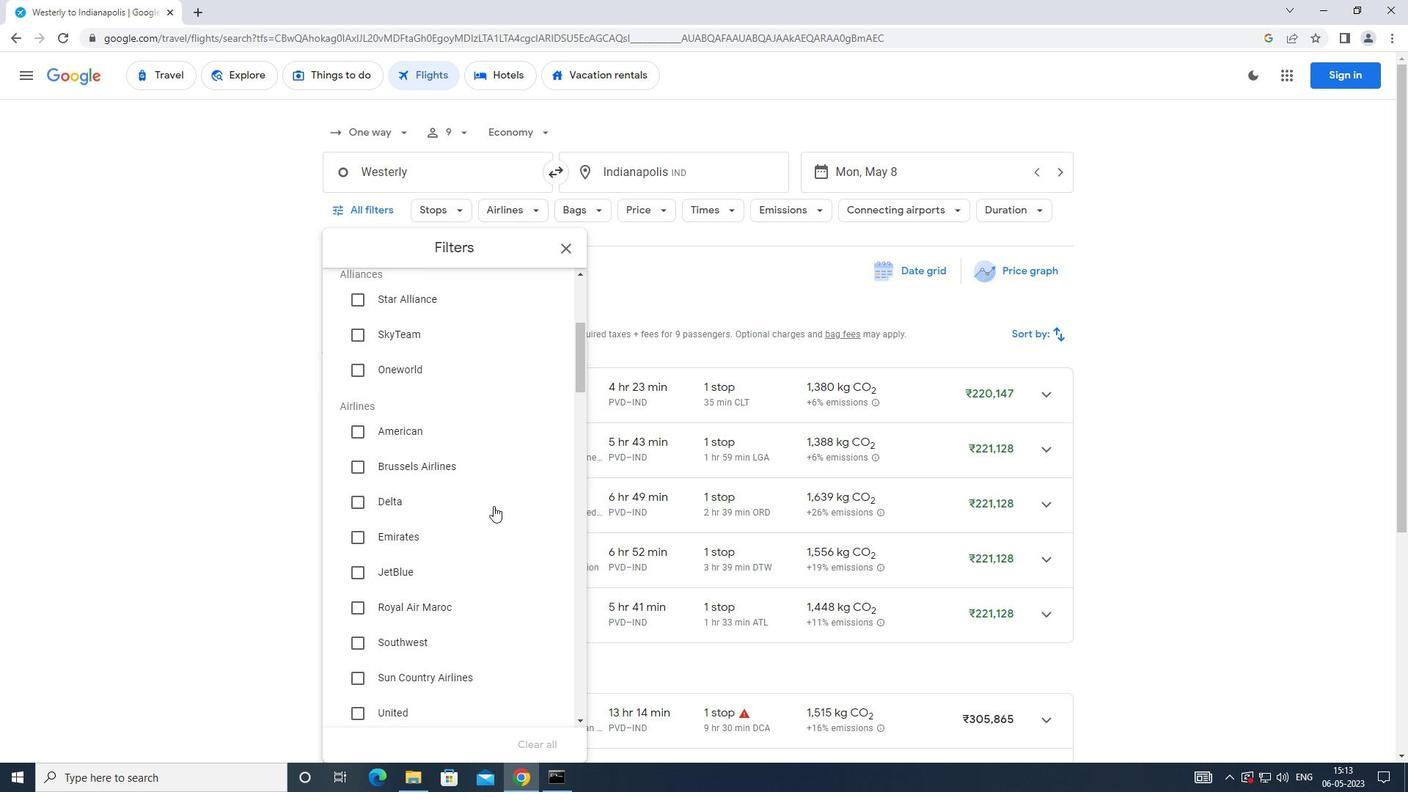 
Action: Mouse scrolled (494, 505) with delta (0, 0)
Screenshot: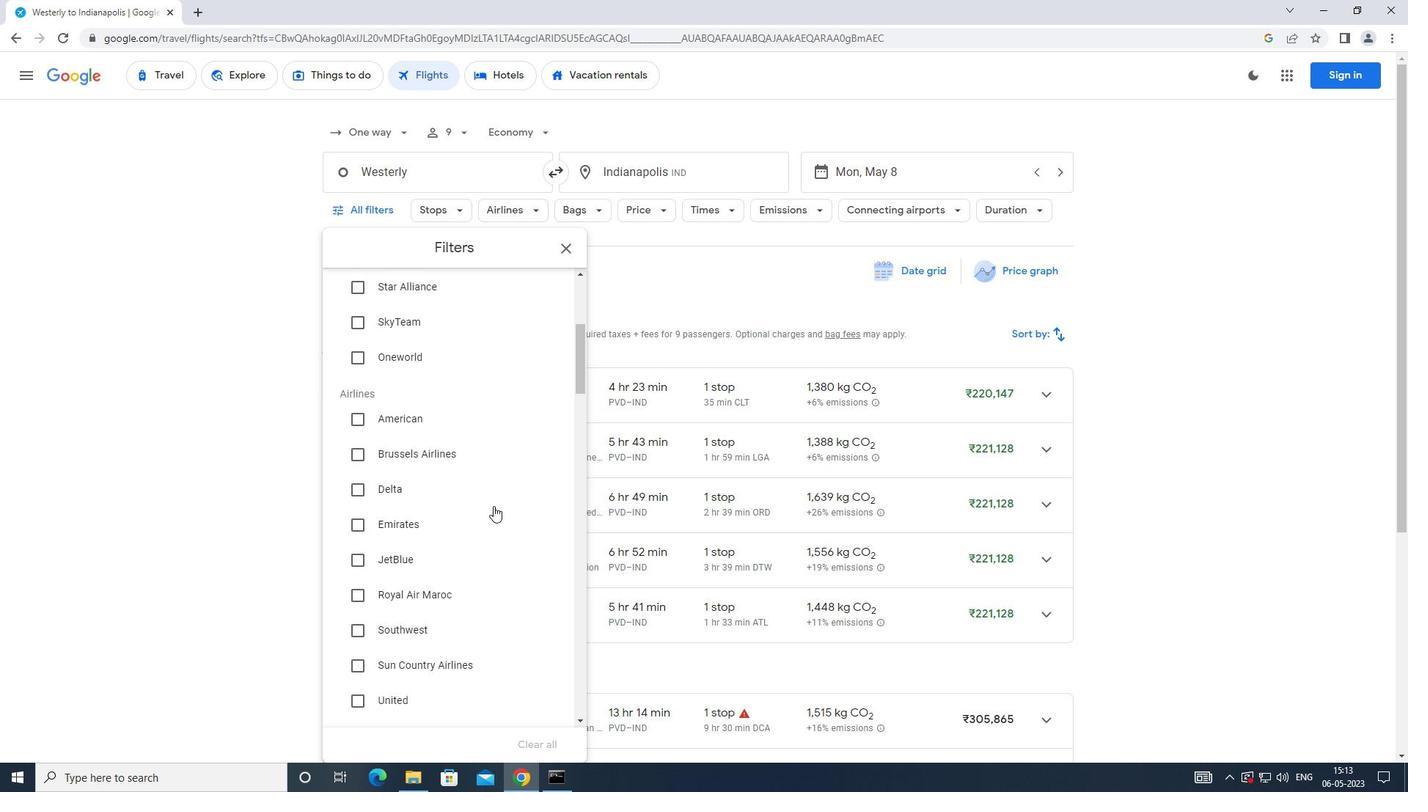 
Action: Mouse moved to (355, 552)
Screenshot: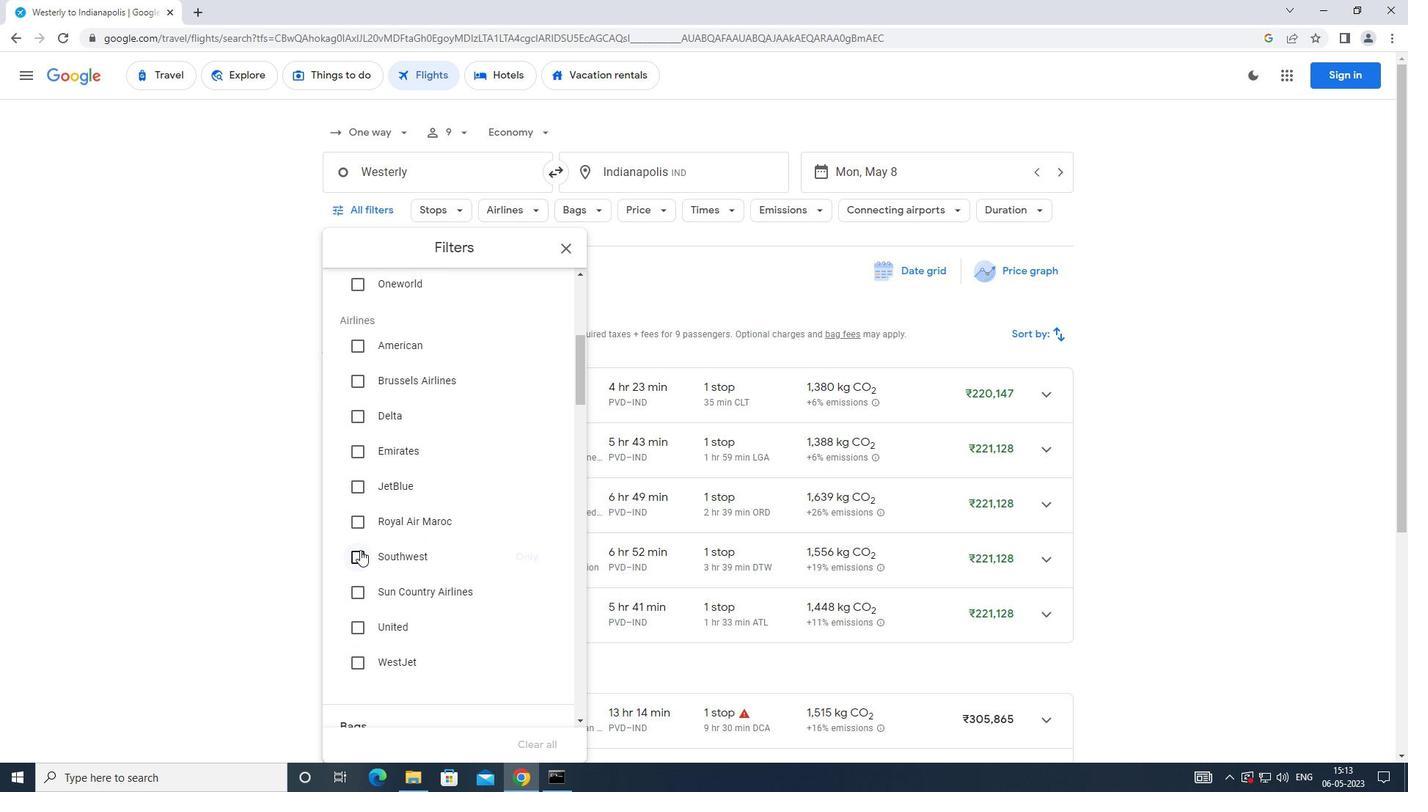 
Action: Mouse pressed left at (355, 552)
Screenshot: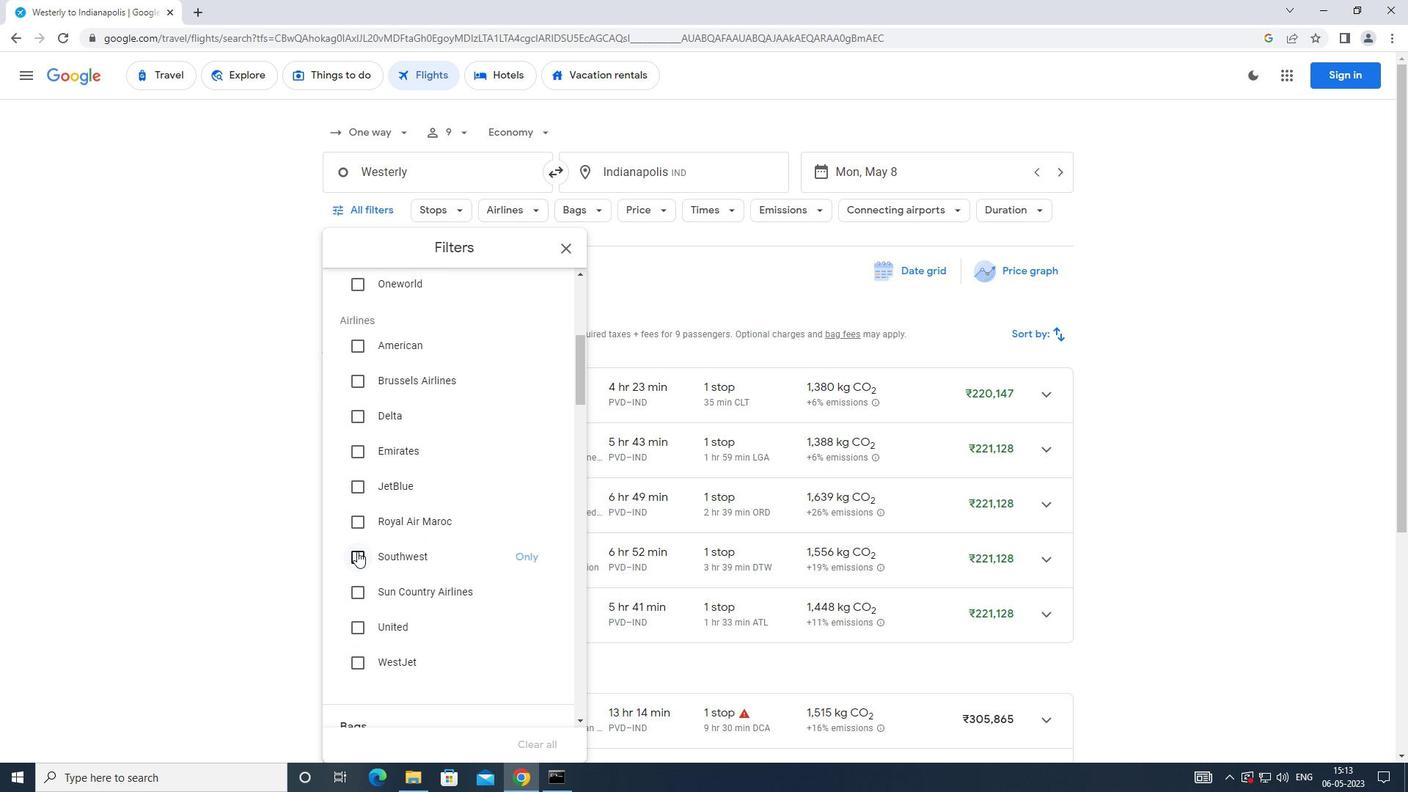 
Action: Mouse moved to (432, 512)
Screenshot: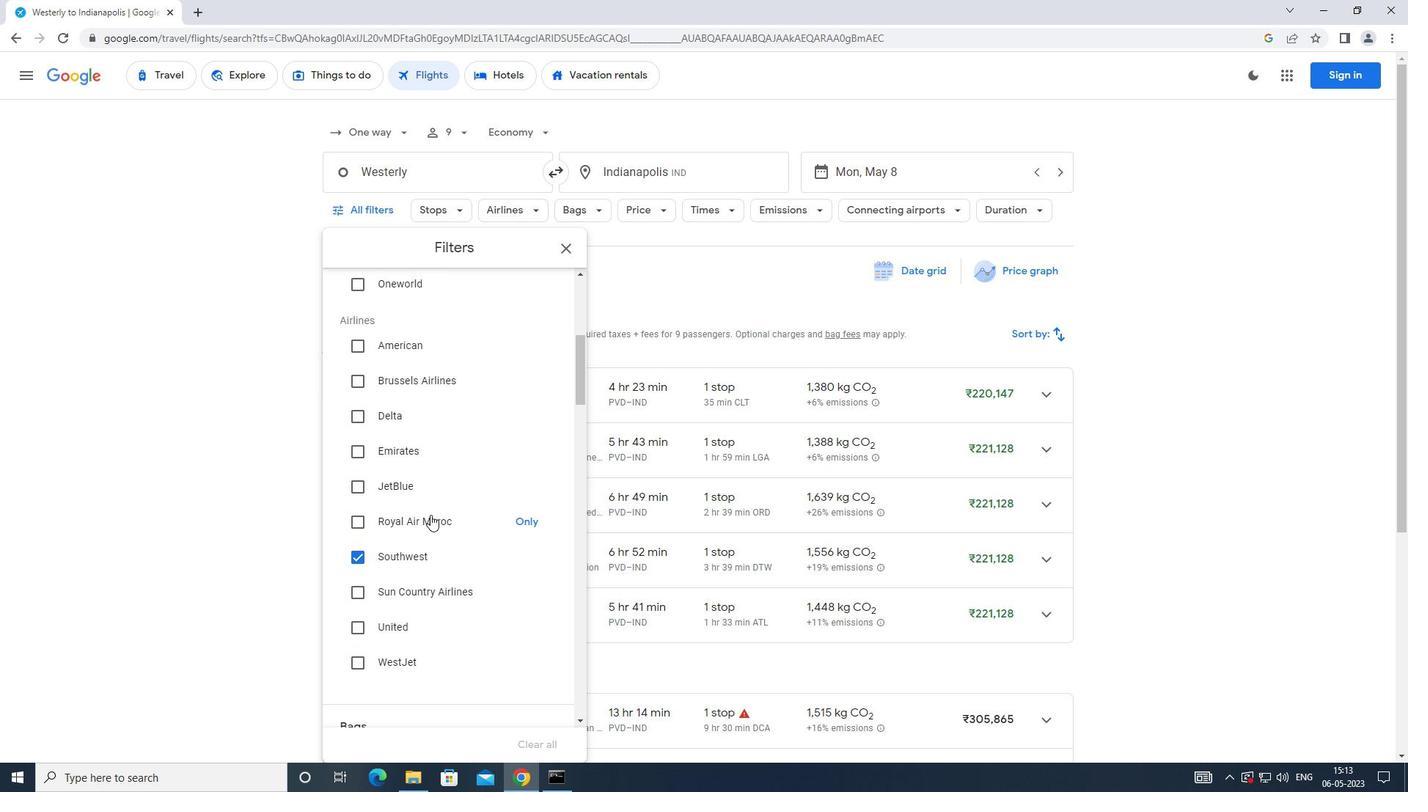 
Action: Mouse scrolled (432, 512) with delta (0, 0)
Screenshot: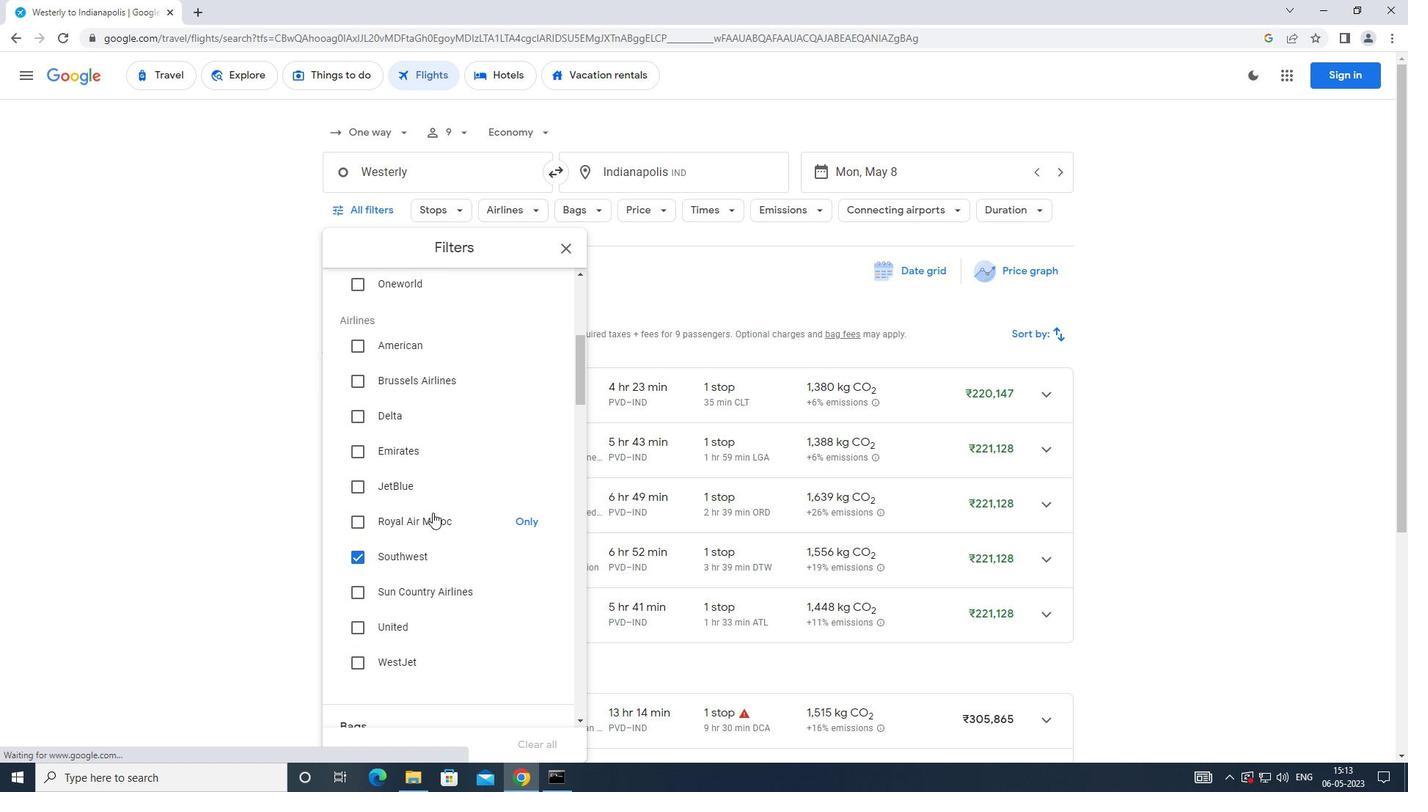 
Action: Mouse scrolled (432, 512) with delta (0, 0)
Screenshot: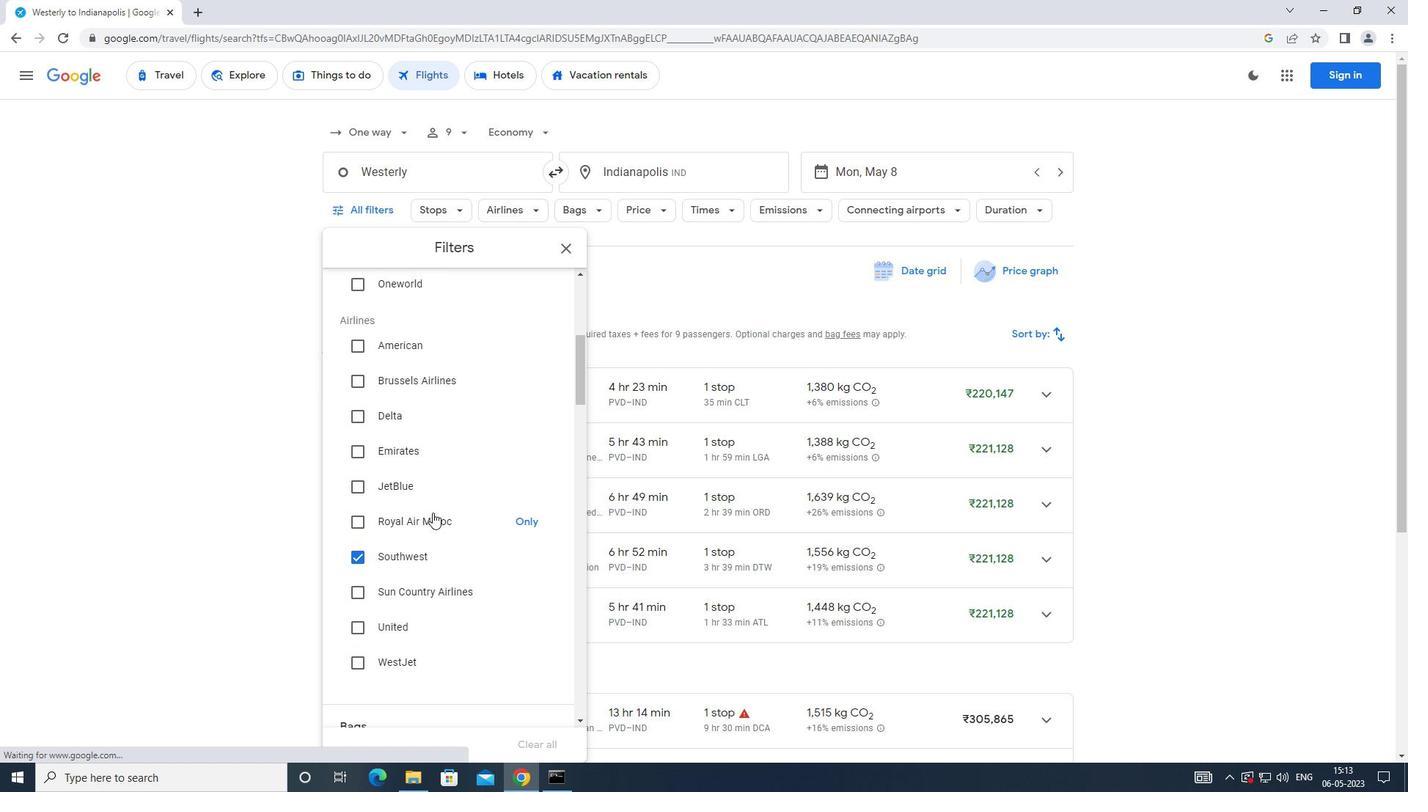 
Action: Mouse scrolled (432, 512) with delta (0, 0)
Screenshot: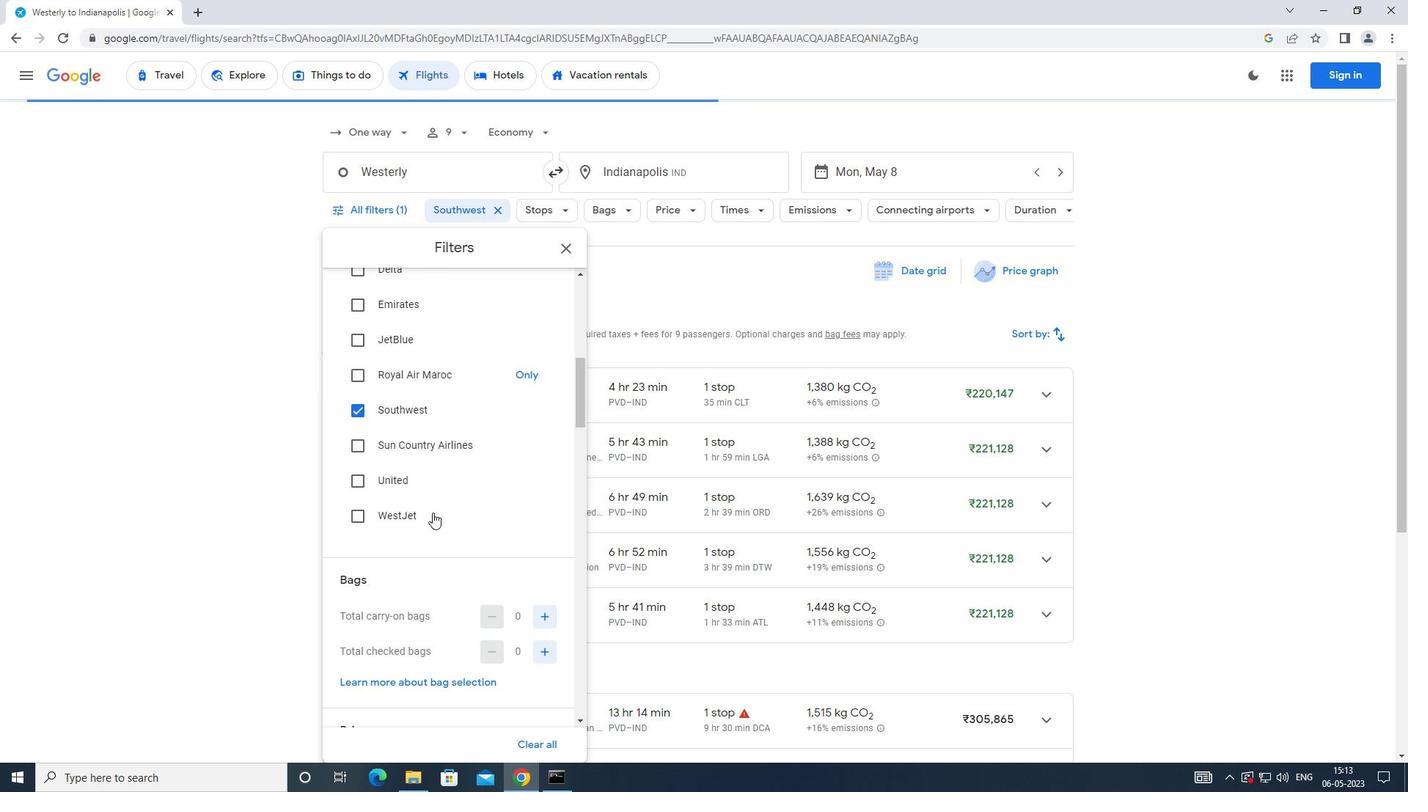 
Action: Mouse moved to (533, 576)
Screenshot: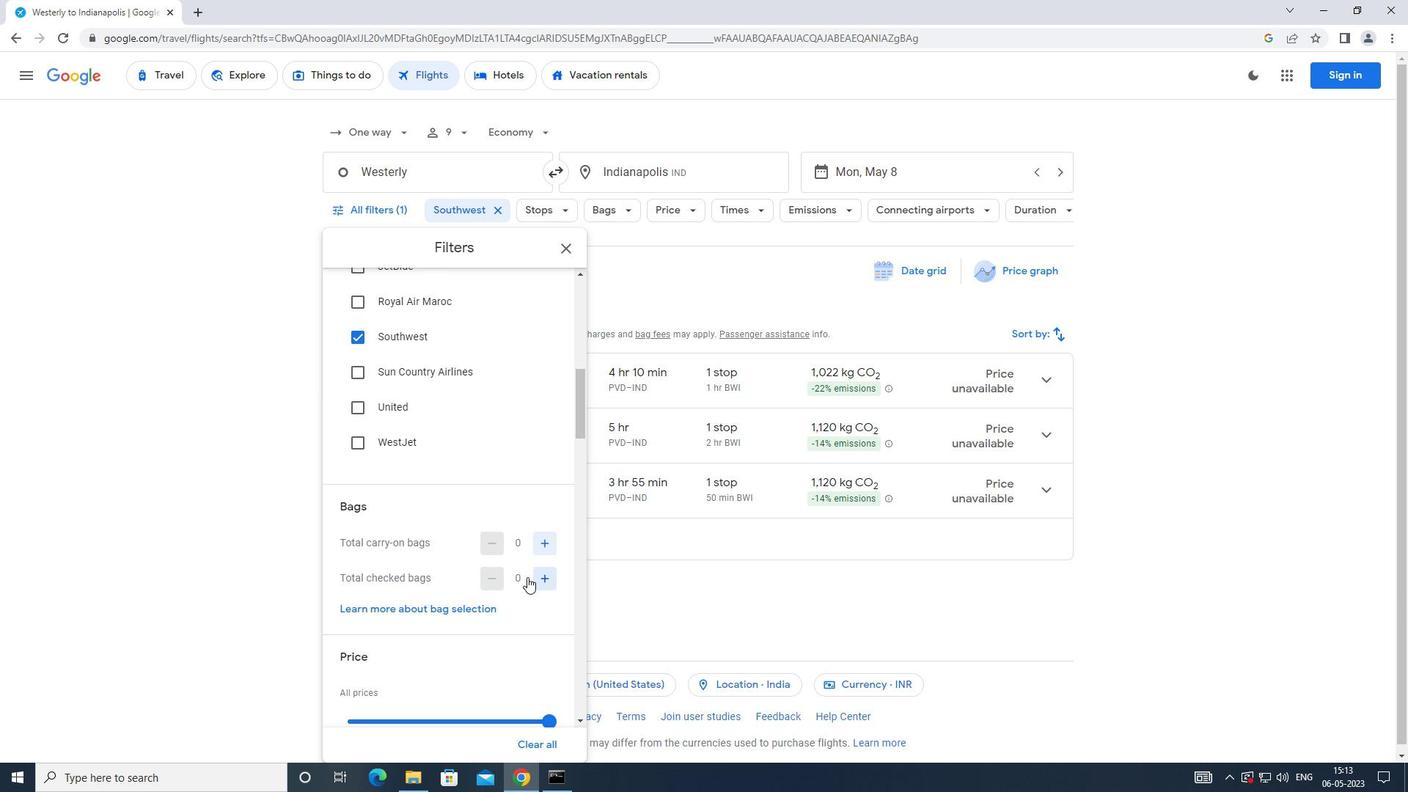 
Action: Mouse pressed left at (533, 576)
Screenshot: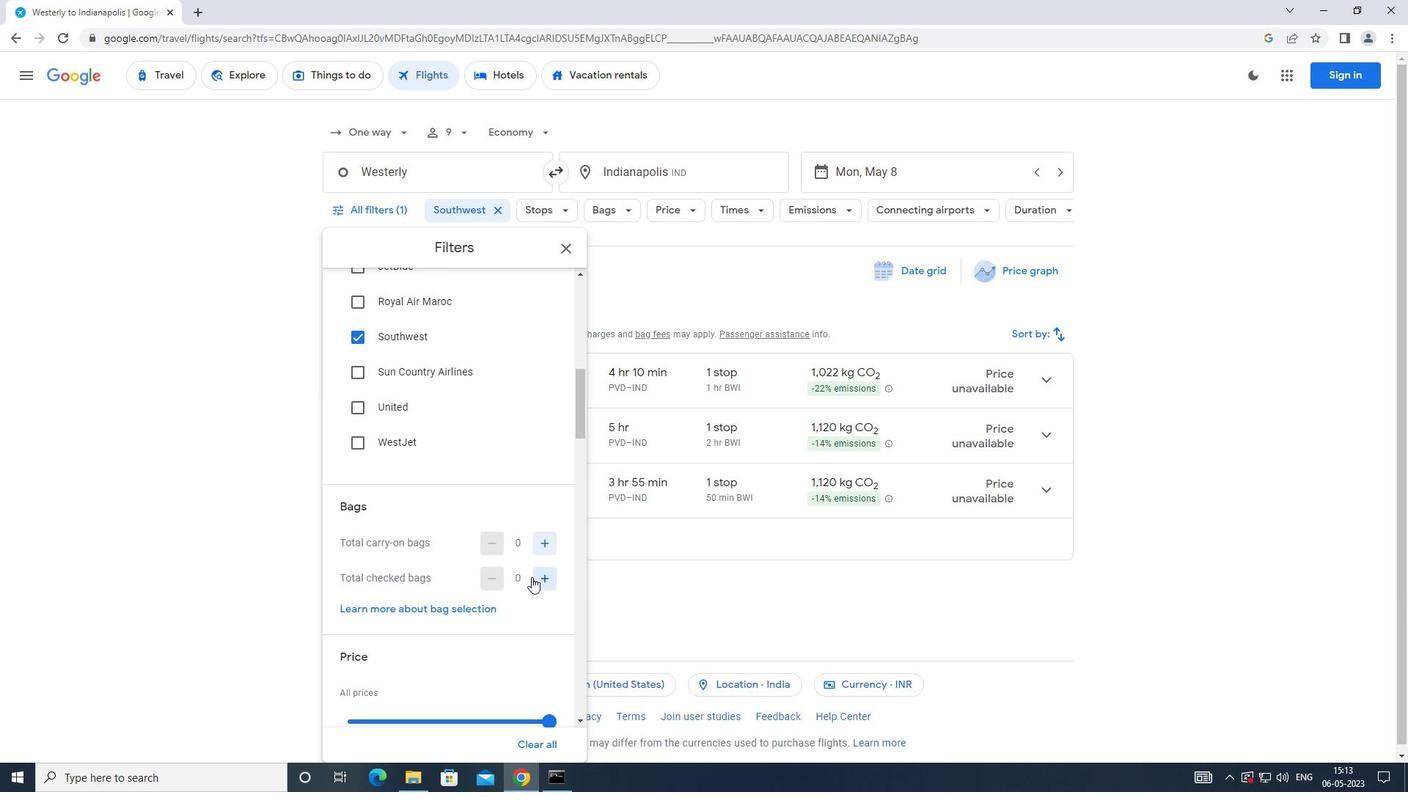 
Action: Mouse moved to (534, 576)
Screenshot: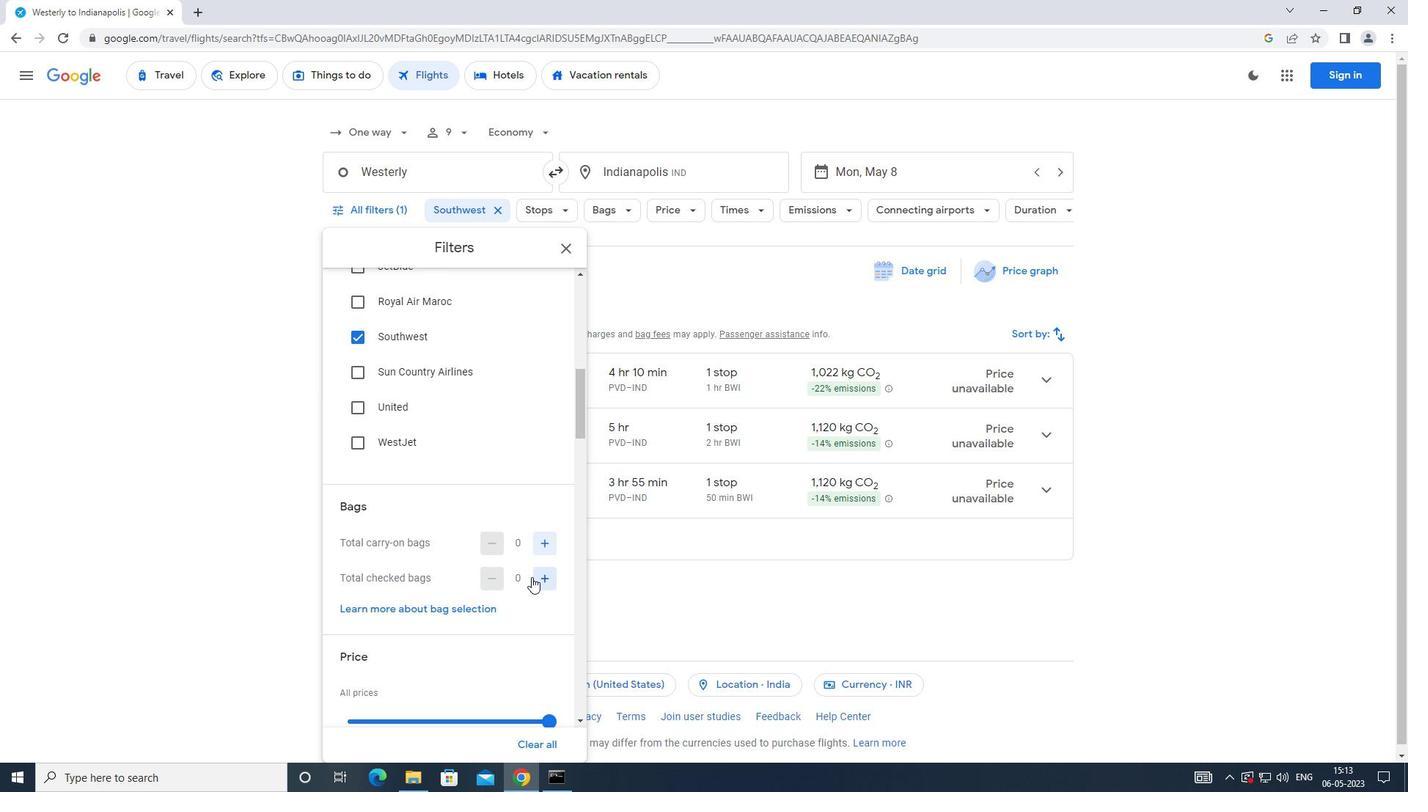 
Action: Mouse pressed left at (534, 576)
Screenshot: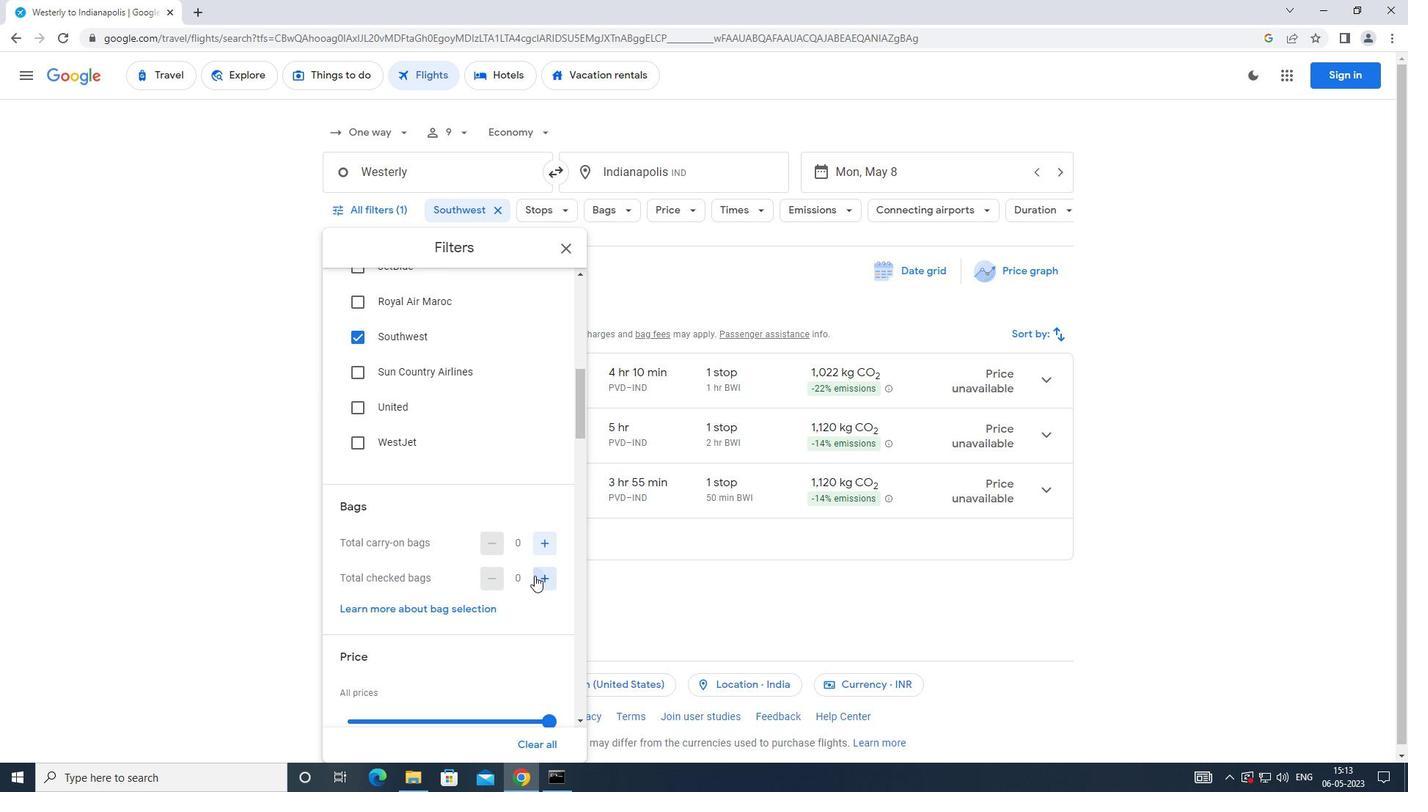 
Action: Mouse pressed left at (534, 576)
Screenshot: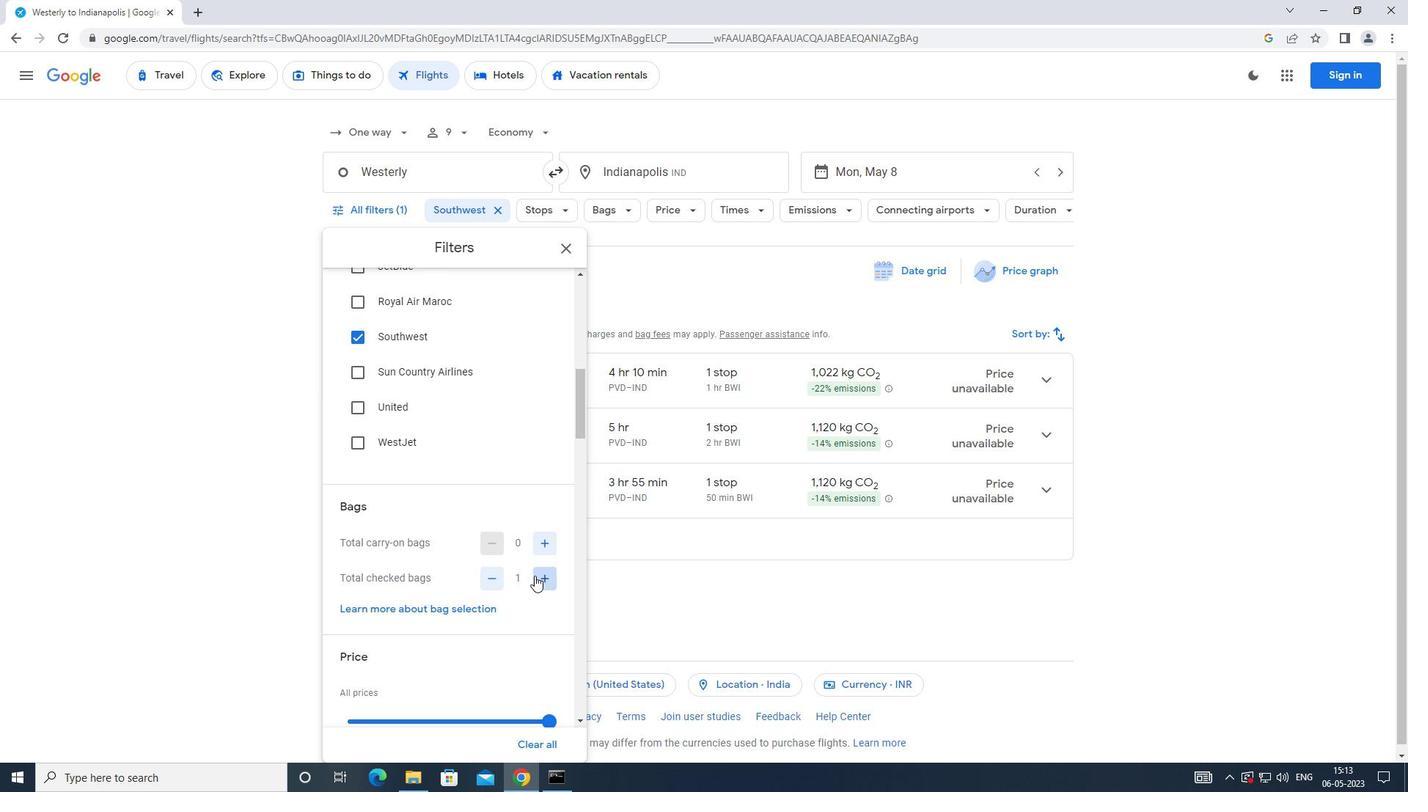 
Action: Mouse moved to (534, 570)
Screenshot: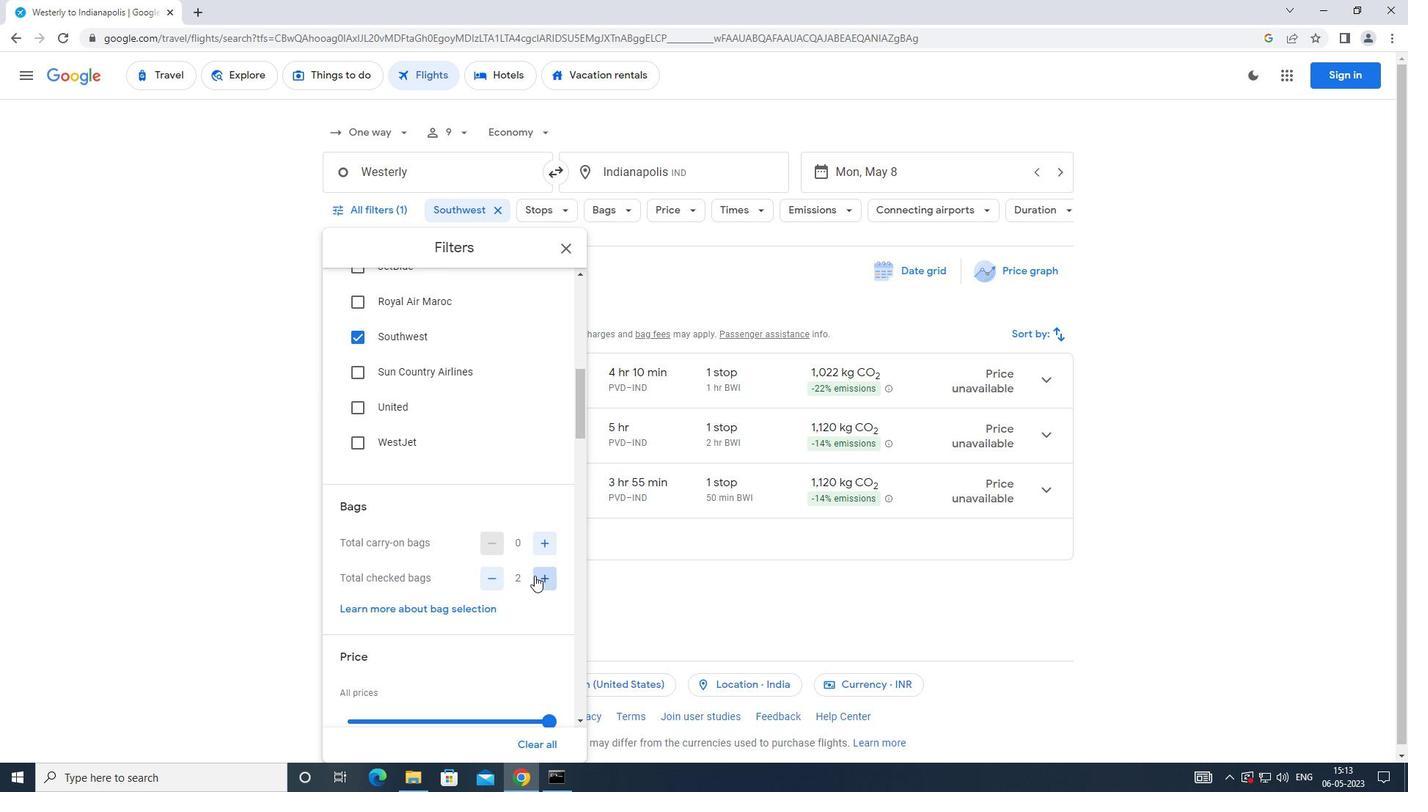 
Action: Mouse pressed left at (534, 570)
Screenshot: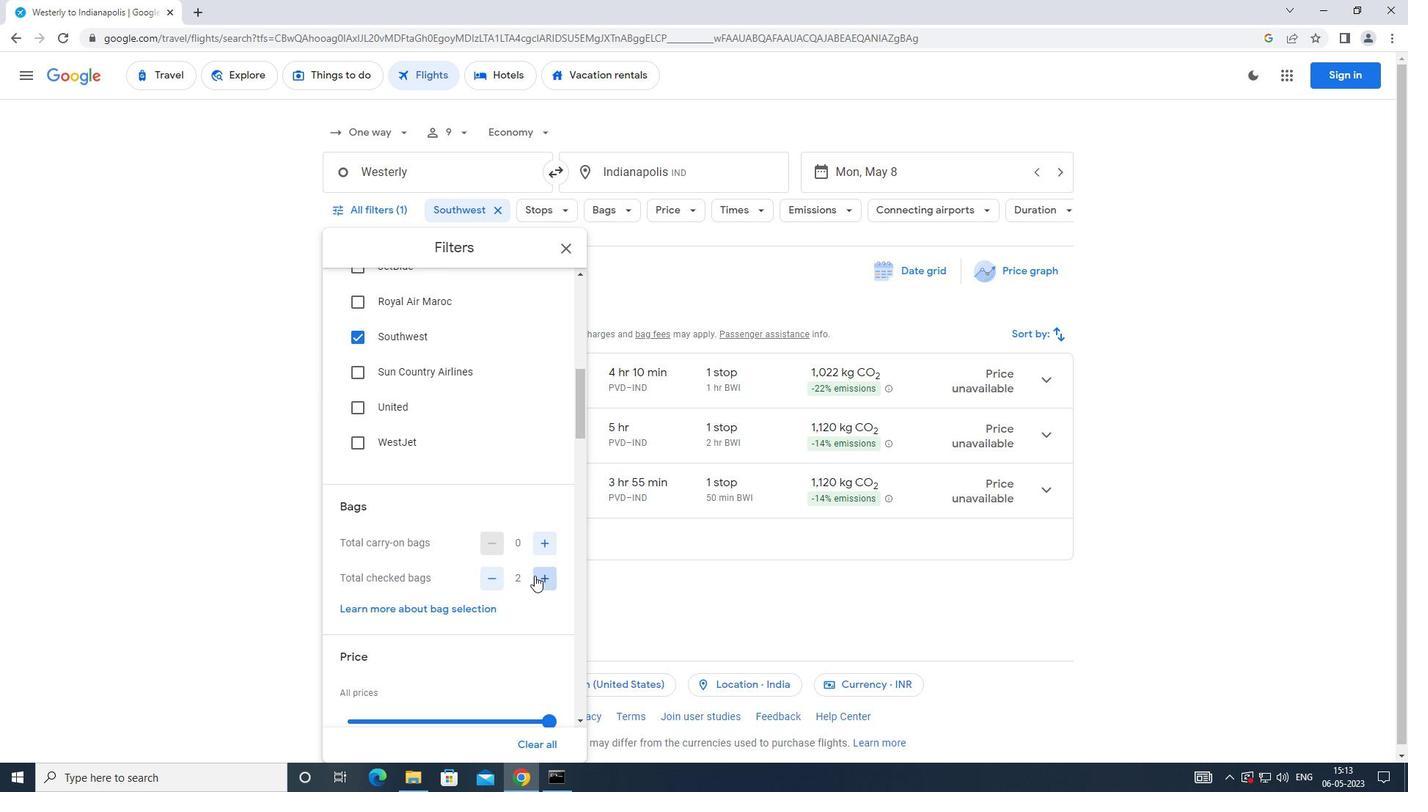 
Action: Mouse pressed left at (534, 570)
Screenshot: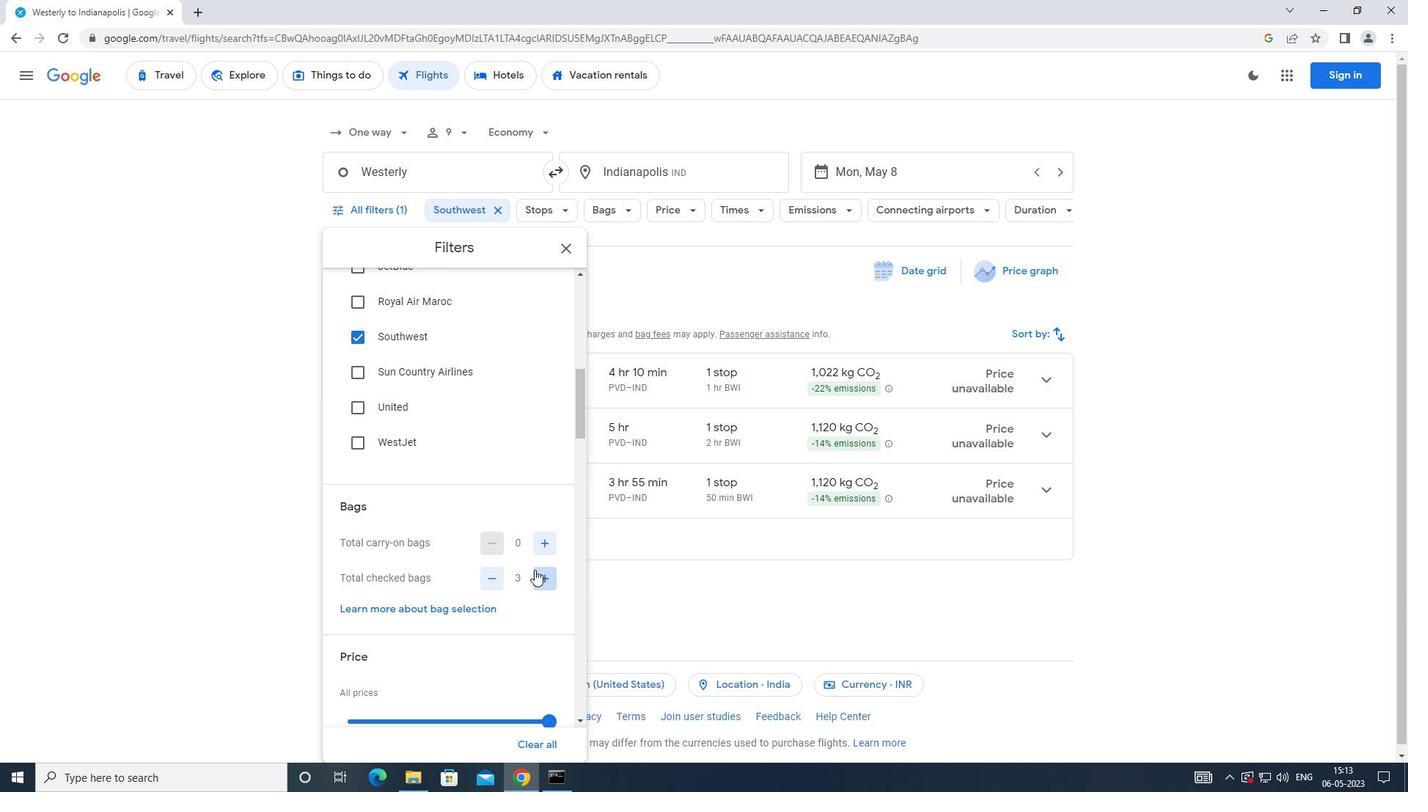 
Action: Mouse moved to (532, 576)
Screenshot: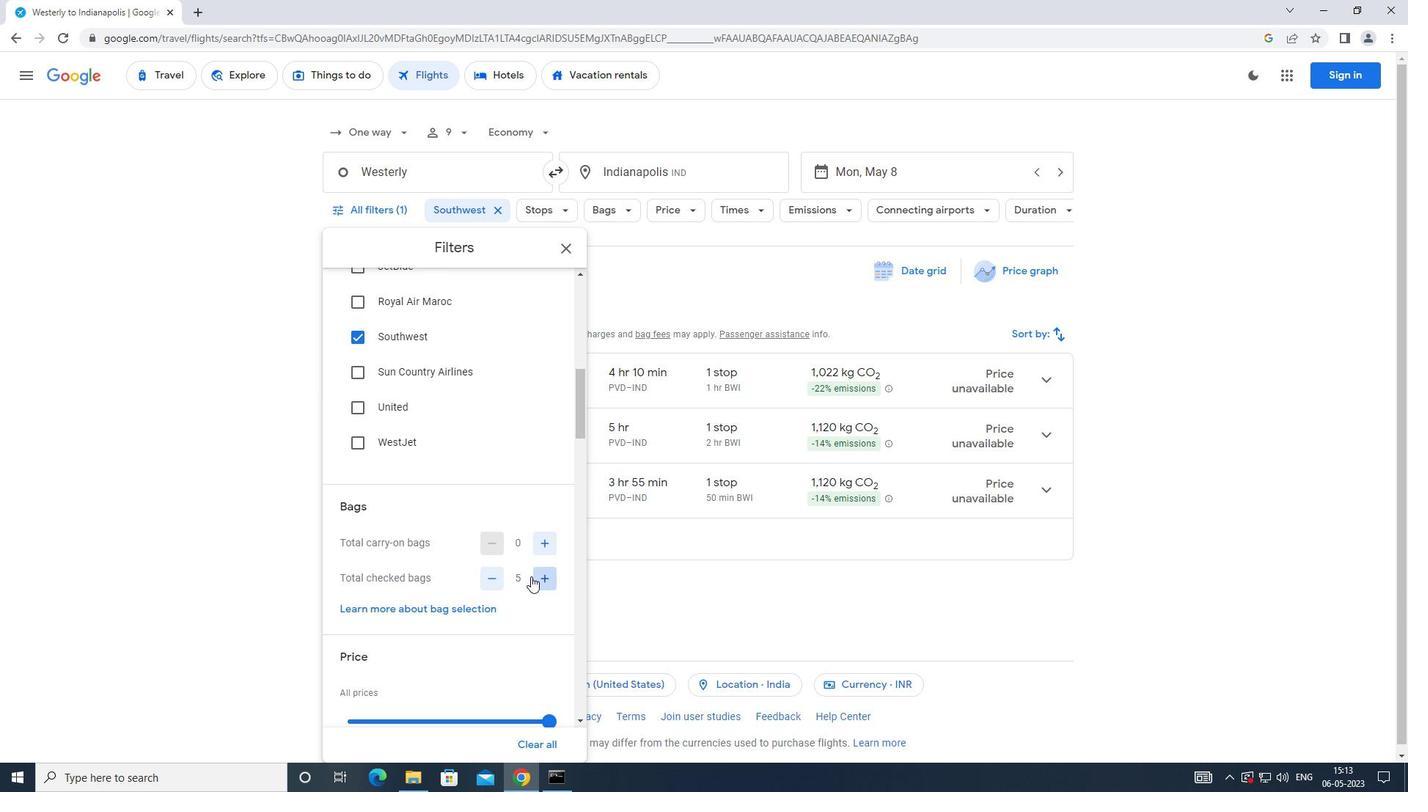 
Action: Mouse pressed left at (532, 576)
Screenshot: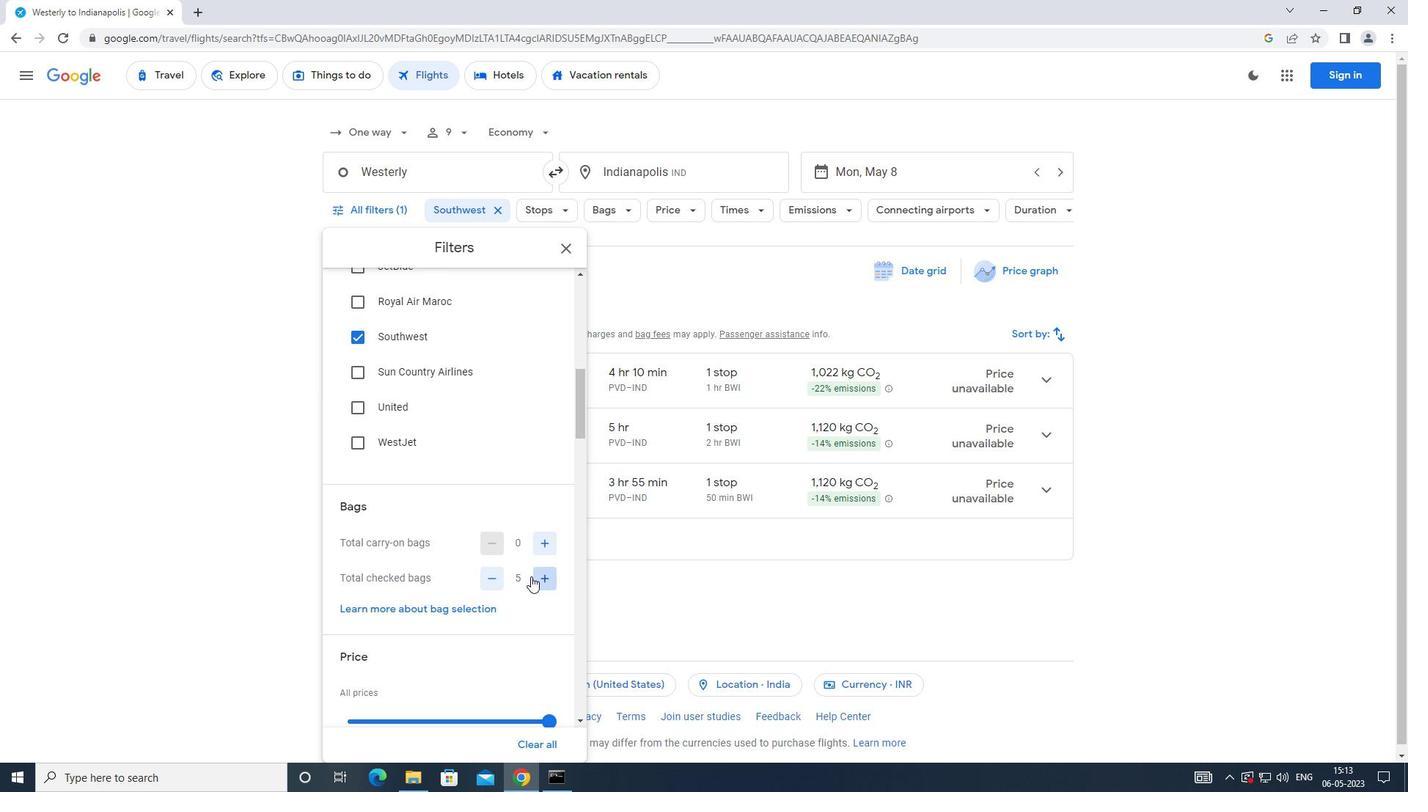 
Action: Mouse moved to (541, 580)
Screenshot: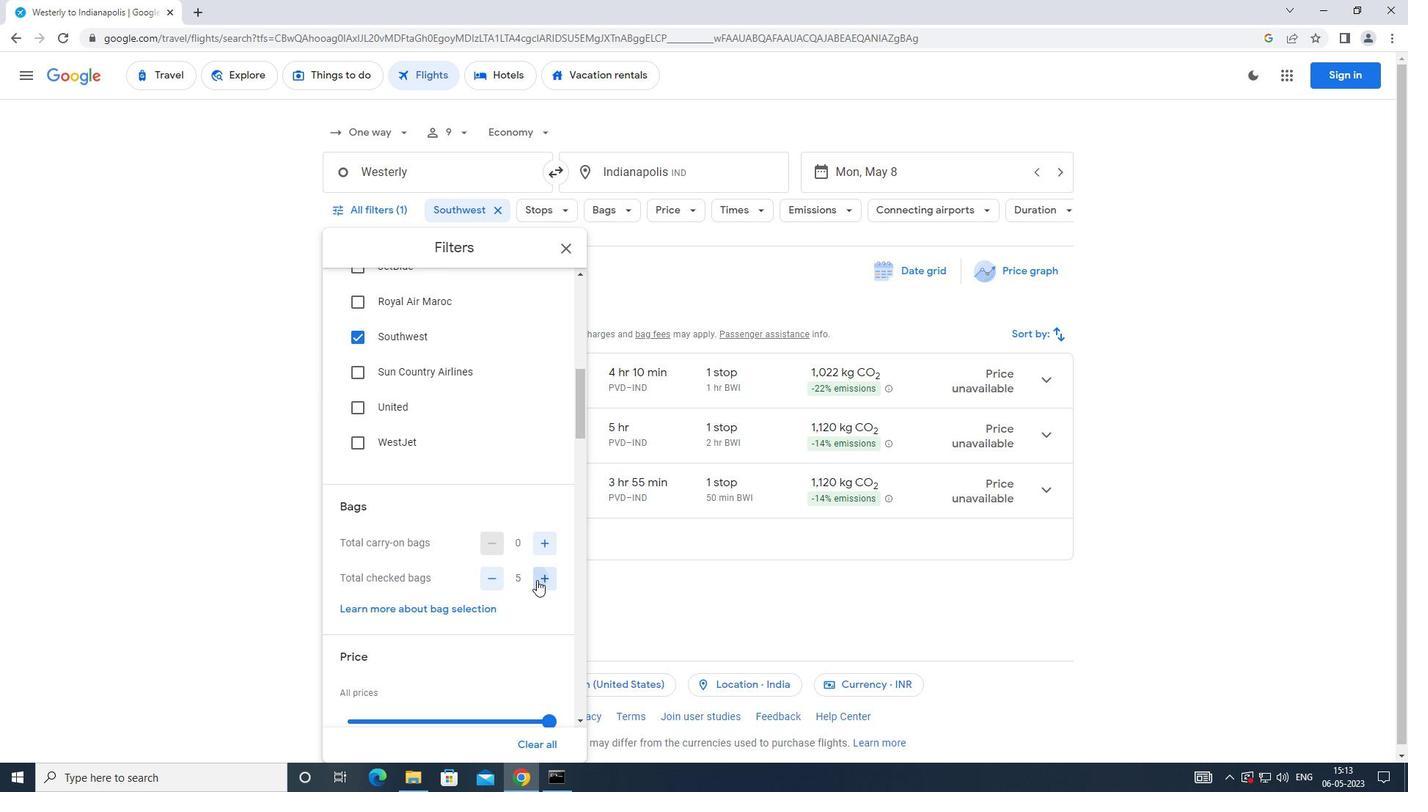 
Action: Mouse pressed left at (541, 580)
Screenshot: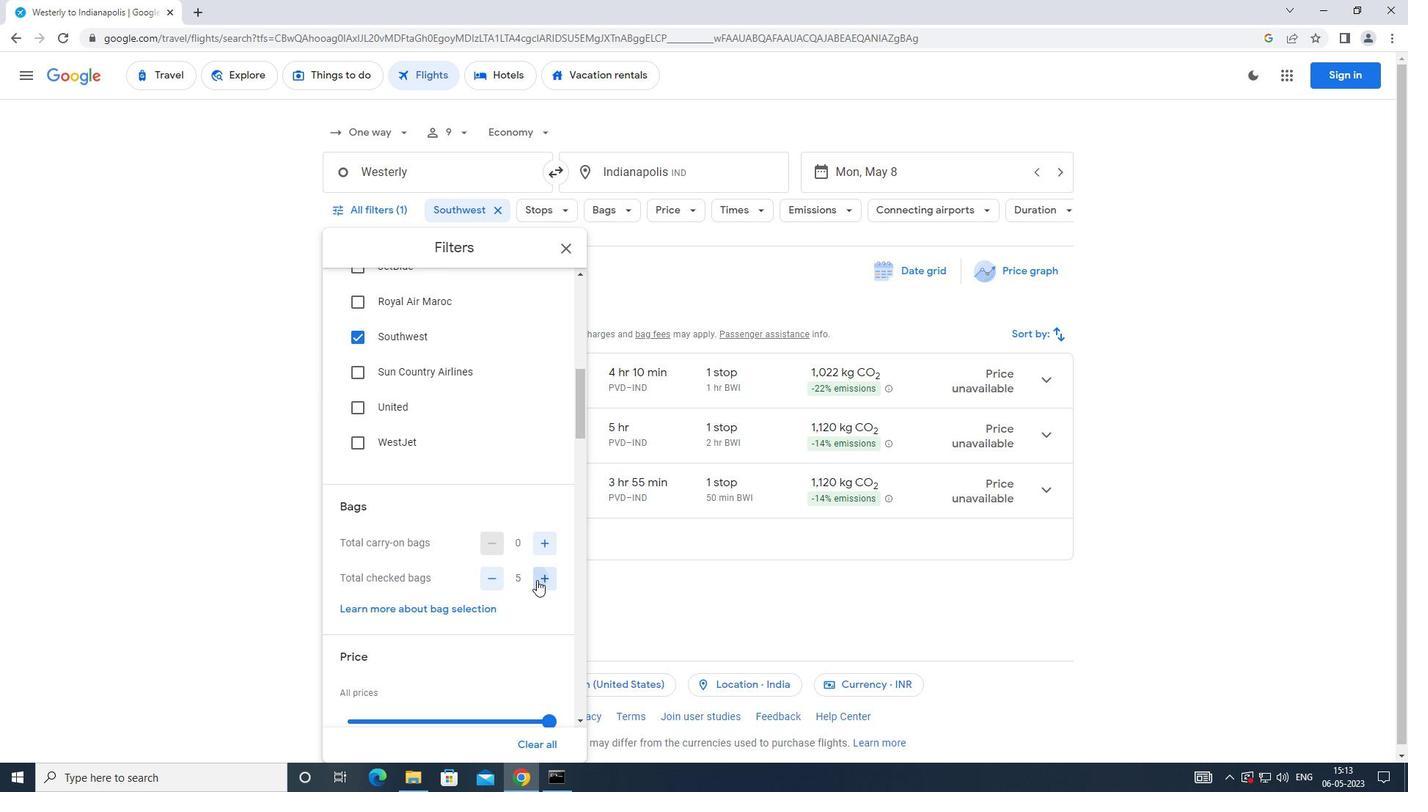 
Action: Mouse moved to (543, 580)
Screenshot: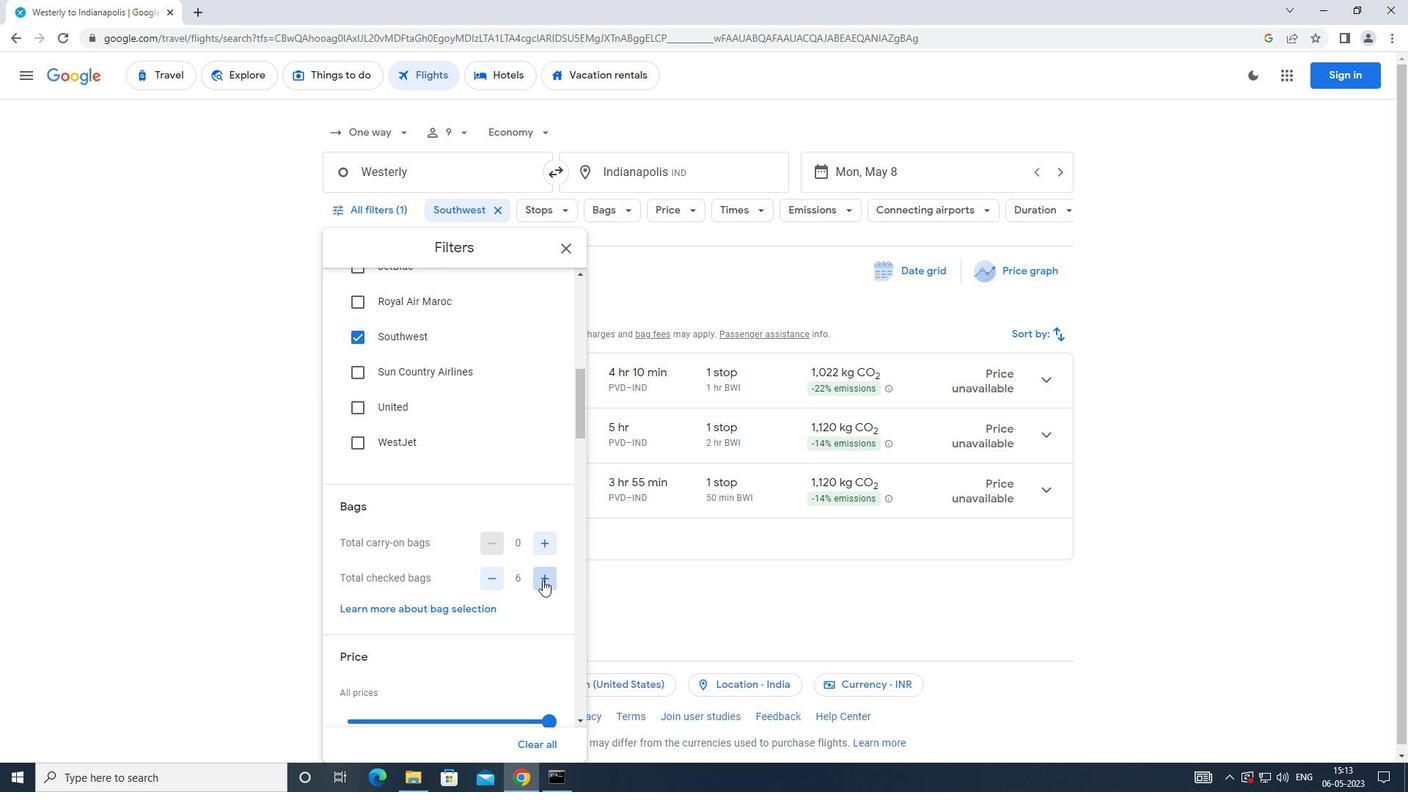 
Action: Mouse pressed left at (543, 580)
Screenshot: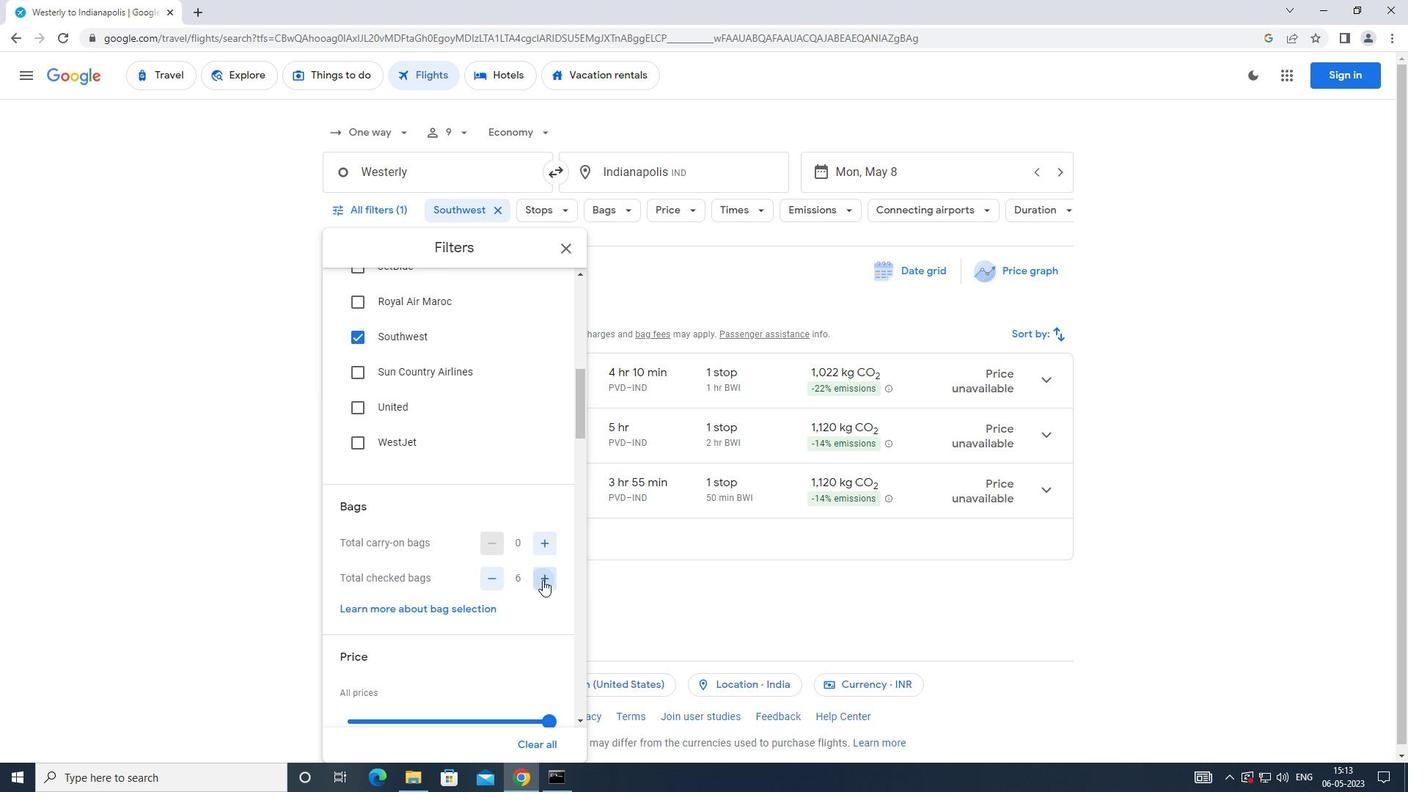 
Action: Mouse pressed left at (543, 580)
Screenshot: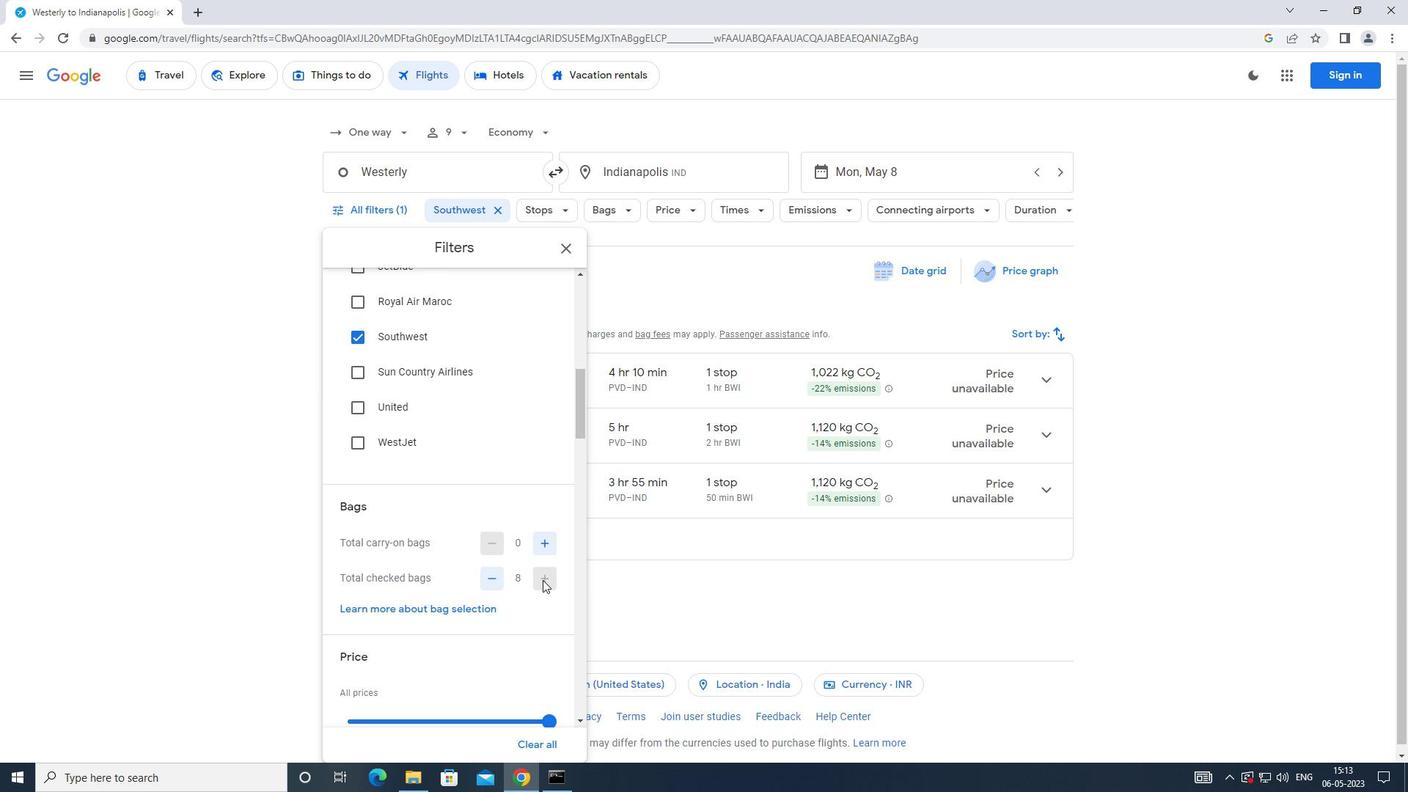 
Action: Mouse moved to (499, 538)
Screenshot: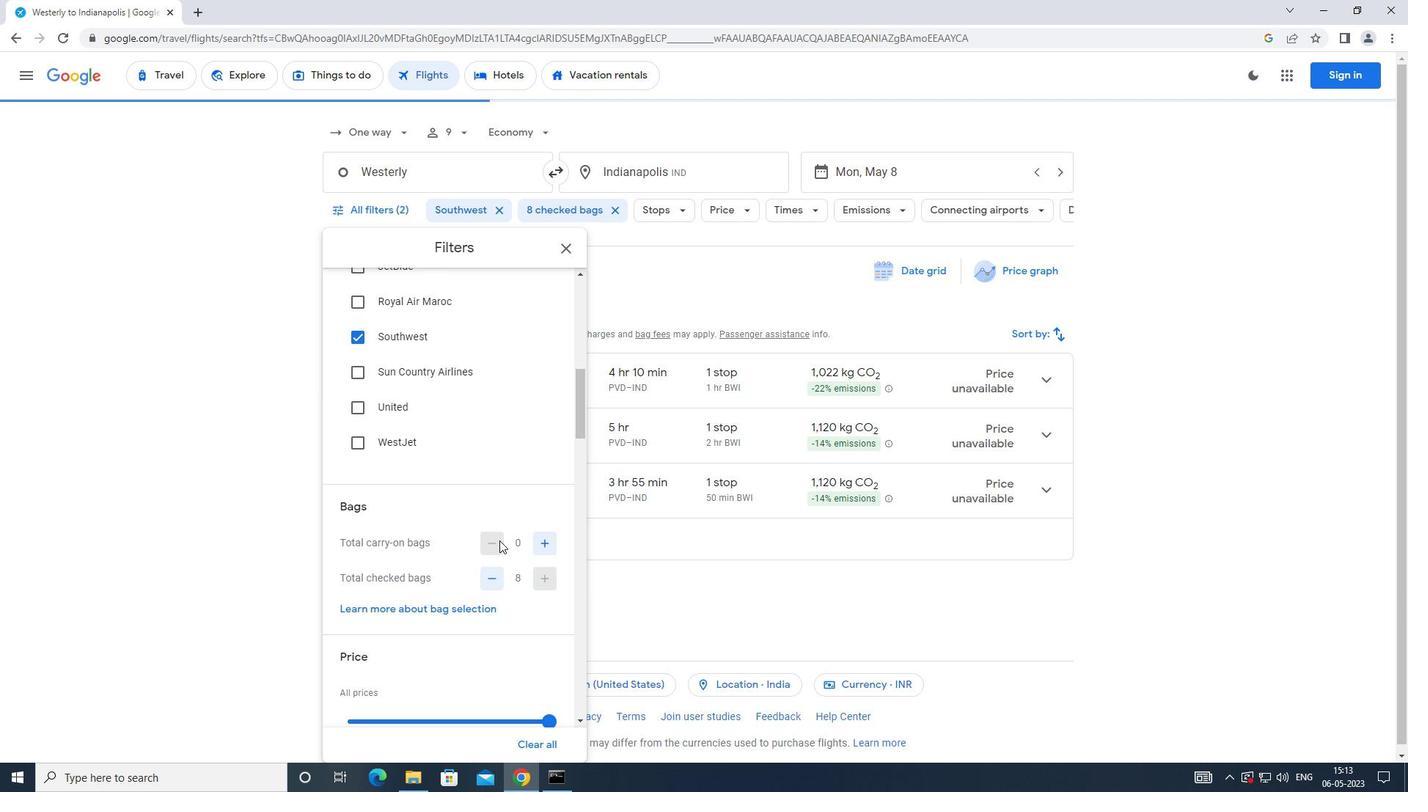 
Action: Mouse scrolled (499, 537) with delta (0, 0)
Screenshot: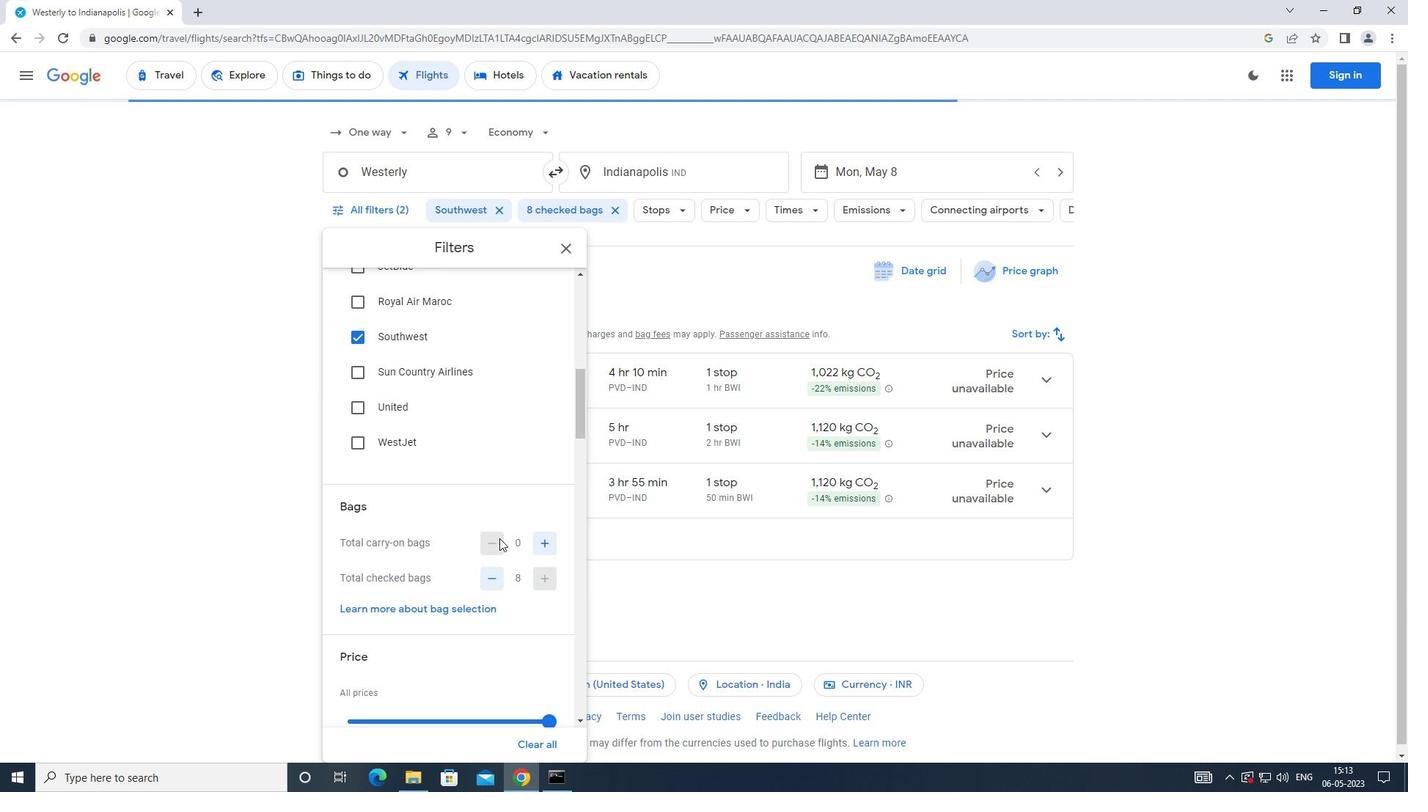 
Action: Mouse scrolled (499, 537) with delta (0, 0)
Screenshot: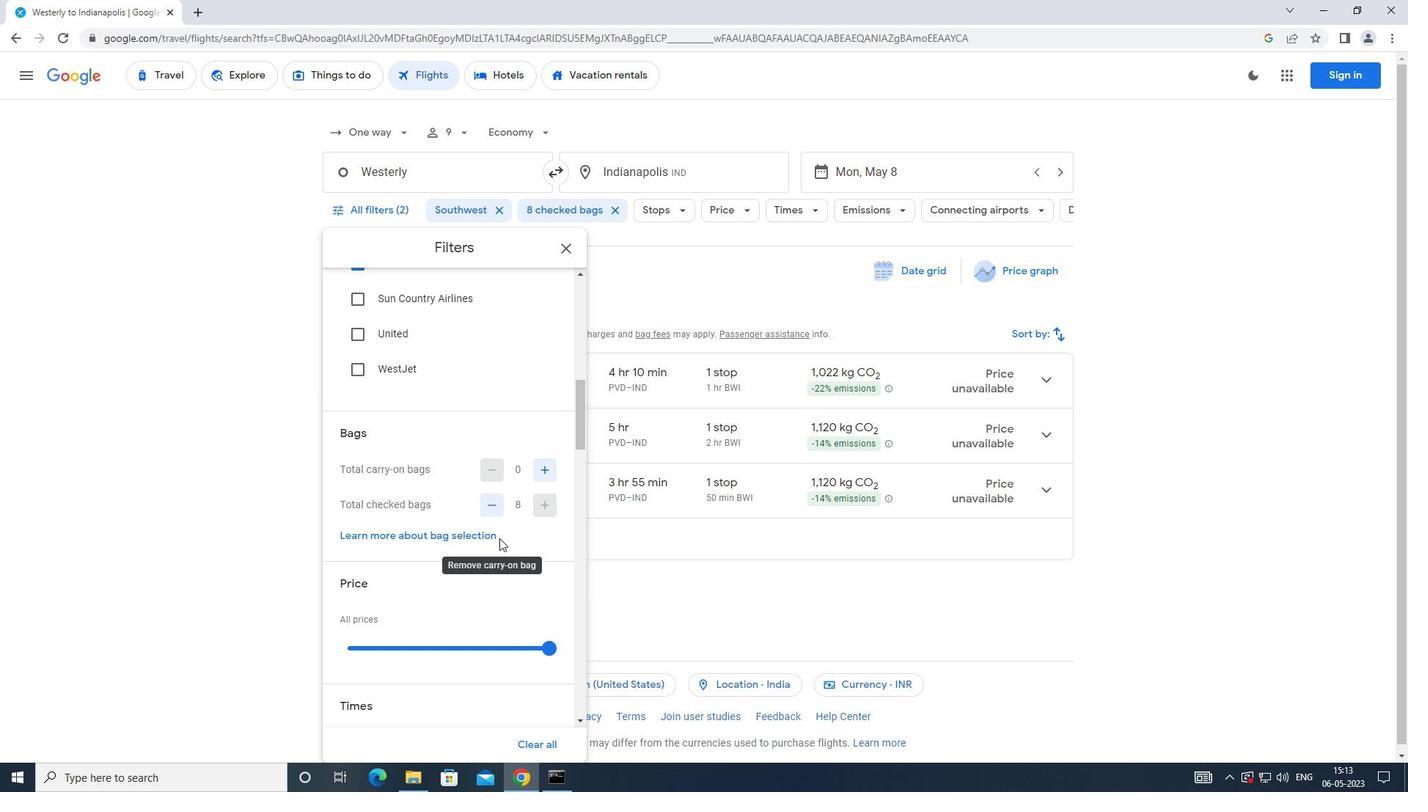 
Action: Mouse moved to (497, 536)
Screenshot: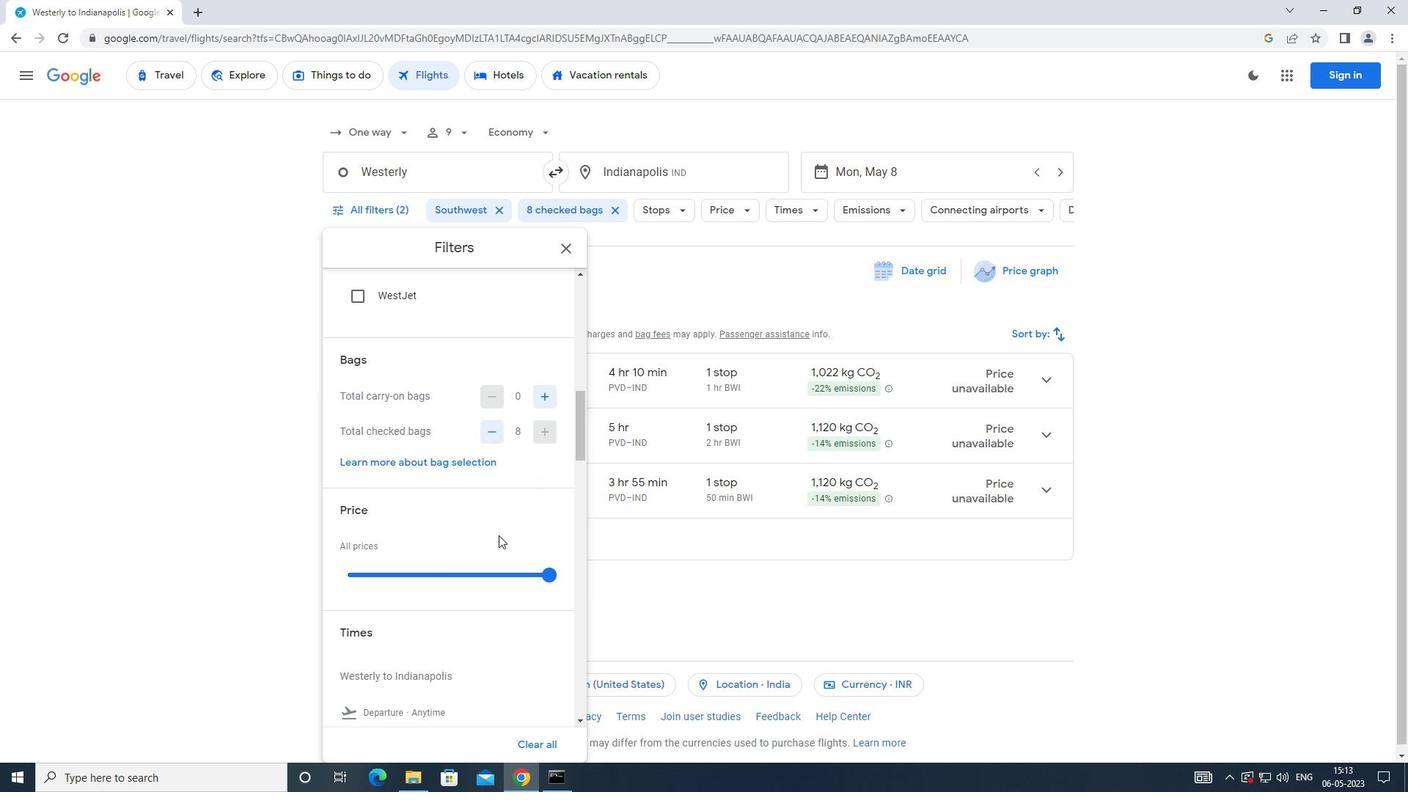 
Action: Mouse scrolled (497, 535) with delta (0, 0)
Screenshot: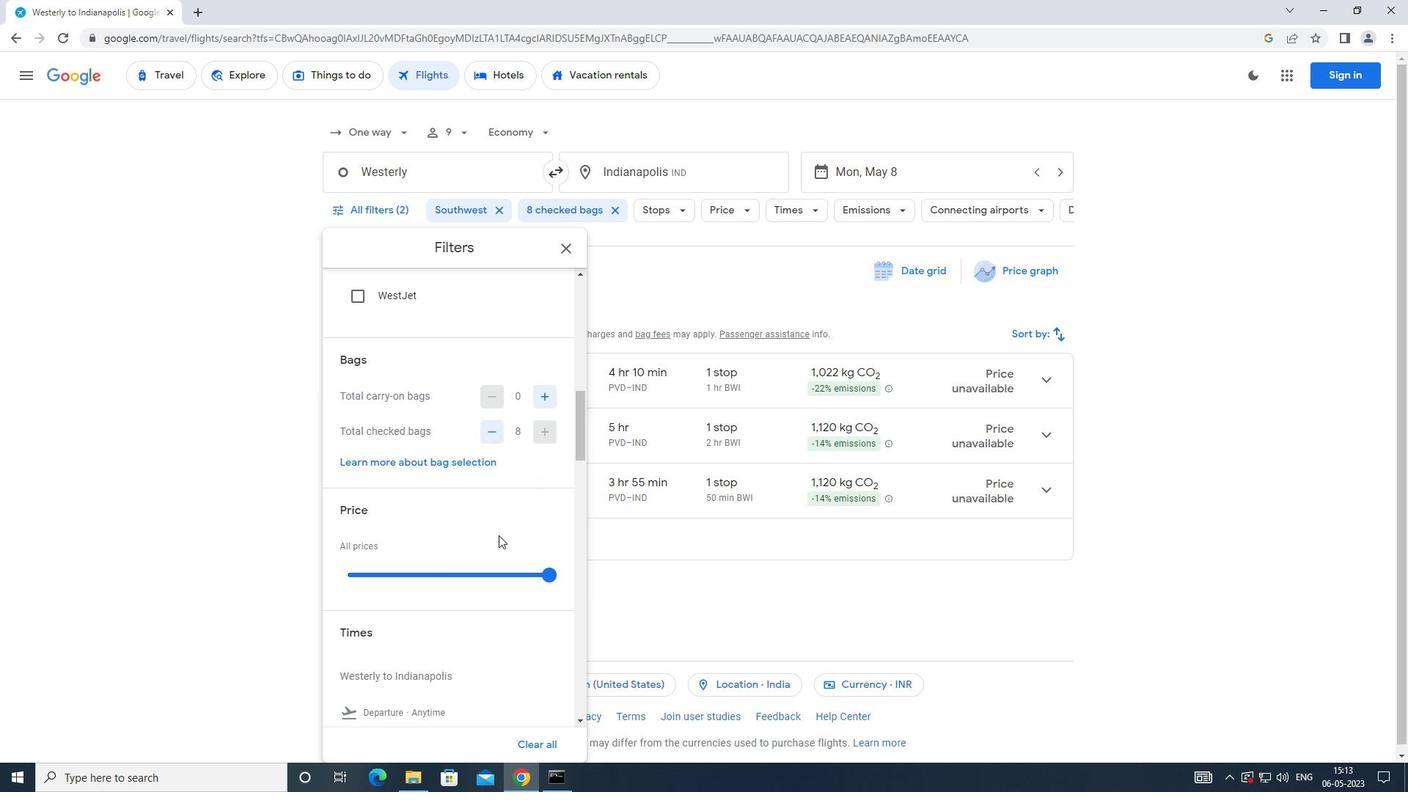 
Action: Mouse moved to (553, 502)
Screenshot: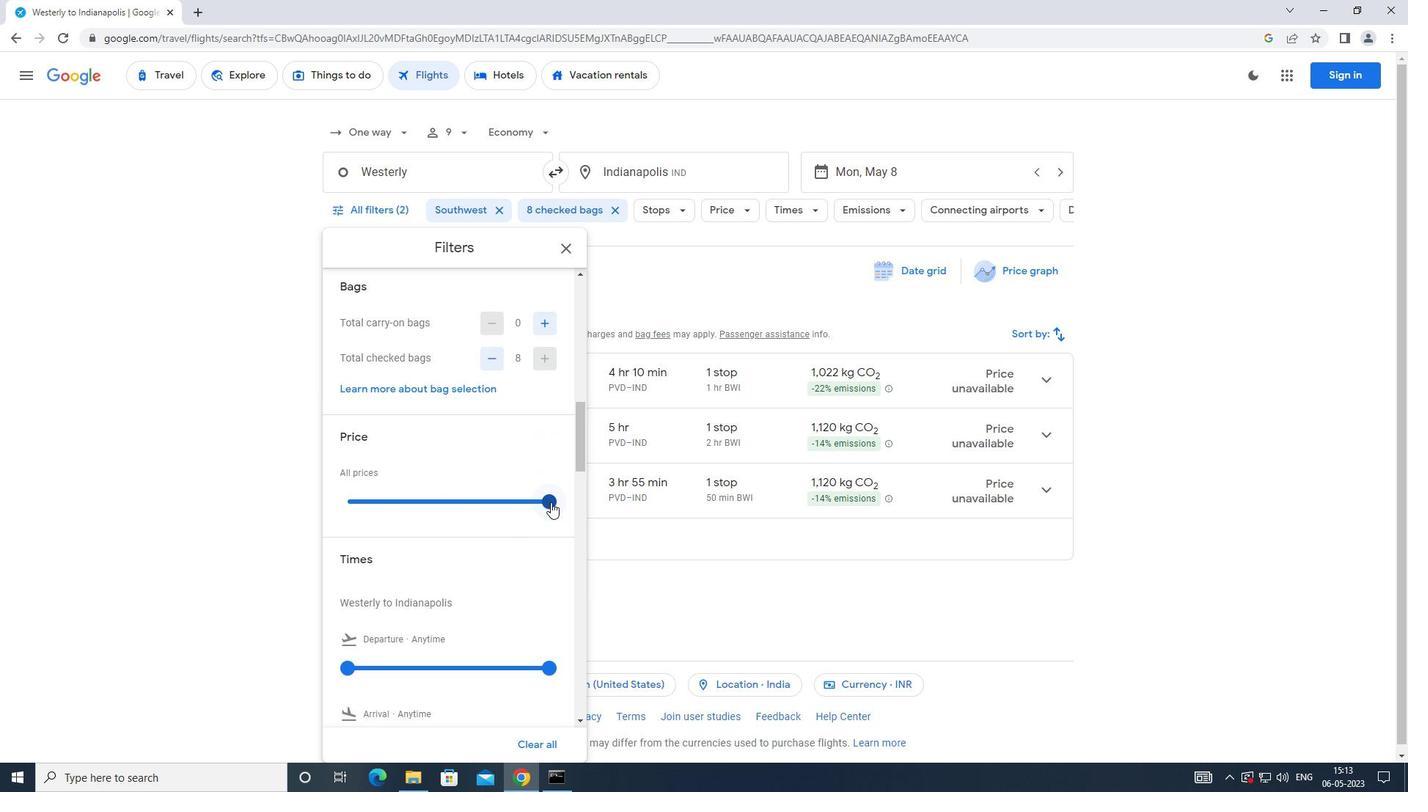 
Action: Mouse pressed left at (553, 502)
Screenshot: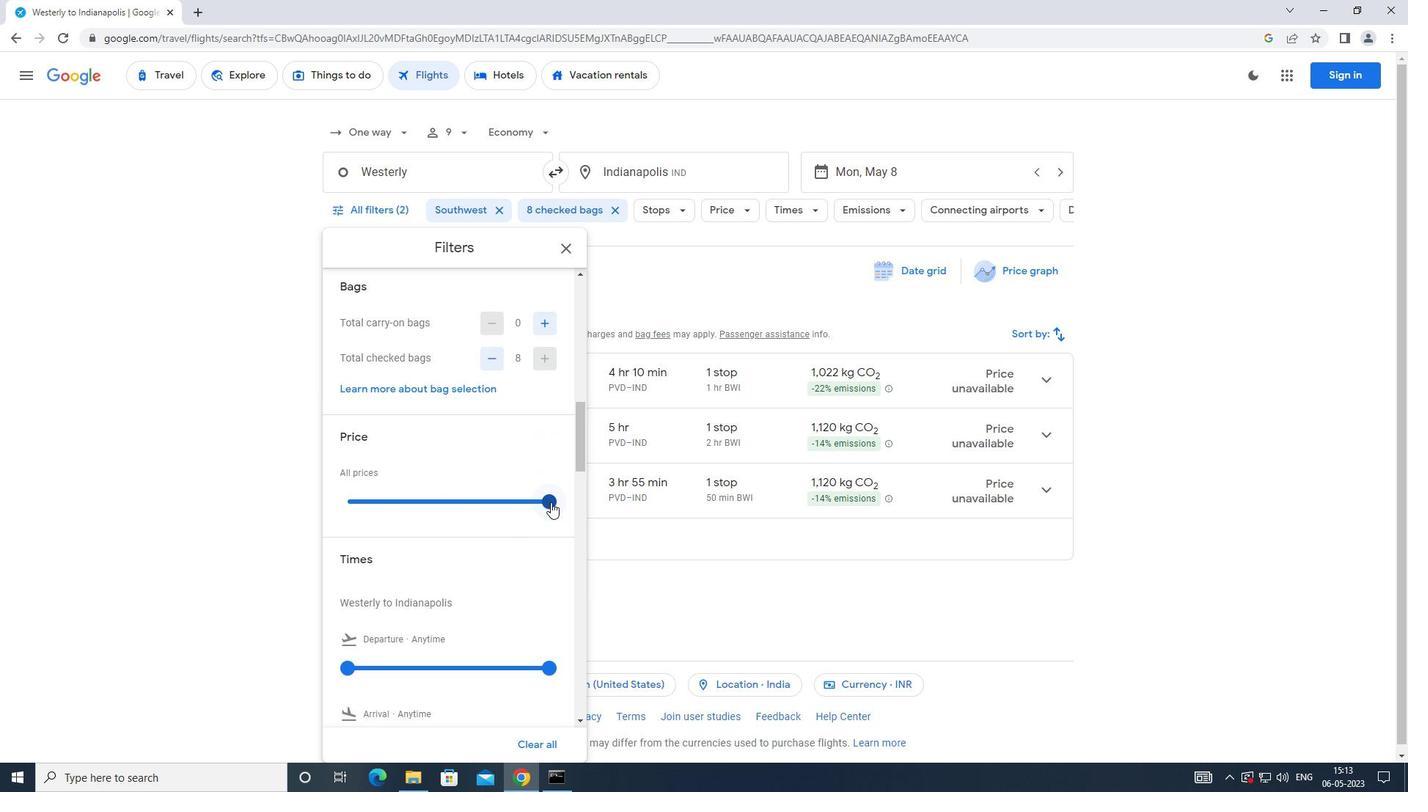 
Action: Mouse moved to (414, 521)
Screenshot: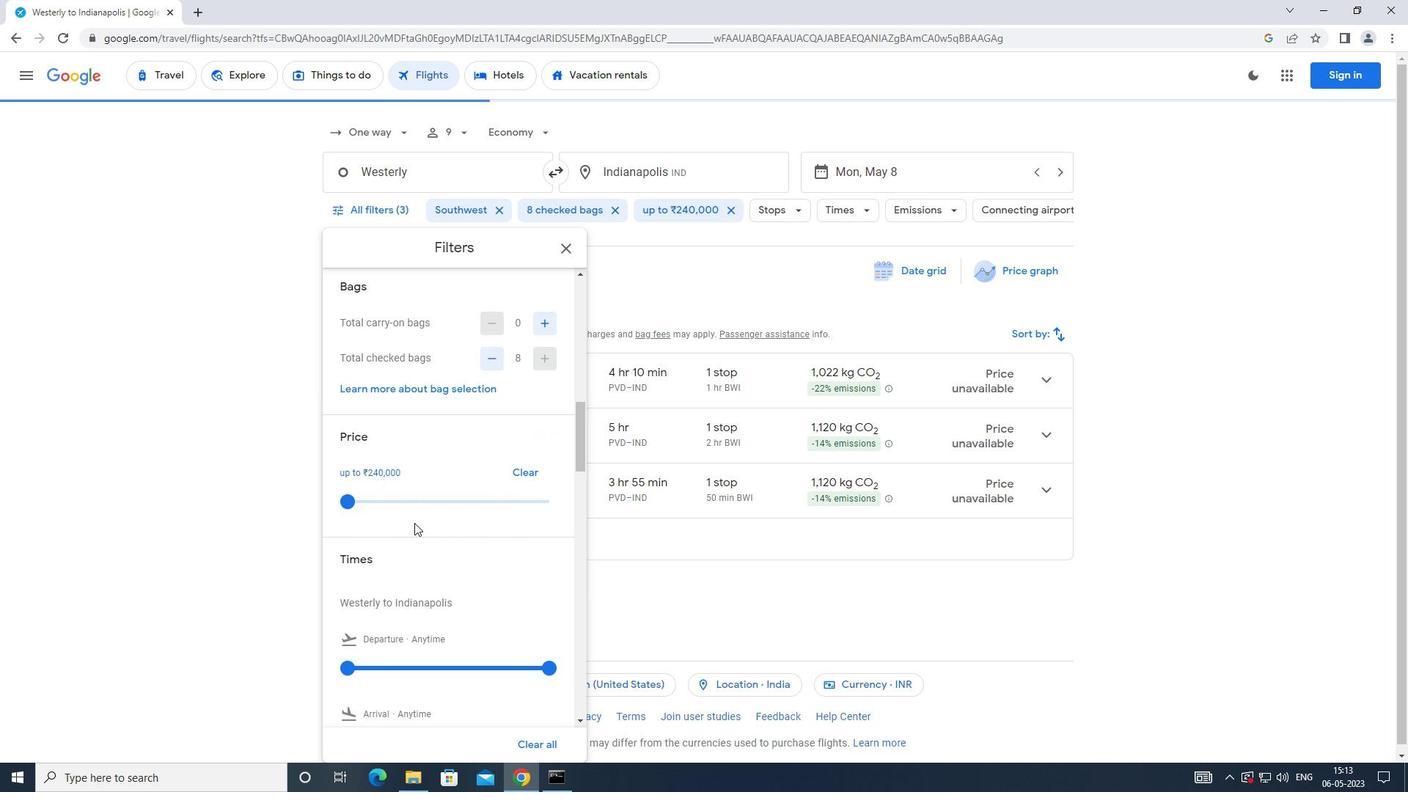 
Action: Mouse scrolled (414, 520) with delta (0, 0)
Screenshot: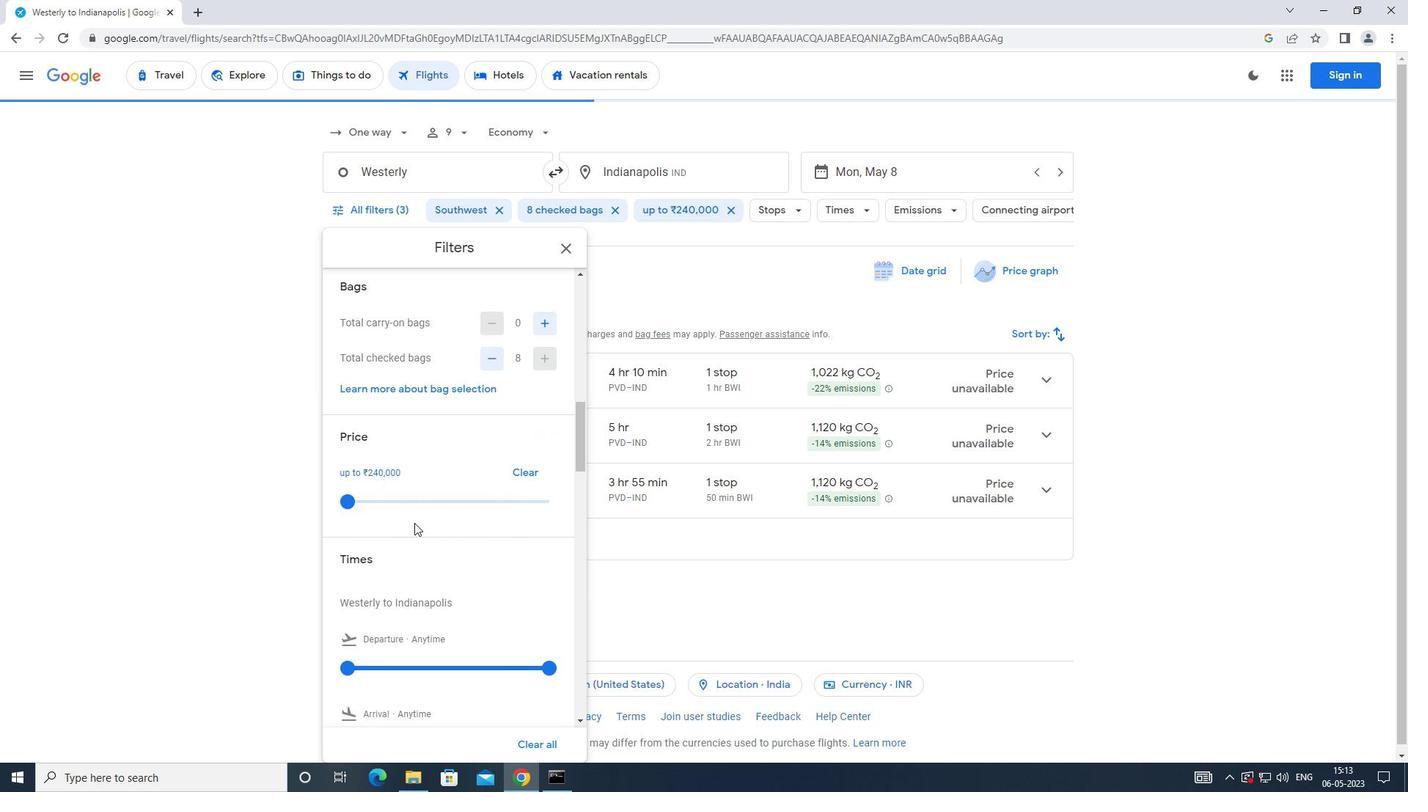 
Action: Mouse scrolled (414, 520) with delta (0, 0)
Screenshot: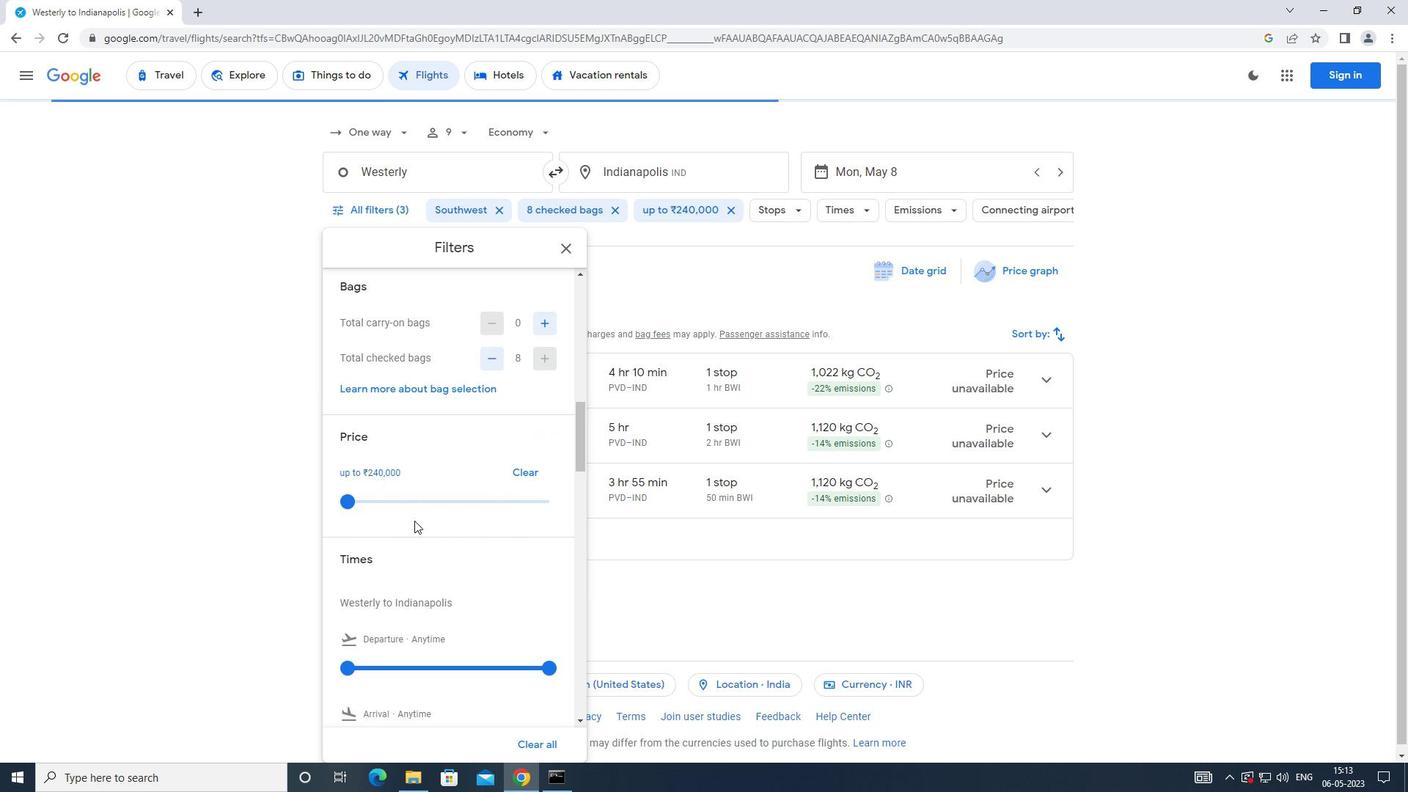 
Action: Mouse scrolled (414, 520) with delta (0, 0)
Screenshot: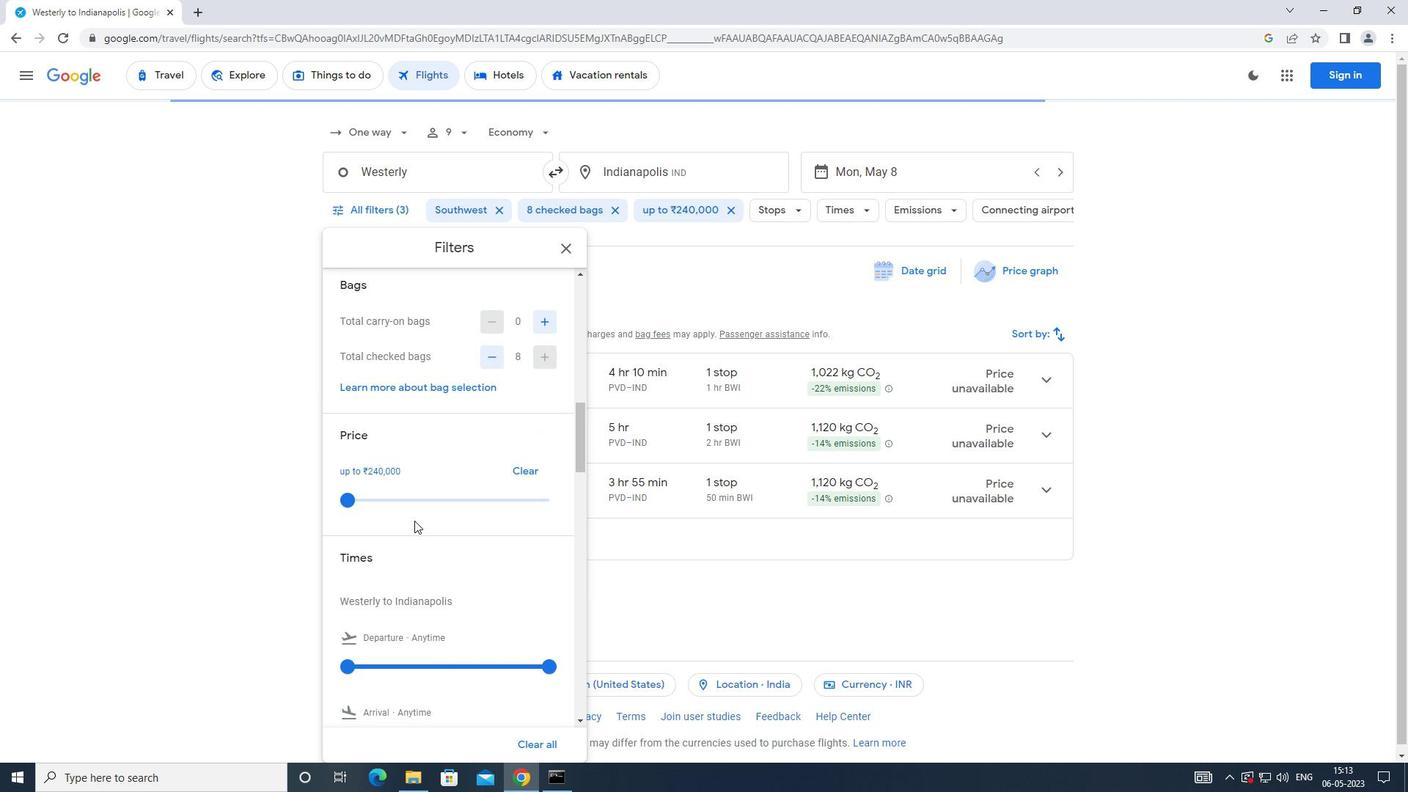 
Action: Mouse moved to (350, 446)
Screenshot: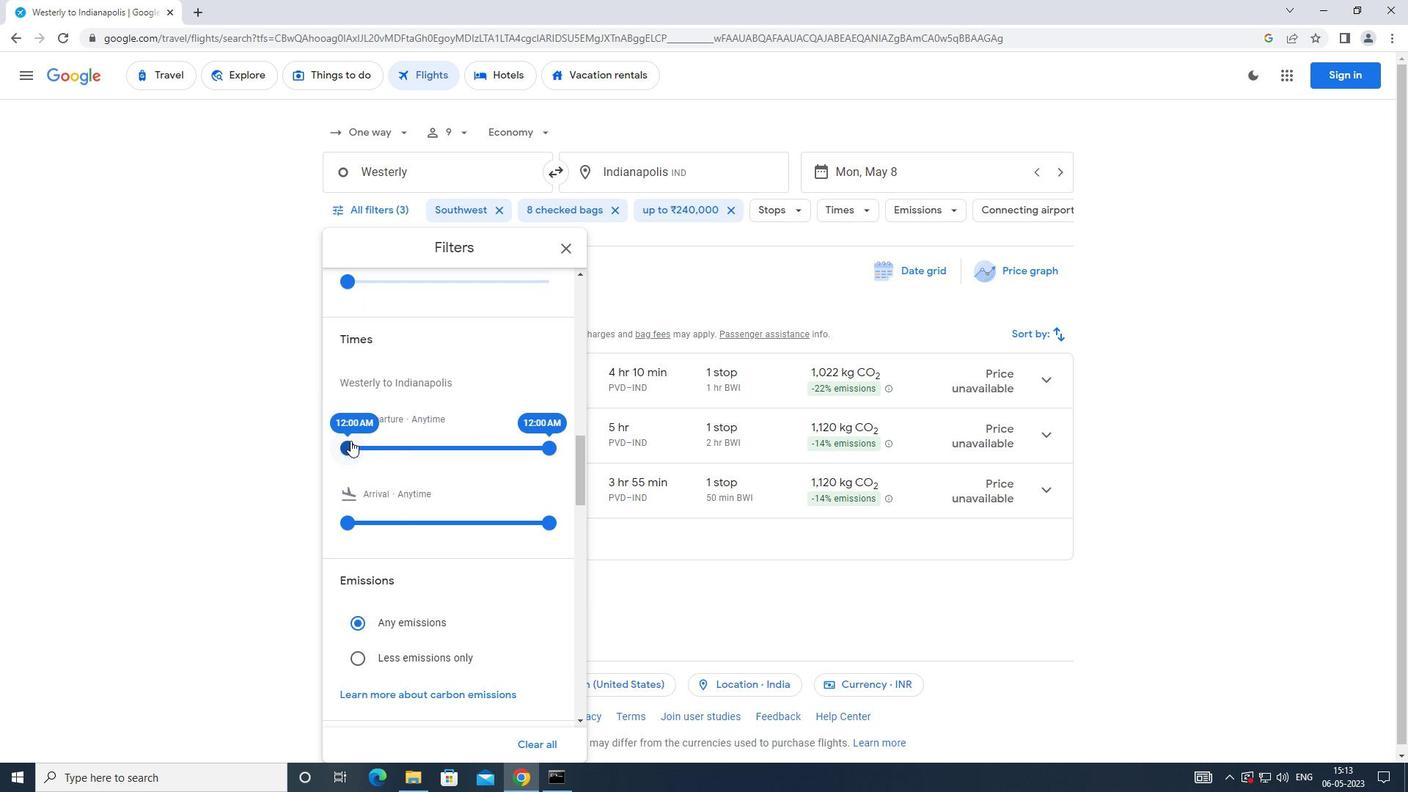 
Action: Mouse pressed left at (350, 446)
Screenshot: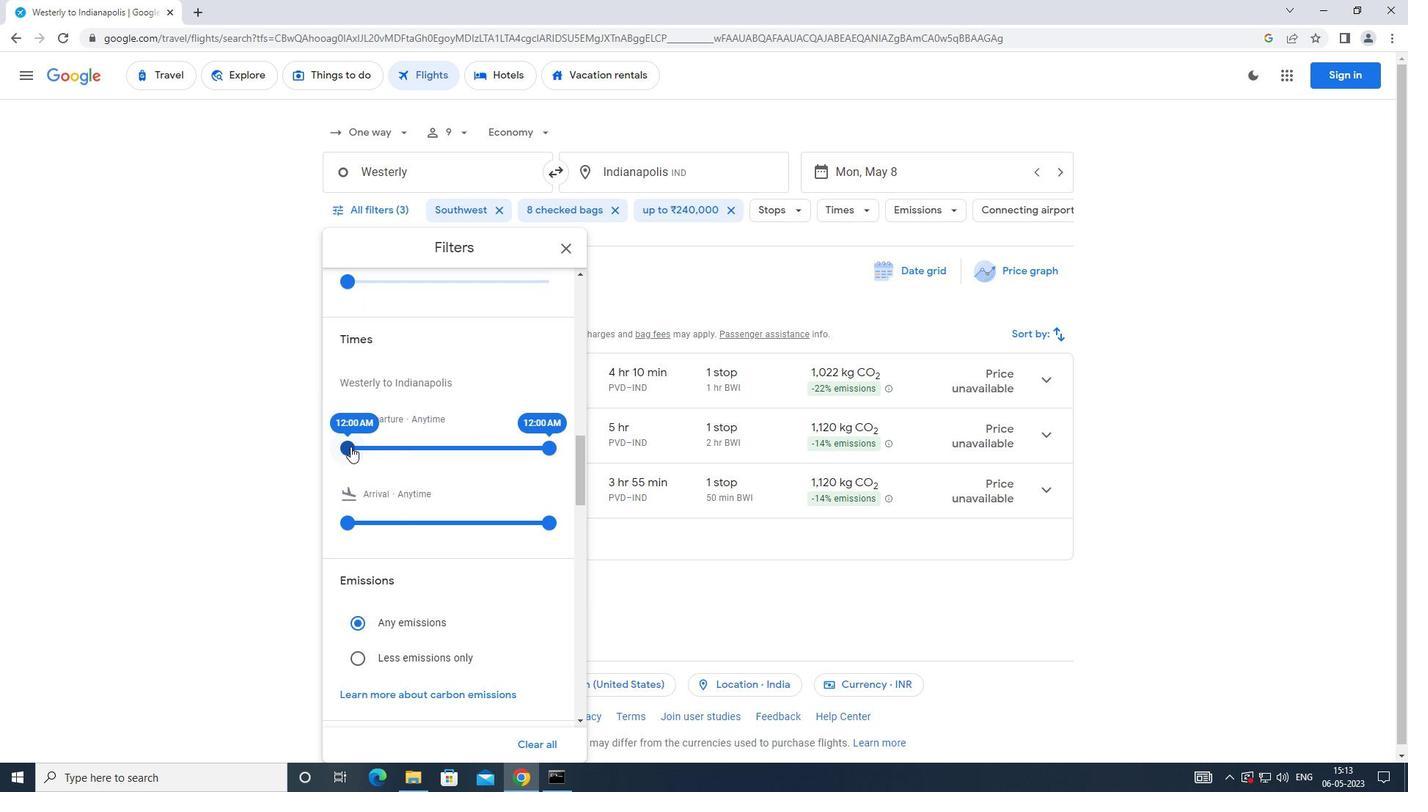 
Action: Mouse moved to (550, 452)
Screenshot: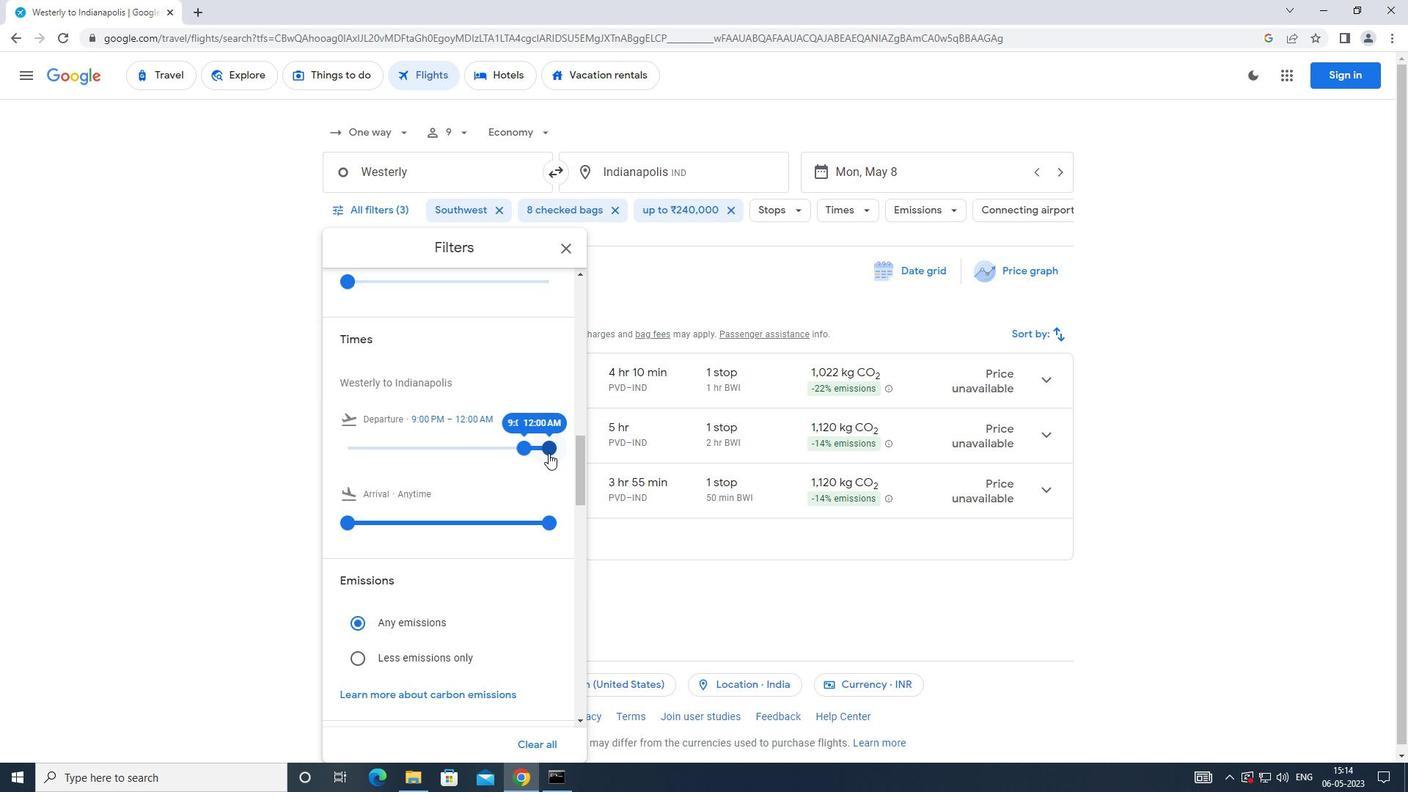 
Action: Mouse pressed left at (550, 452)
Screenshot: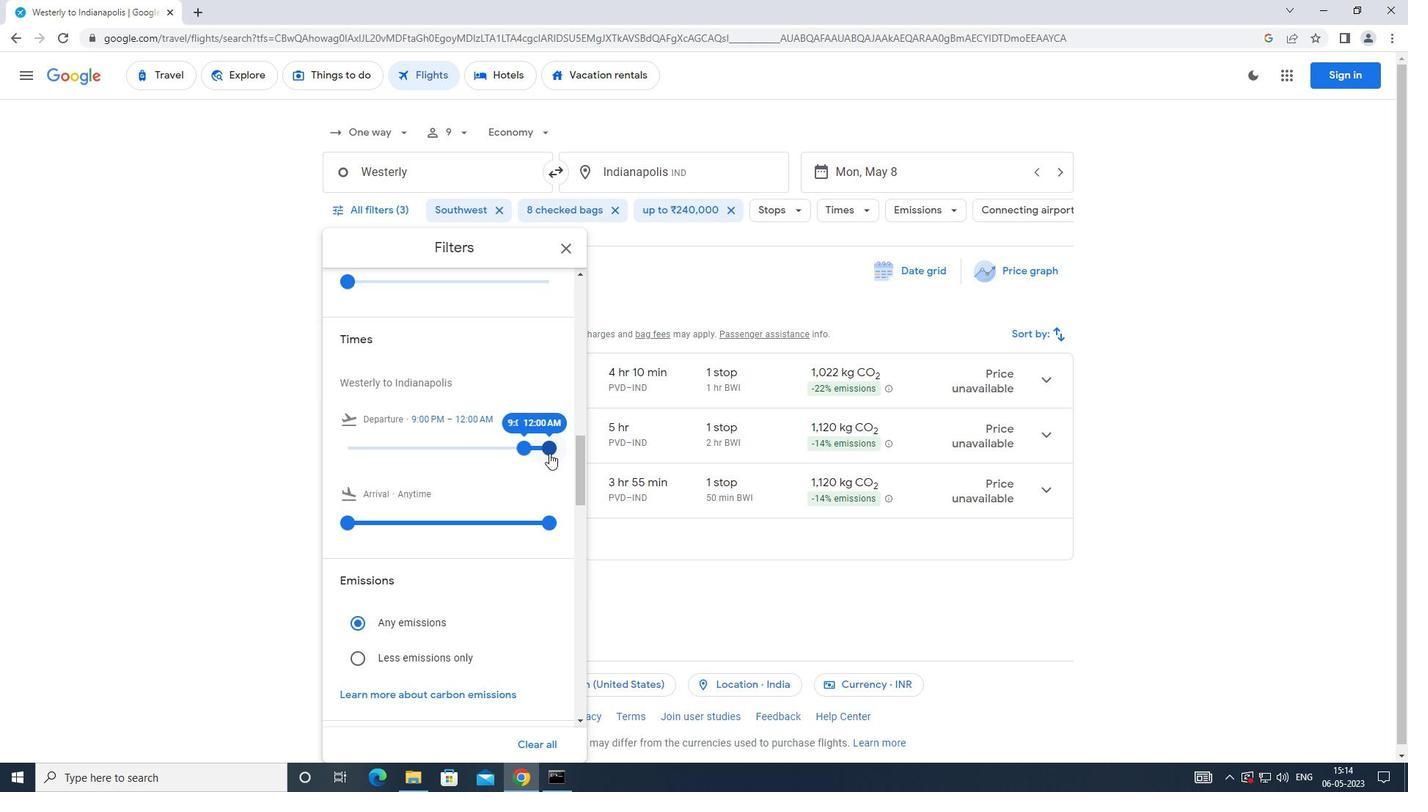 
Action: Mouse moved to (565, 245)
Screenshot: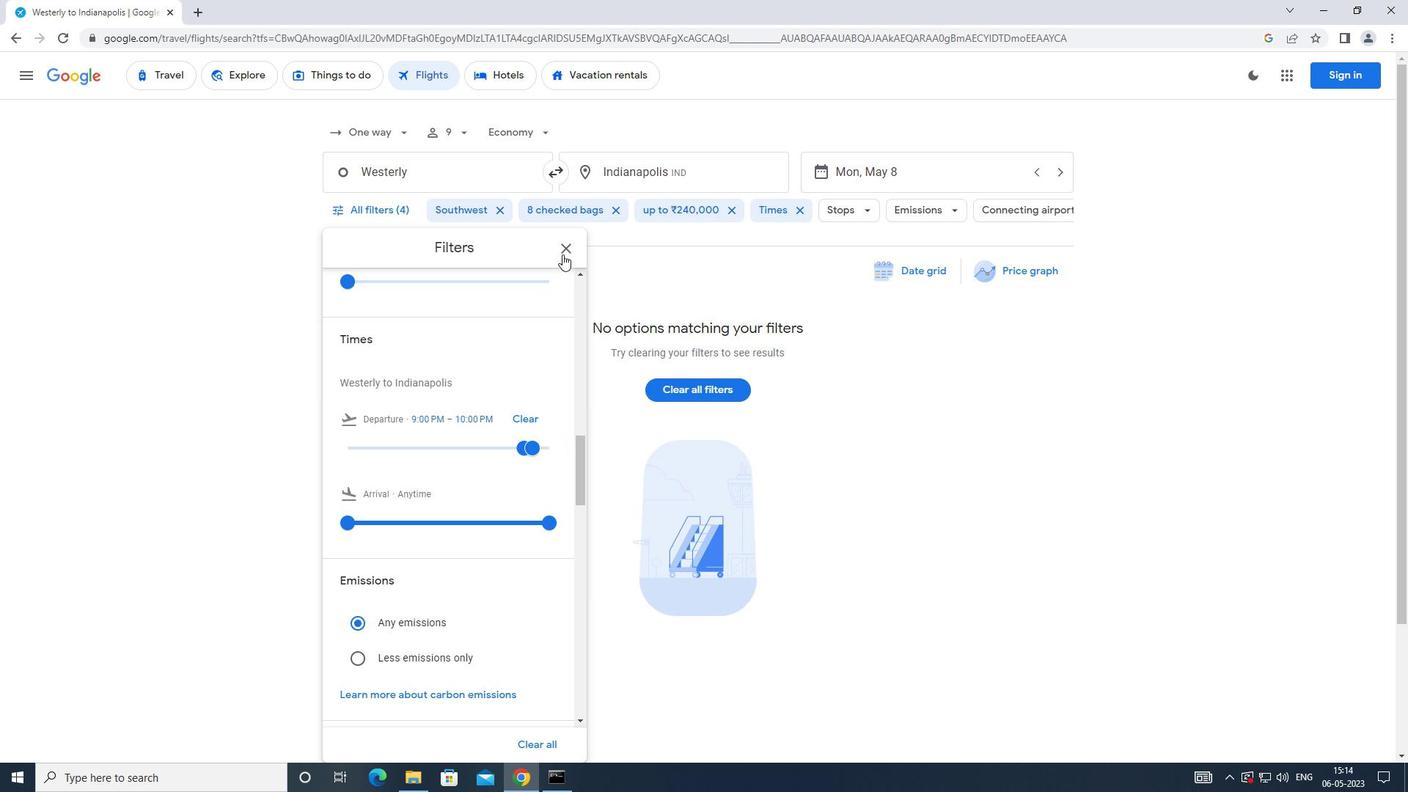 
Action: Mouse pressed left at (565, 245)
Screenshot: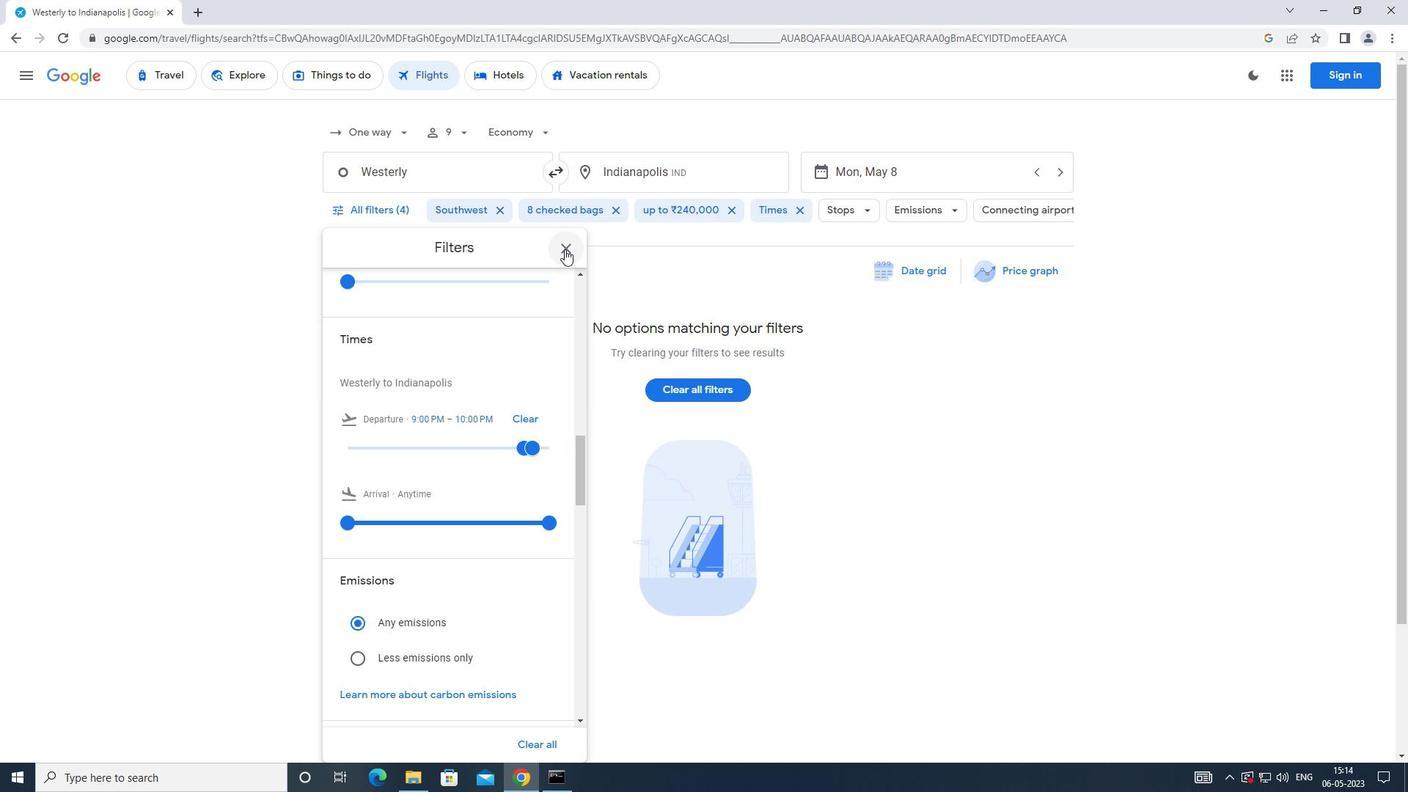 
Action: Mouse moved to (562, 256)
Screenshot: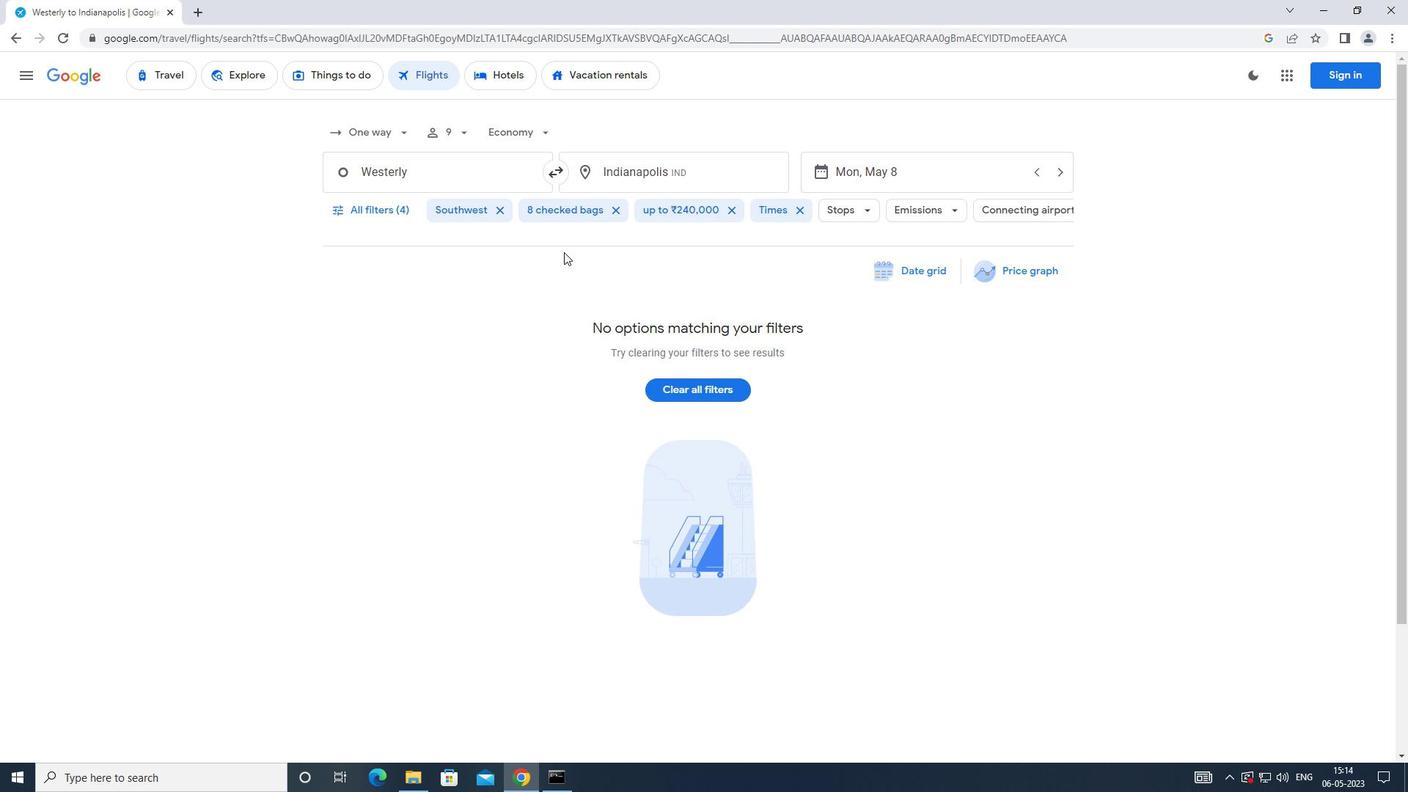 
